 Task: Look for space in Svilengrad, Bulgaria from 6th September, 2023 to 15th September, 2023 for 6 adults in price range Rs.8000 to Rs.12000. Place can be entire place or private room with 6 bedrooms having 6 beds and 6 bathrooms. Property type can be house, flat, guest house. Amenities needed are: wifi, TV, free parkinig on premises, gym, breakfast. Booking option can be shelf check-in. Required host language is English.
Action: Mouse moved to (477, 119)
Screenshot: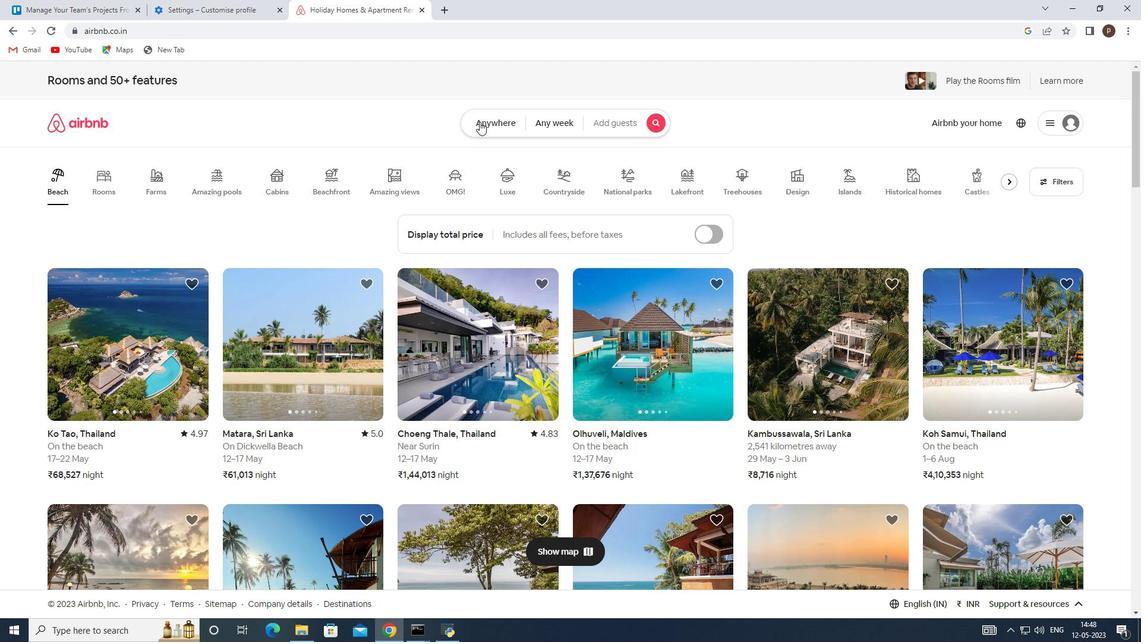 
Action: Mouse pressed left at (477, 119)
Screenshot: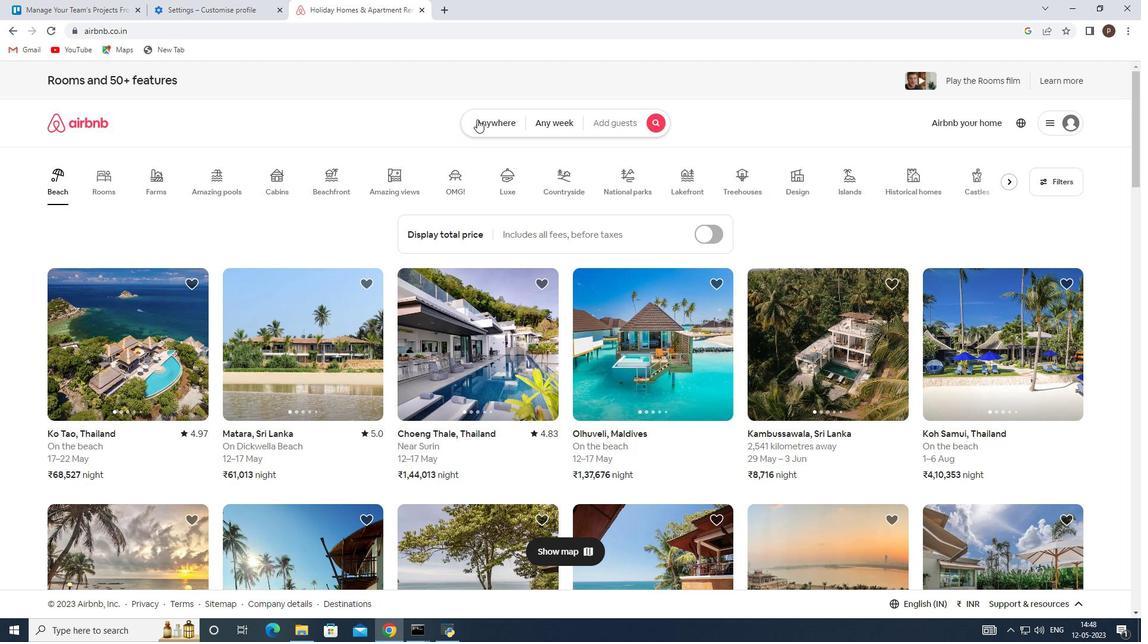 
Action: Mouse moved to (397, 170)
Screenshot: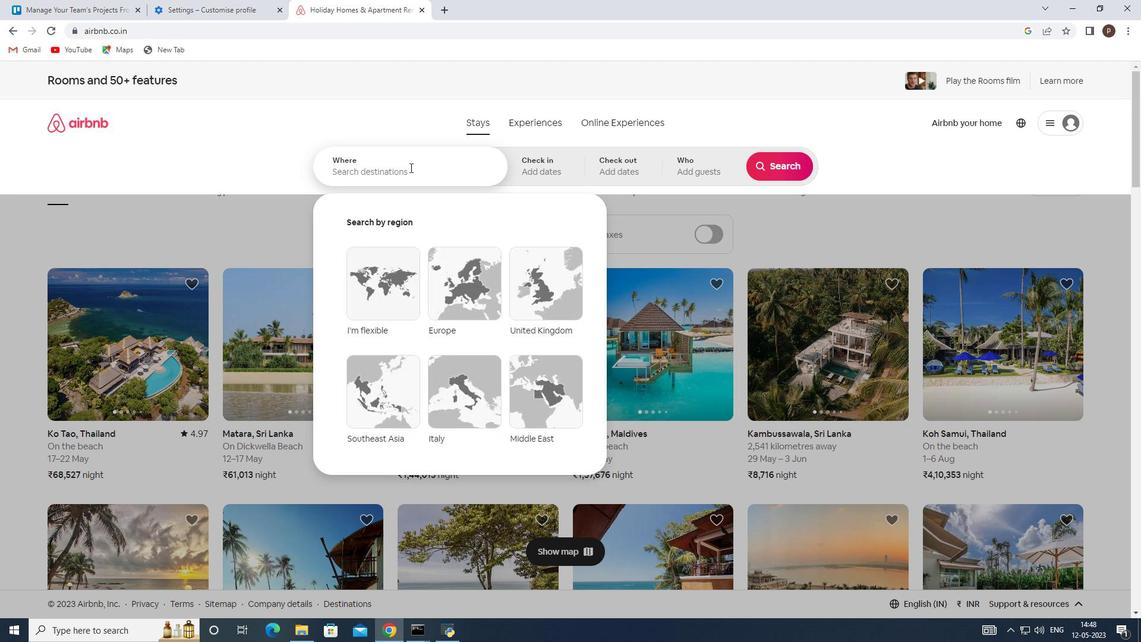 
Action: Mouse pressed left at (397, 170)
Screenshot: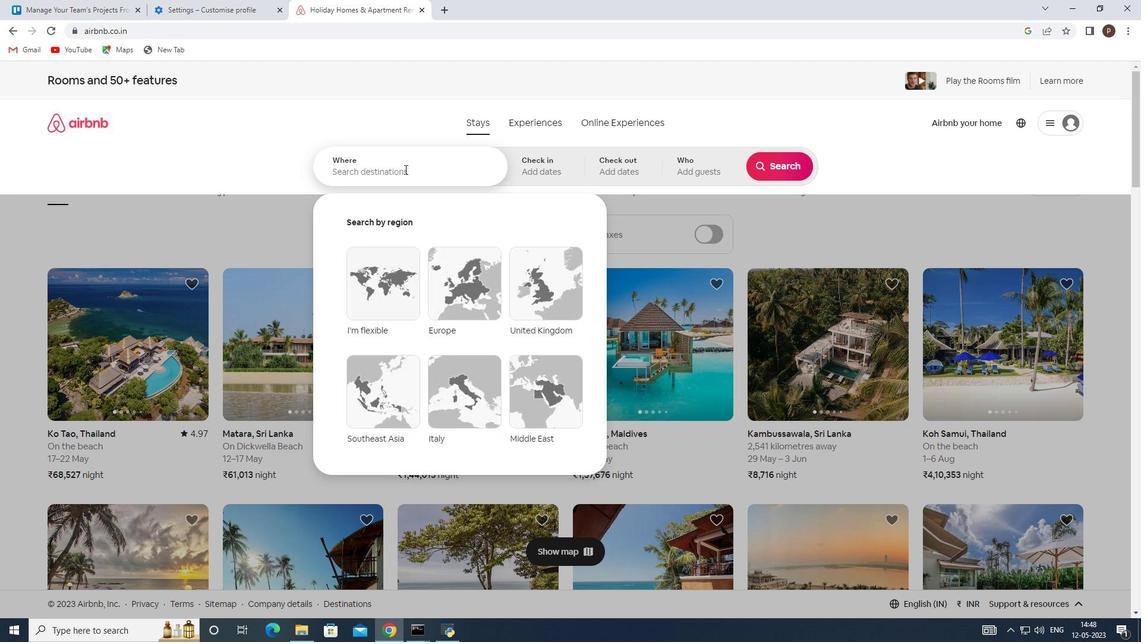 
Action: Key pressed <Key.caps_lock>S<Key.caps_lock>vilengrad
Screenshot: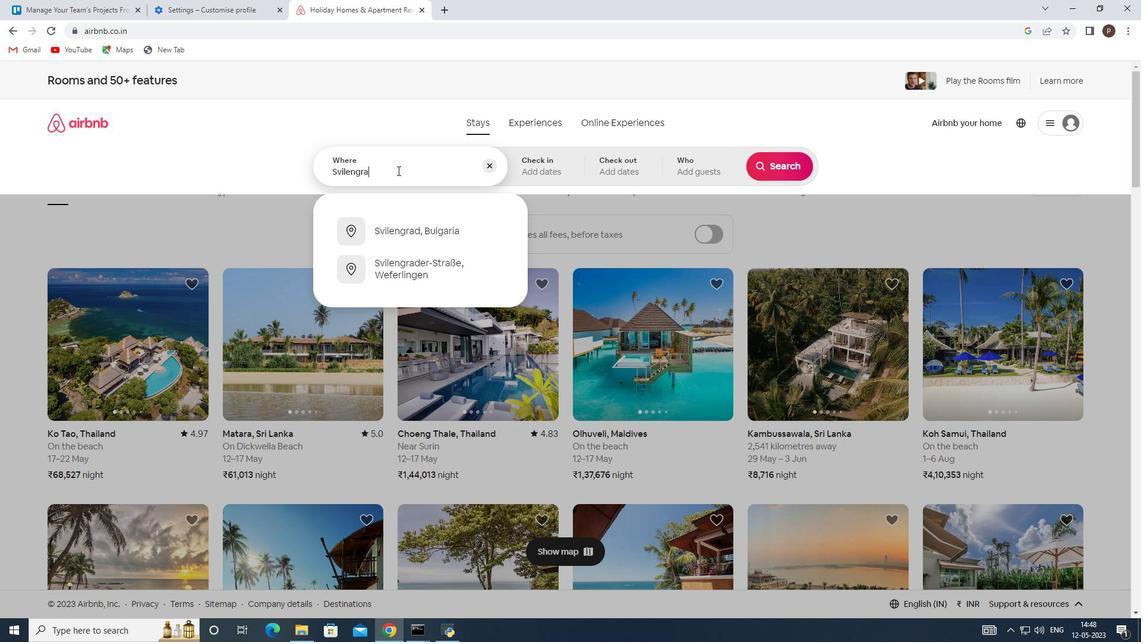 
Action: Mouse moved to (433, 227)
Screenshot: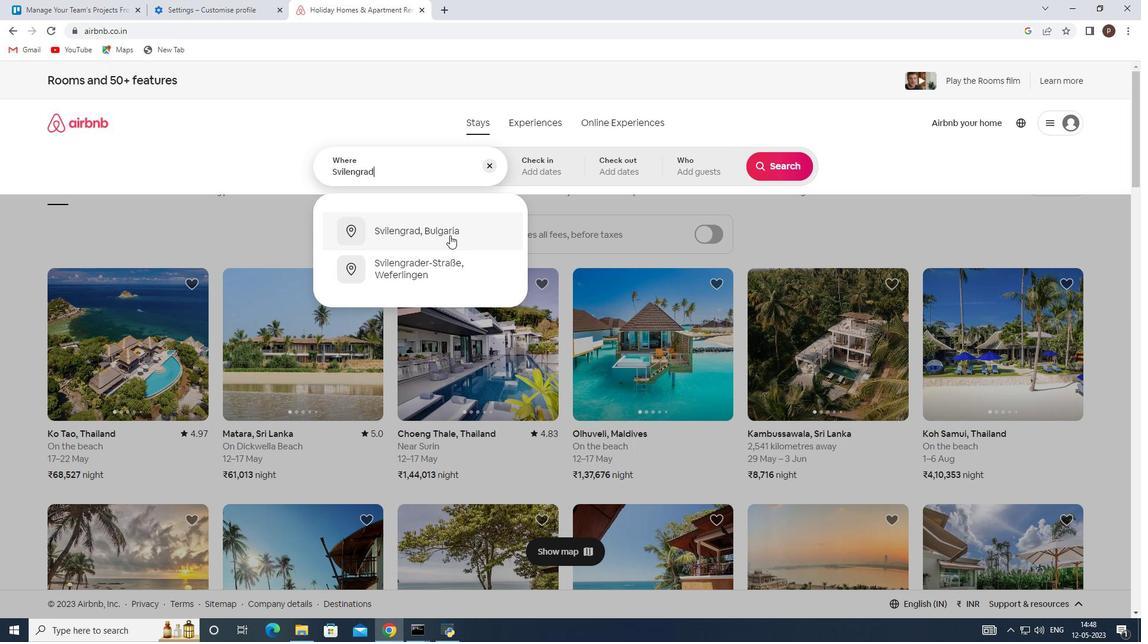 
Action: Mouse pressed left at (433, 227)
Screenshot: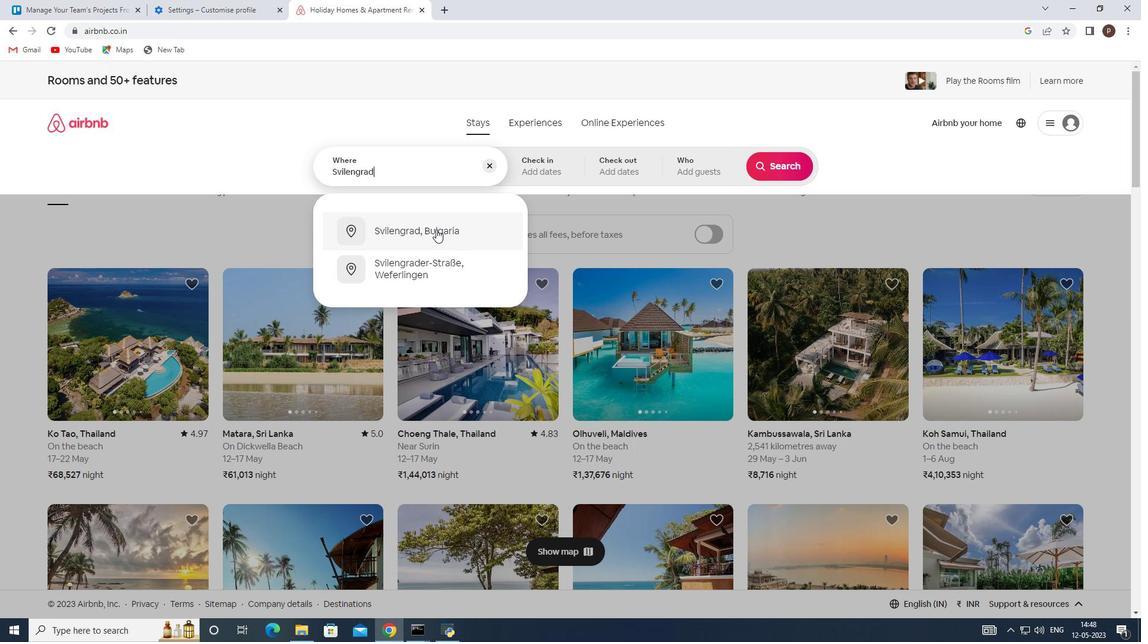 
Action: Mouse moved to (773, 259)
Screenshot: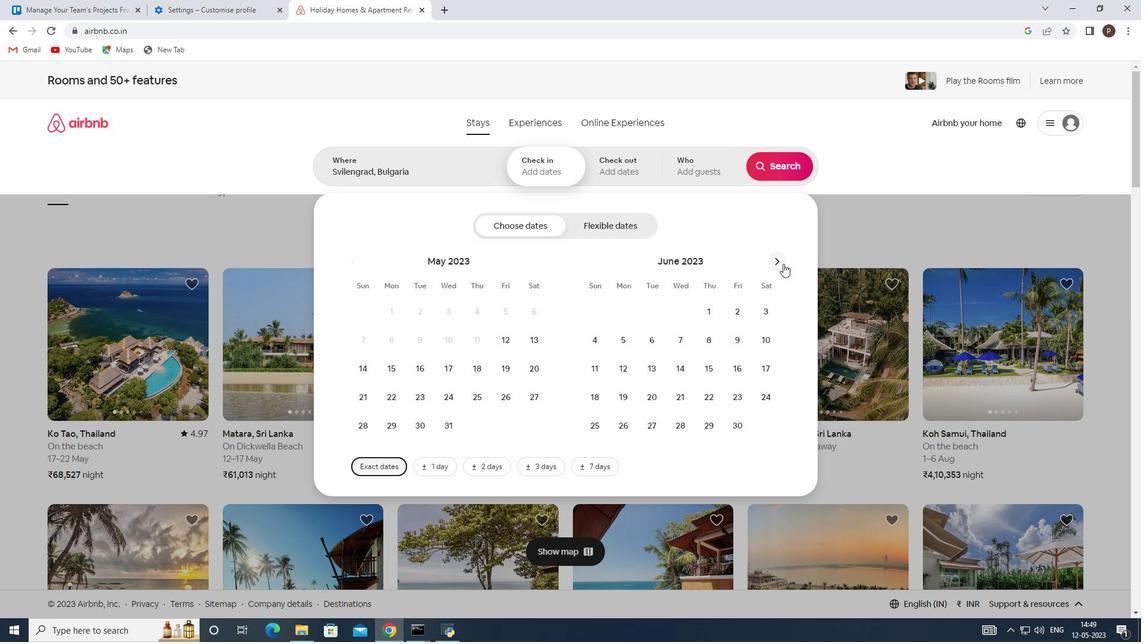 
Action: Mouse pressed left at (773, 259)
Screenshot: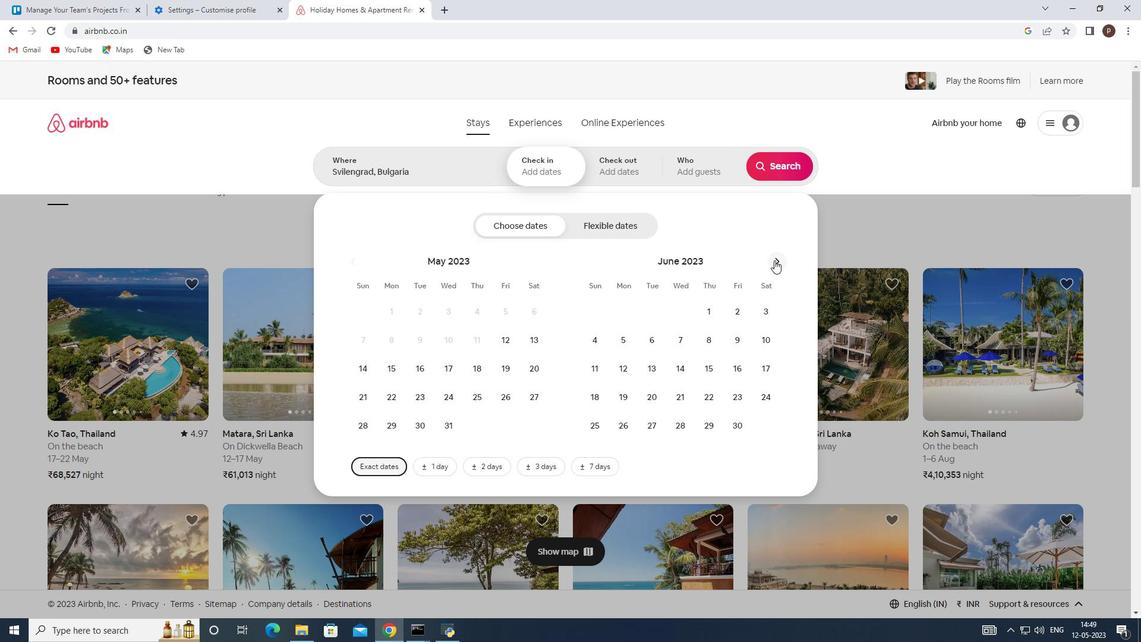
Action: Mouse pressed left at (773, 259)
Screenshot: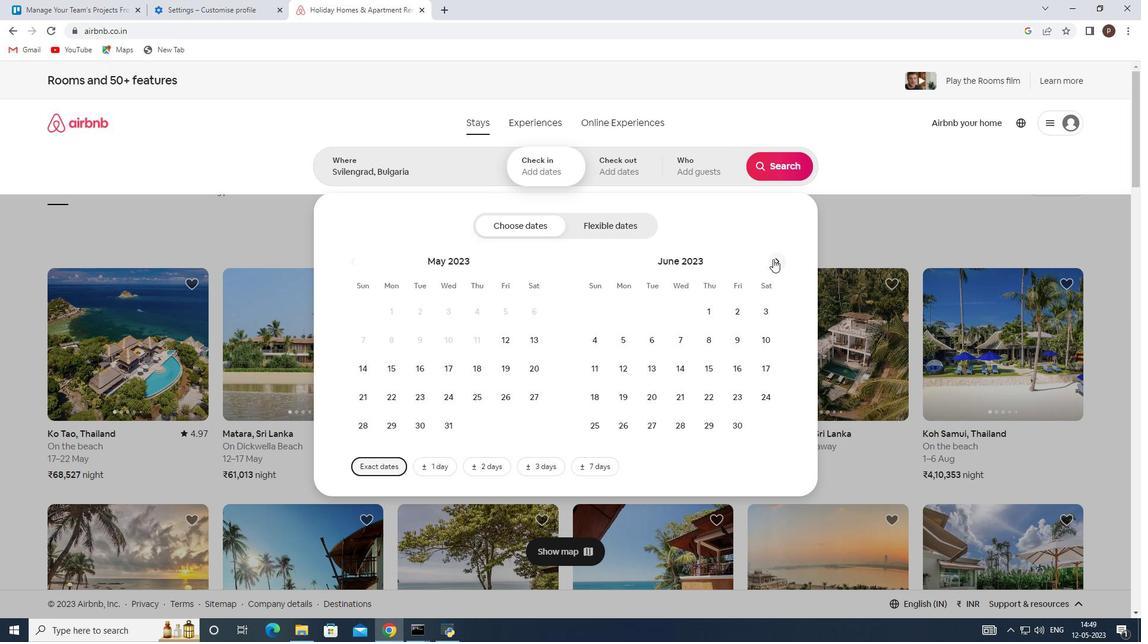 
Action: Mouse pressed left at (773, 259)
Screenshot: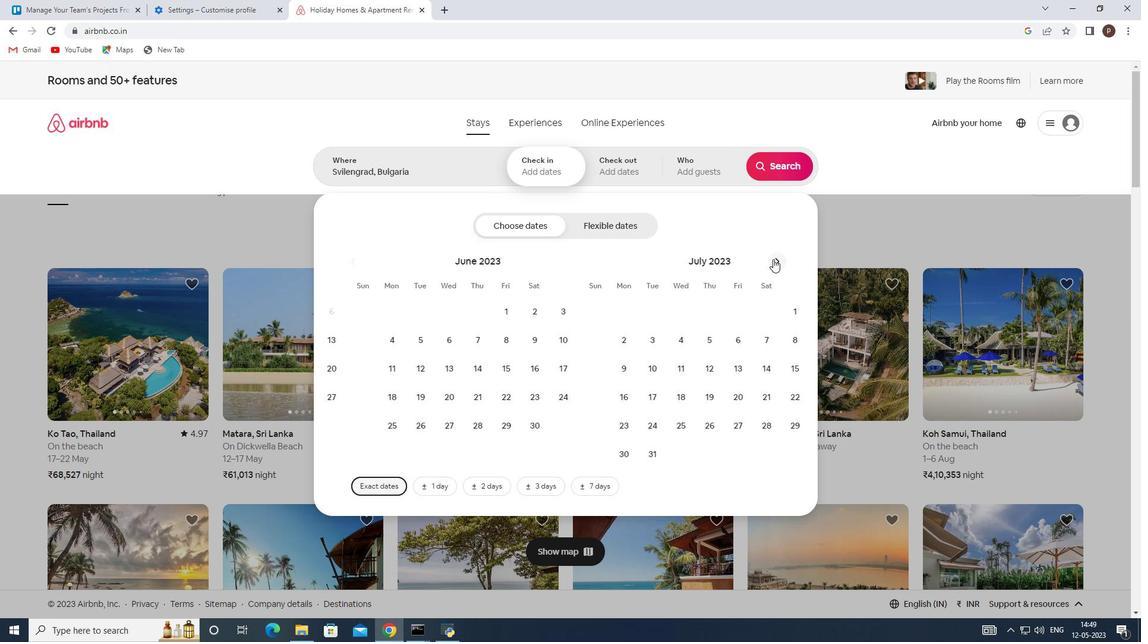 
Action: Mouse moved to (774, 259)
Screenshot: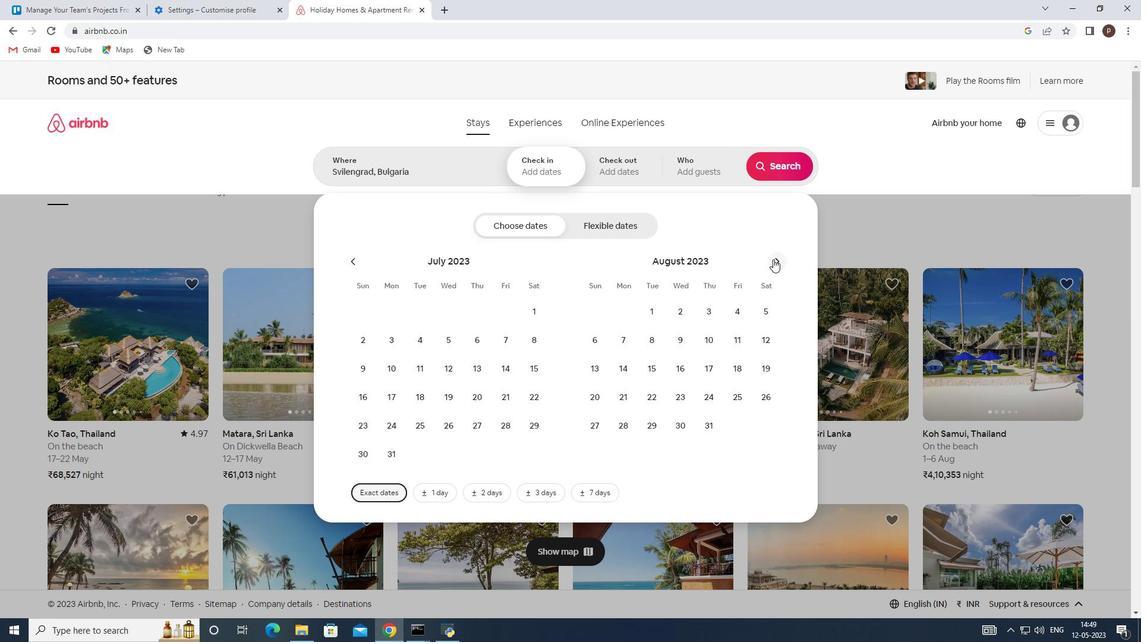 
Action: Mouse pressed left at (774, 259)
Screenshot: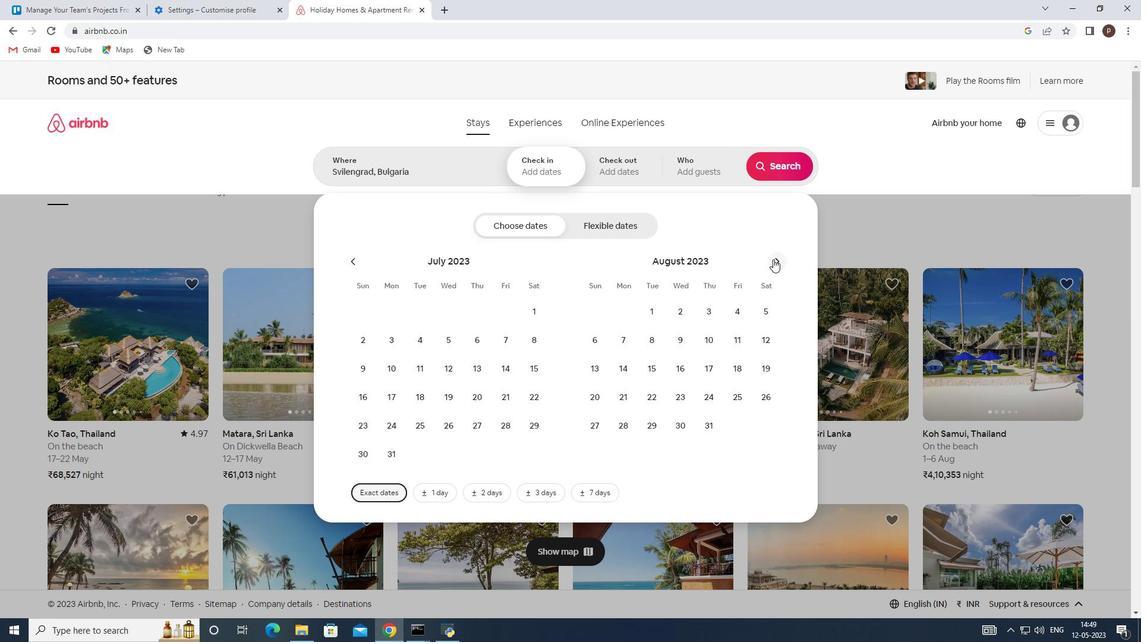 
Action: Mouse moved to (680, 344)
Screenshot: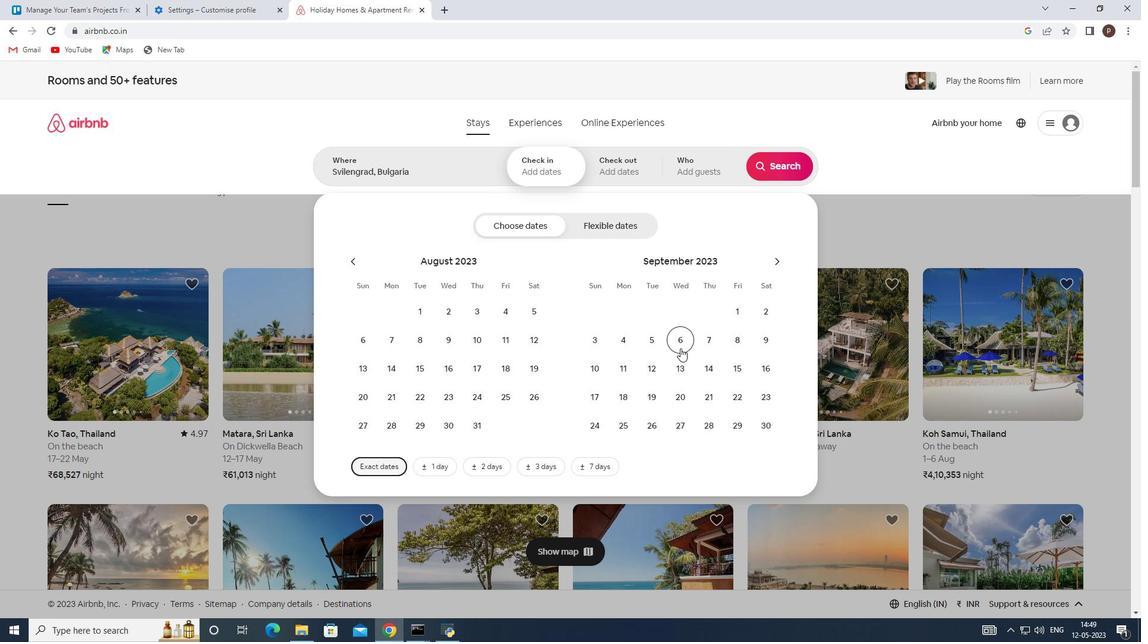 
Action: Mouse pressed left at (680, 344)
Screenshot: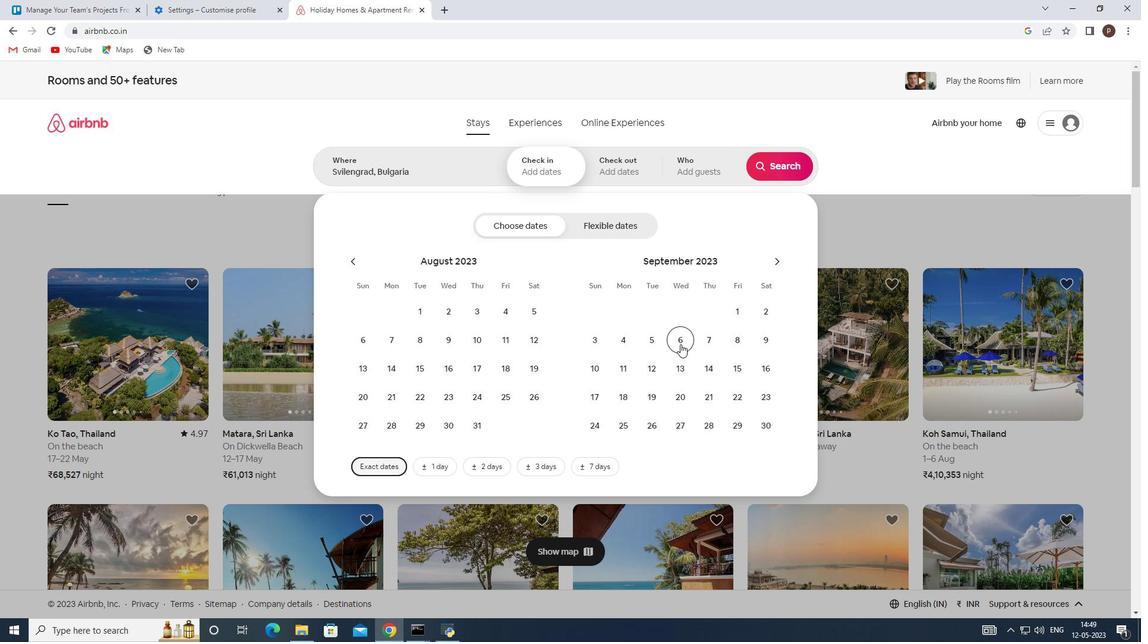 
Action: Mouse moved to (742, 367)
Screenshot: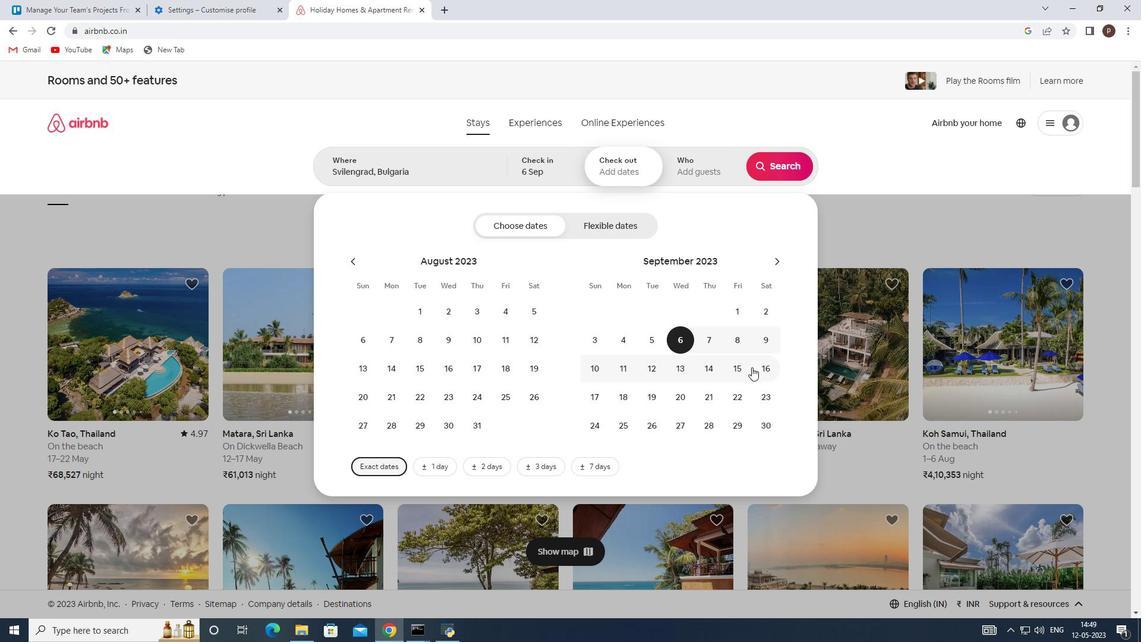 
Action: Mouse pressed left at (742, 367)
Screenshot: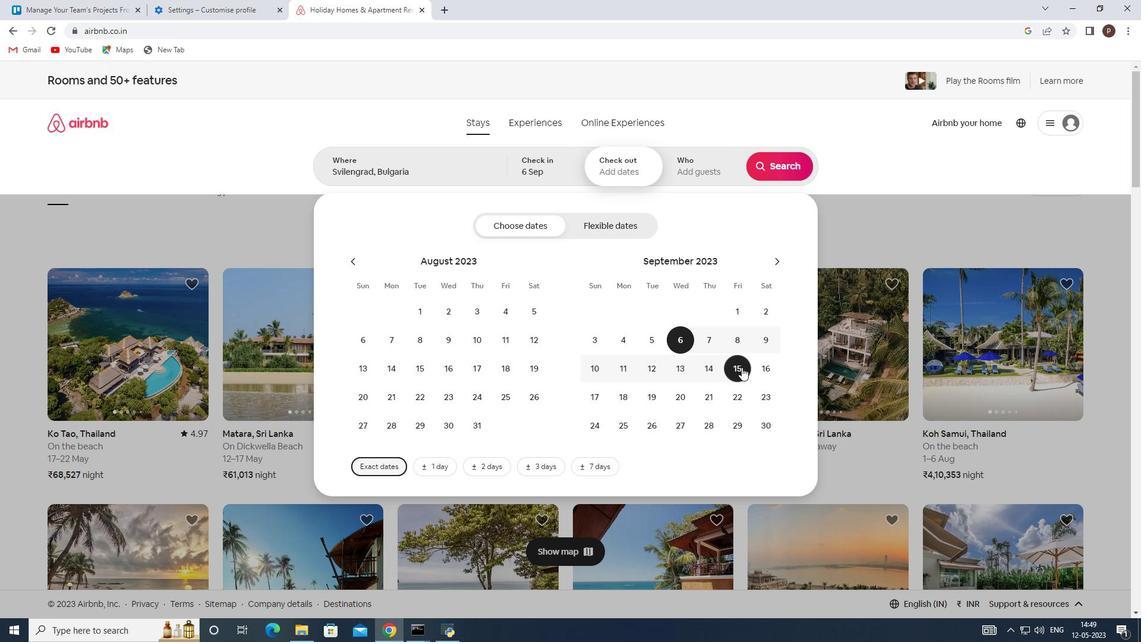
Action: Mouse moved to (692, 170)
Screenshot: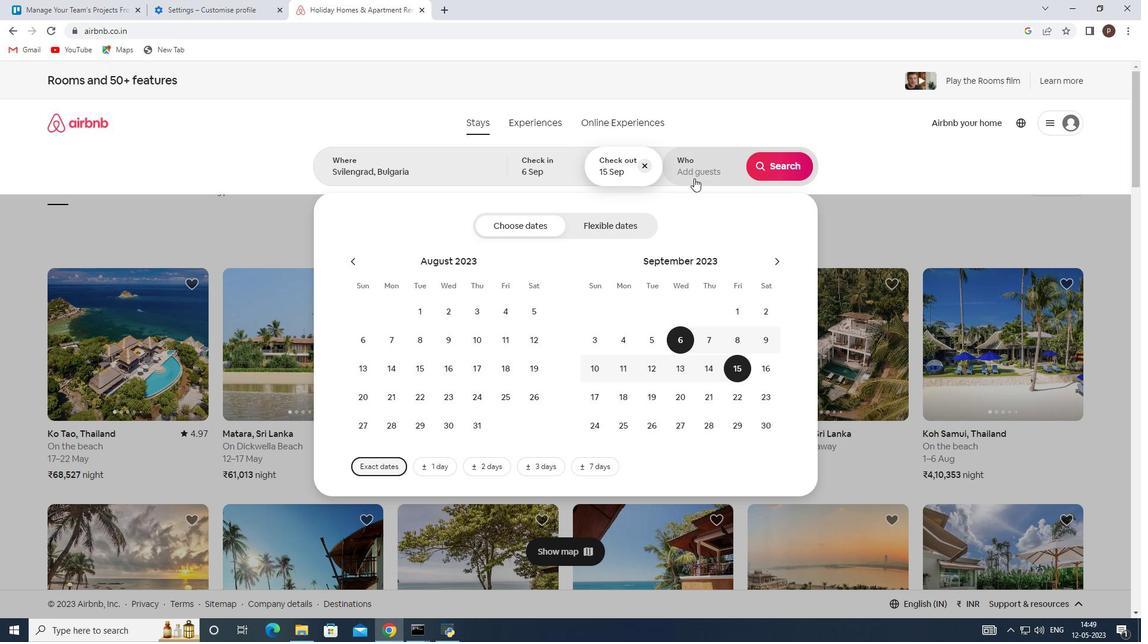 
Action: Mouse pressed left at (692, 170)
Screenshot: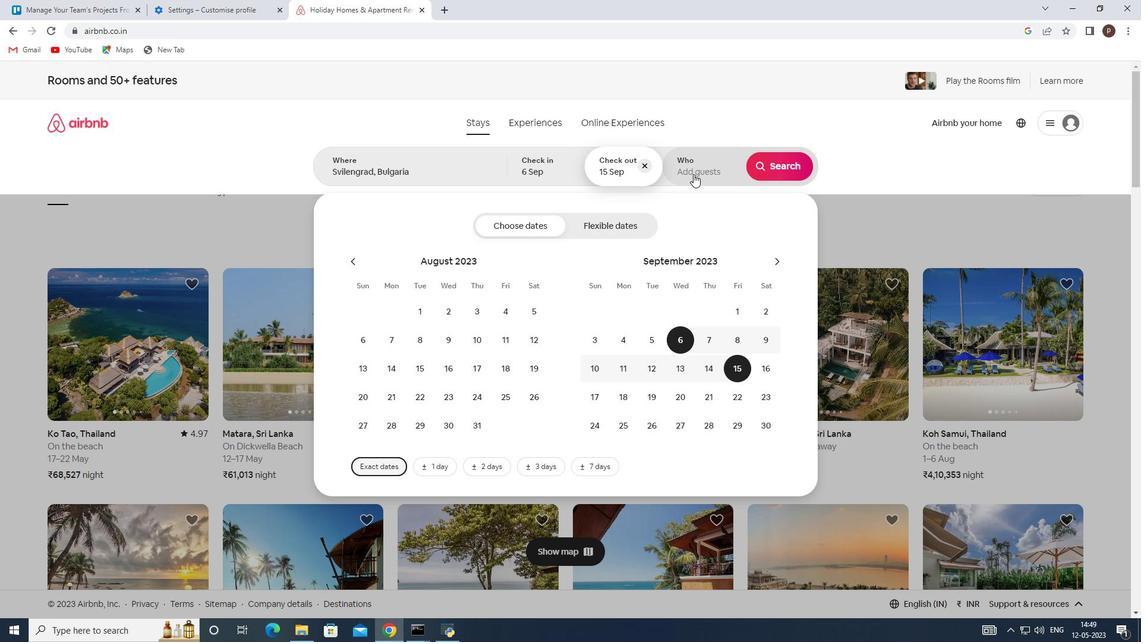 
Action: Mouse moved to (784, 230)
Screenshot: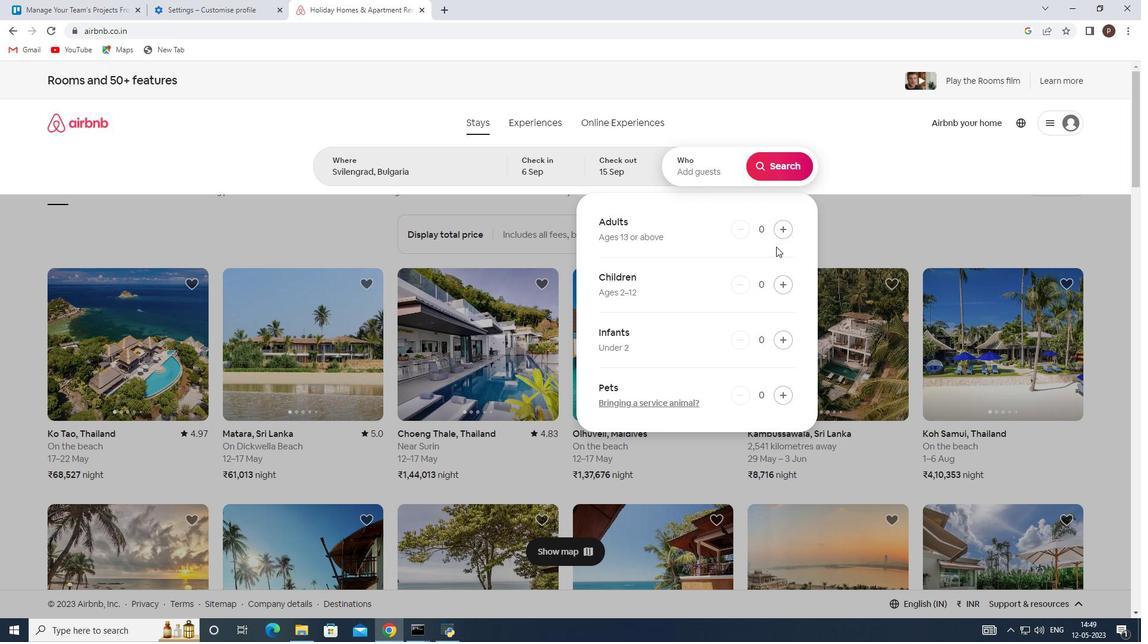 
Action: Mouse pressed left at (784, 230)
Screenshot: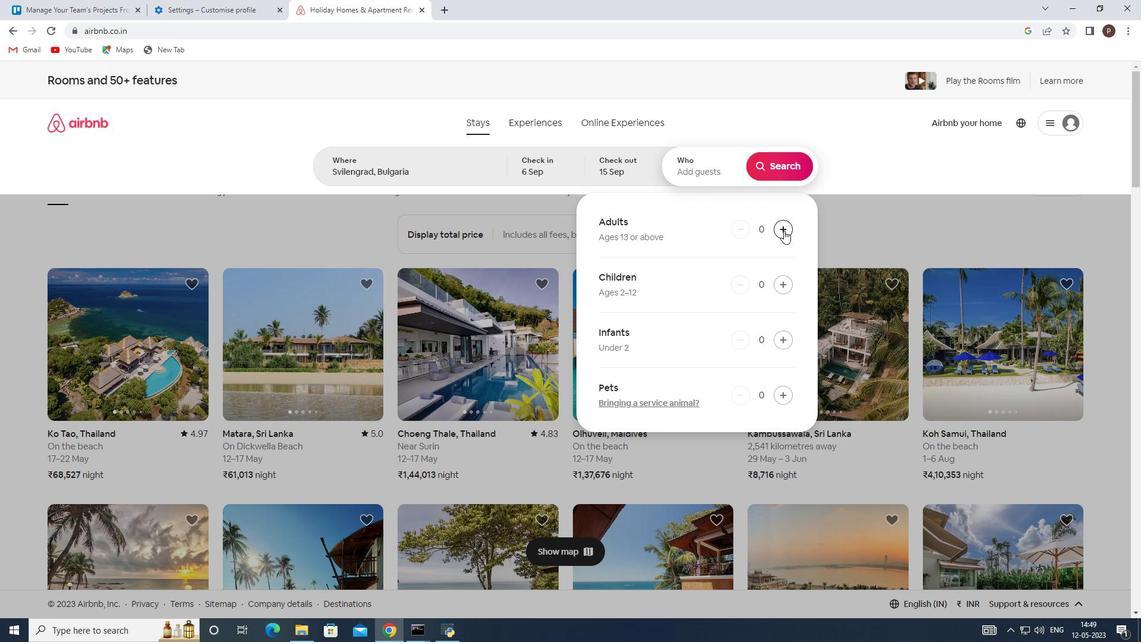 
Action: Mouse pressed left at (784, 230)
Screenshot: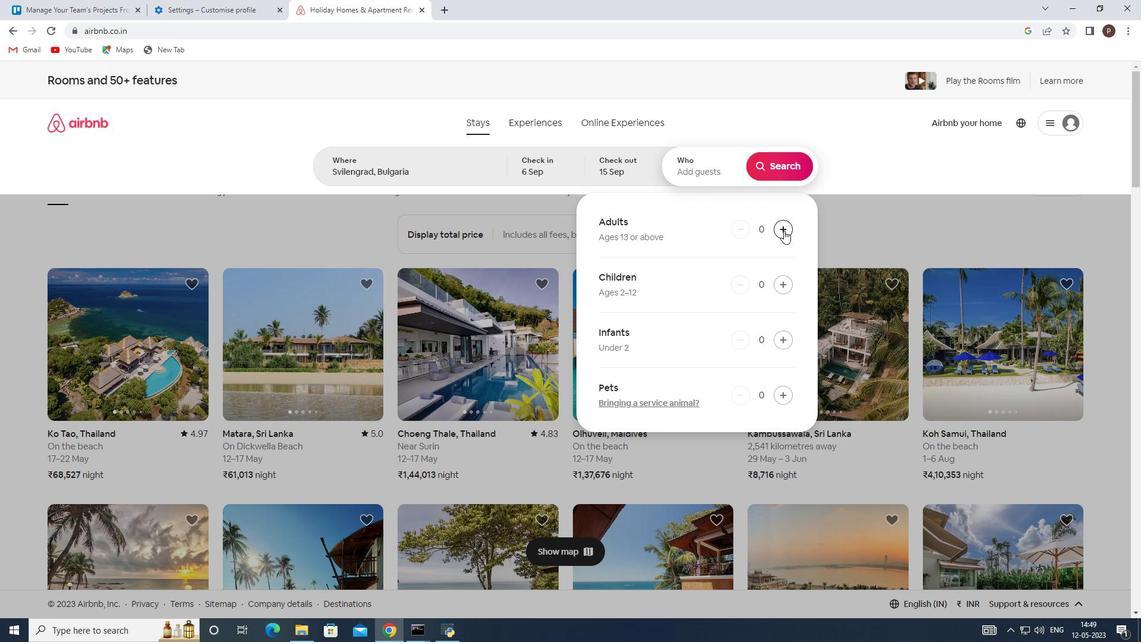 
Action: Mouse pressed left at (784, 230)
Screenshot: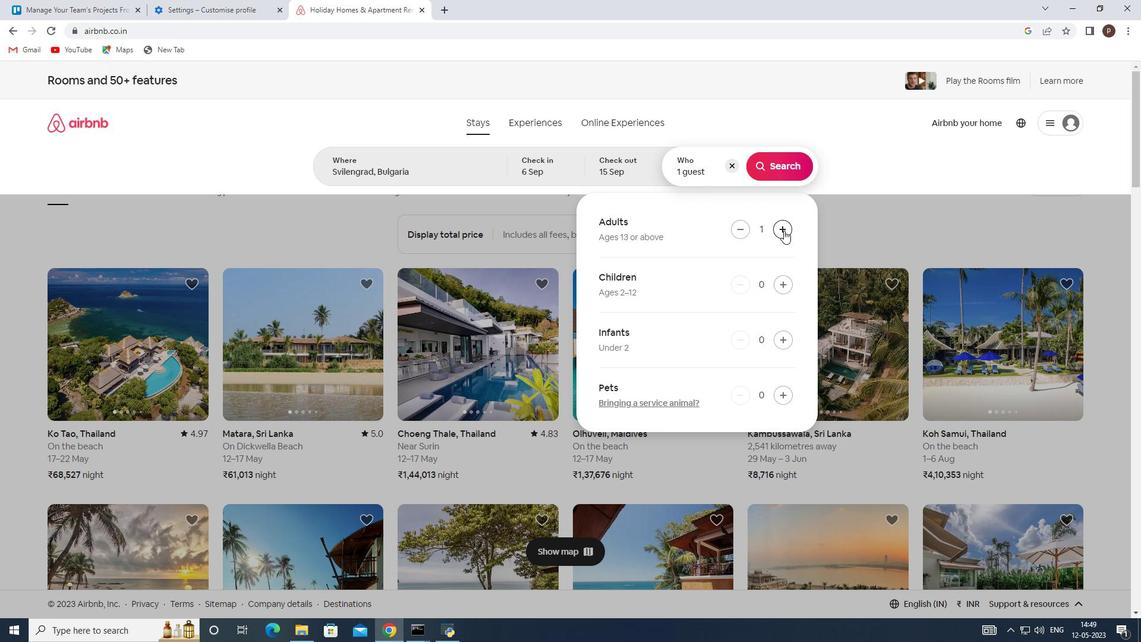 
Action: Mouse pressed left at (784, 230)
Screenshot: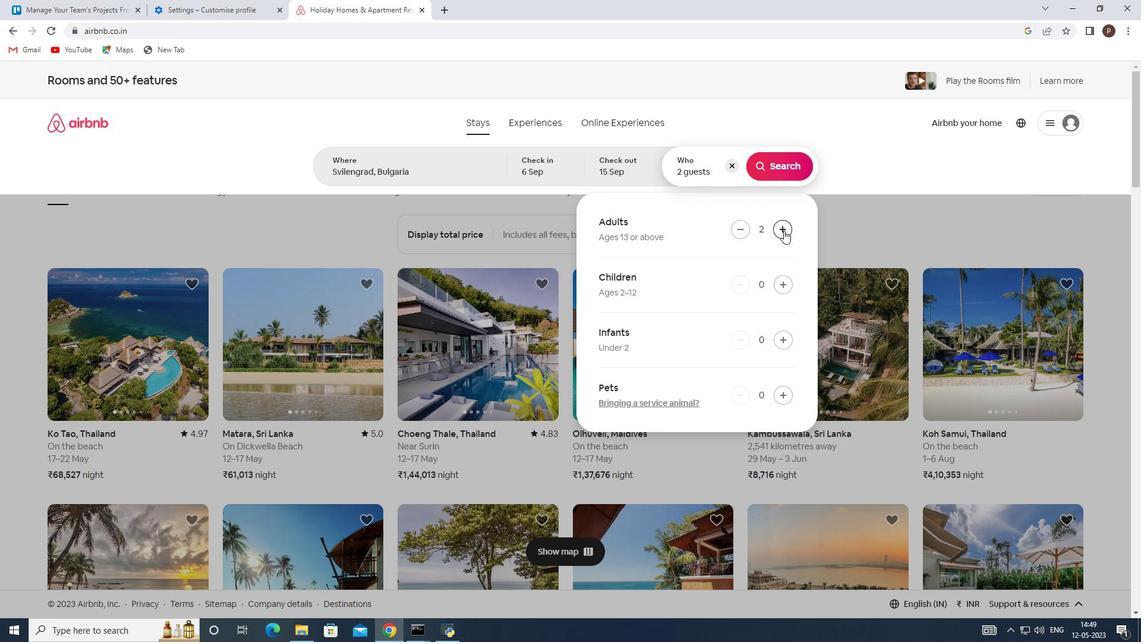 
Action: Mouse pressed left at (784, 230)
Screenshot: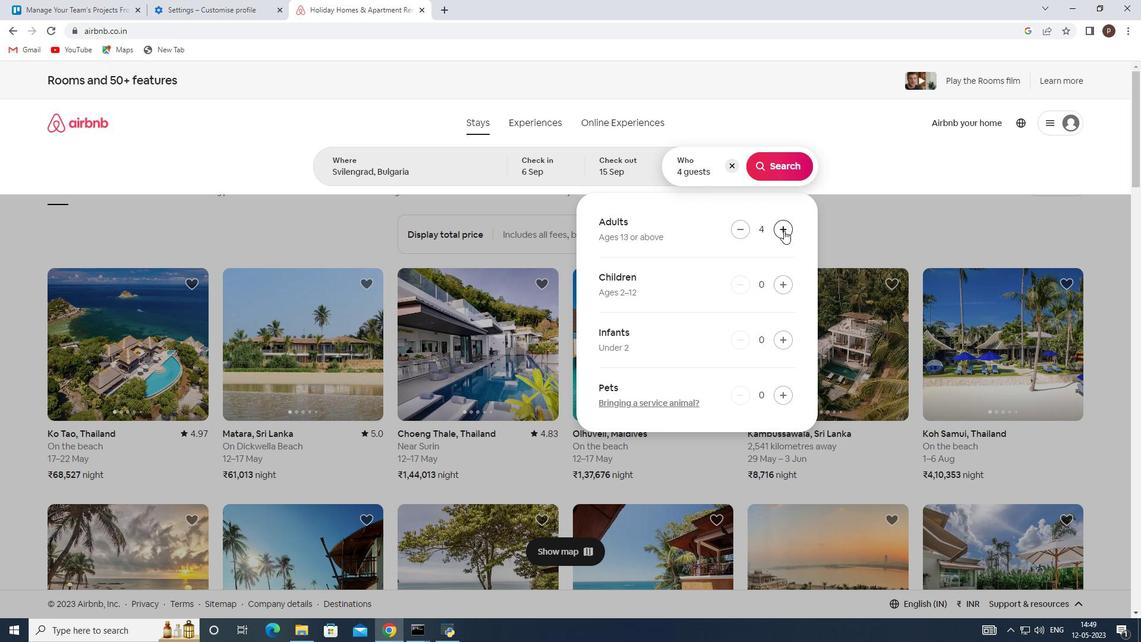 
Action: Mouse pressed left at (784, 230)
Screenshot: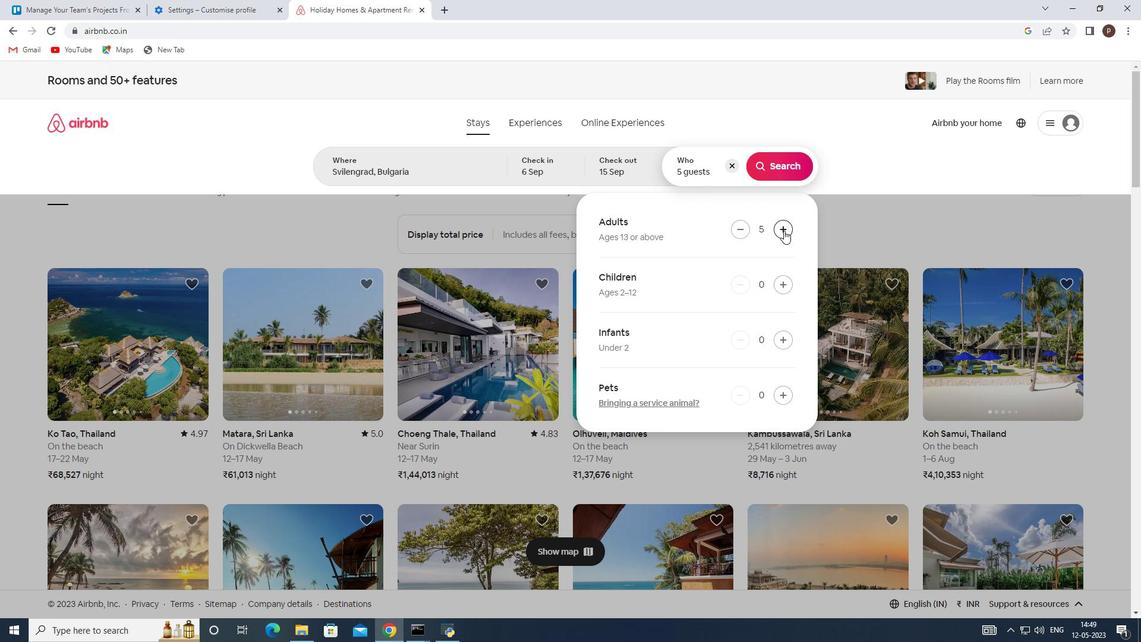 
Action: Mouse moved to (791, 167)
Screenshot: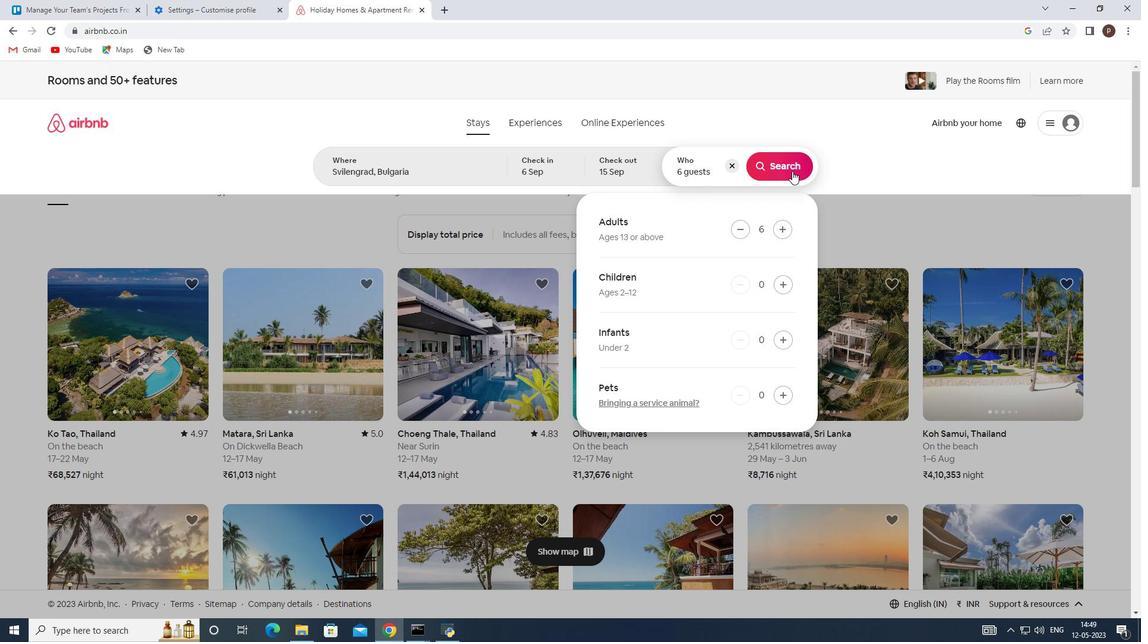 
Action: Mouse pressed left at (791, 167)
Screenshot: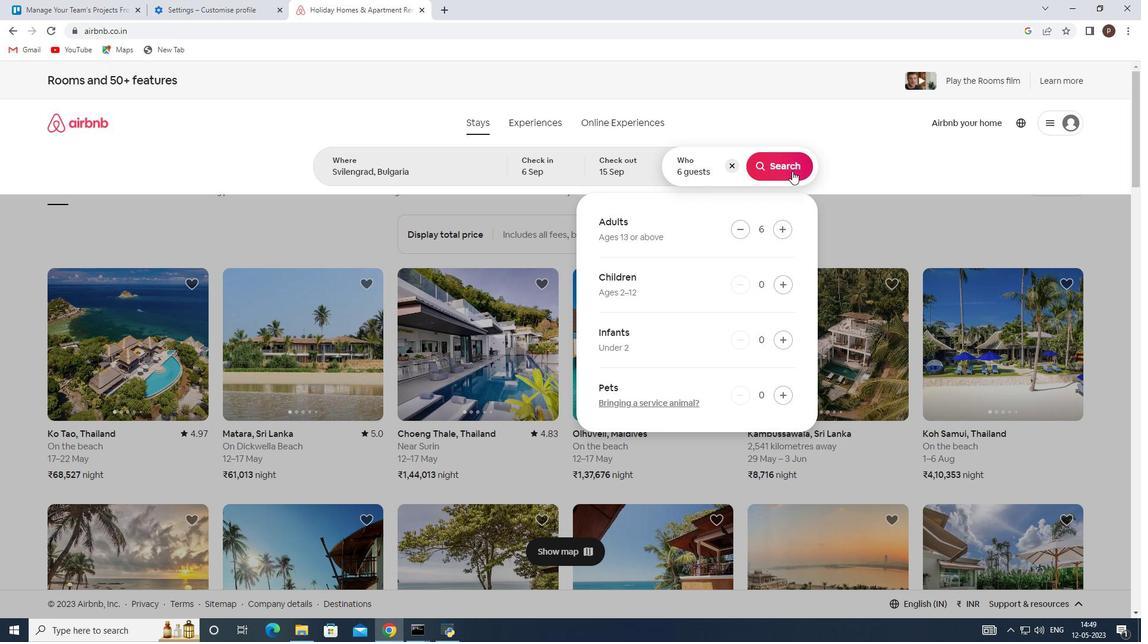 
Action: Mouse moved to (1076, 128)
Screenshot: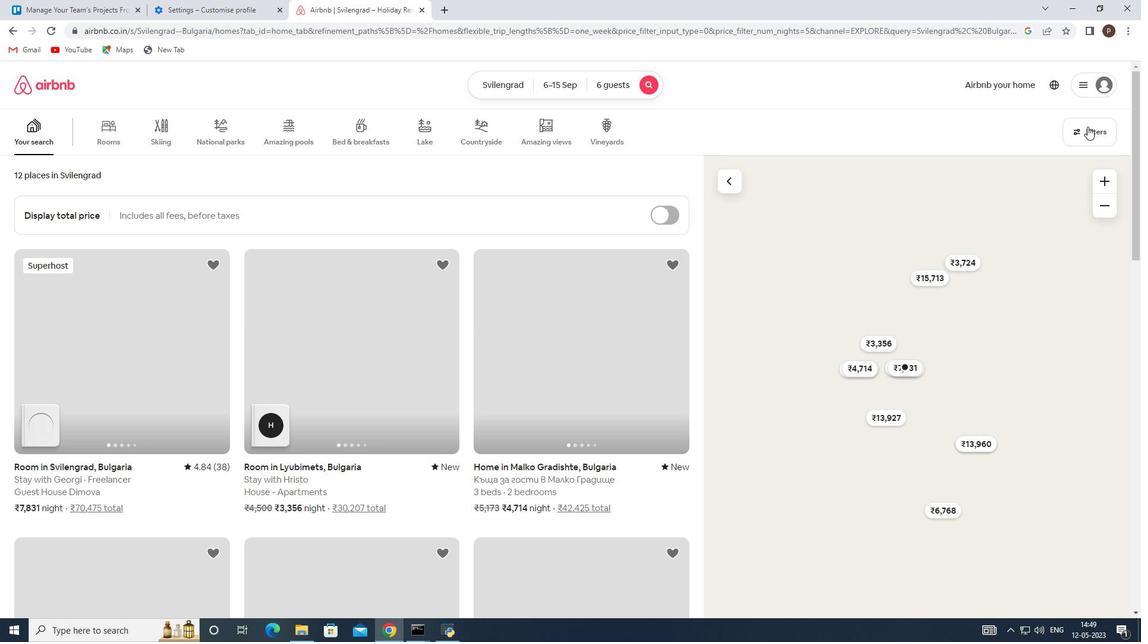 
Action: Mouse pressed left at (1076, 128)
Screenshot: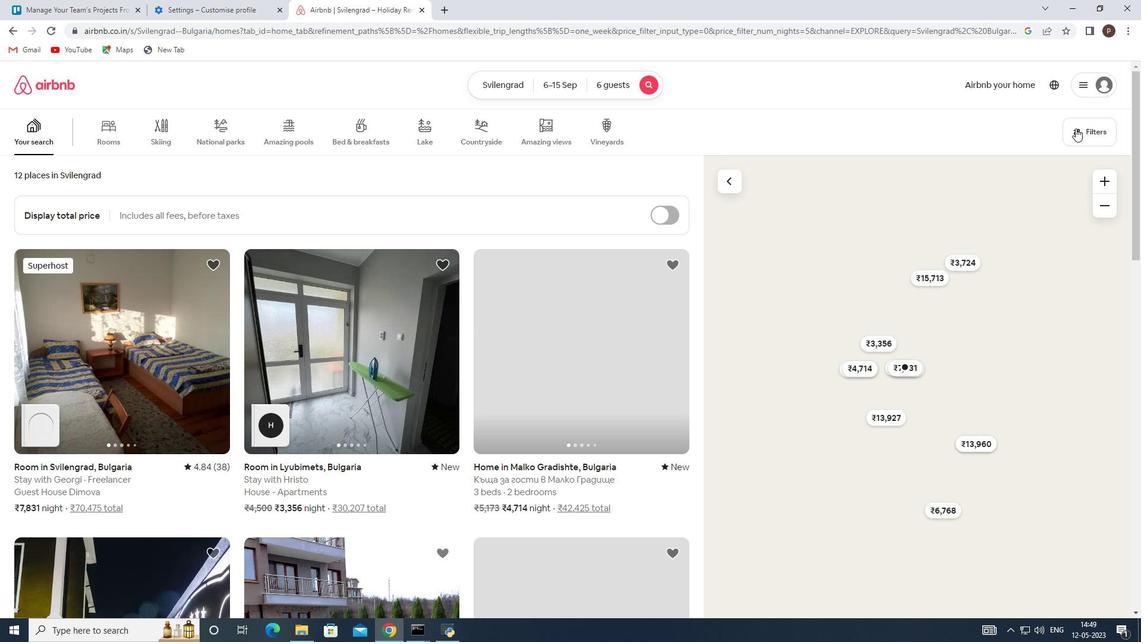 
Action: Mouse moved to (386, 425)
Screenshot: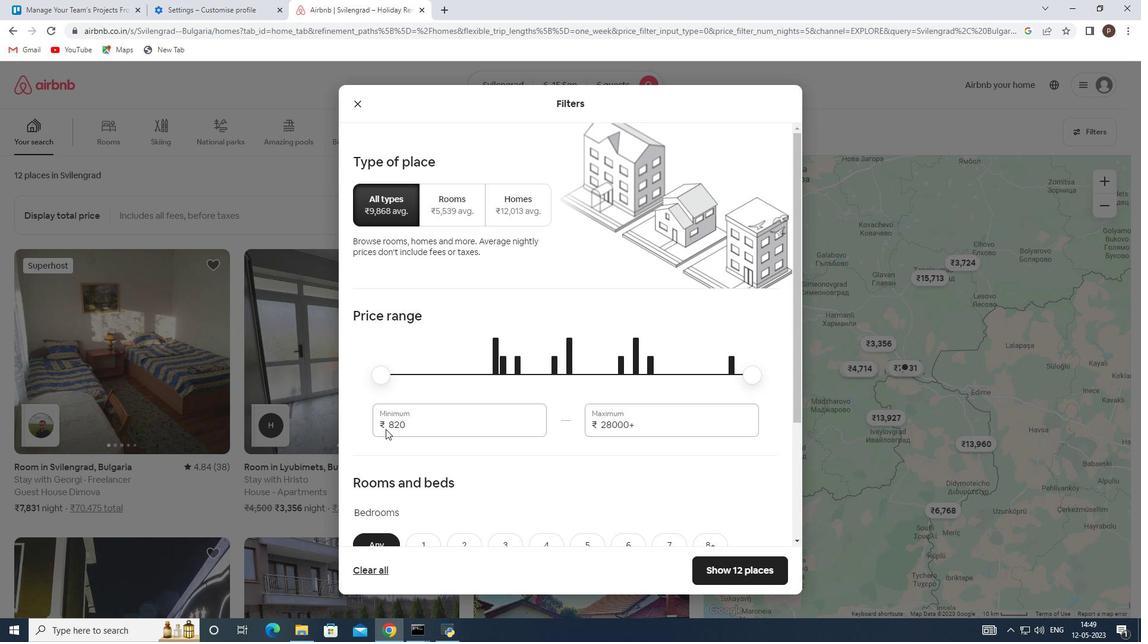 
Action: Mouse pressed left at (386, 425)
Screenshot: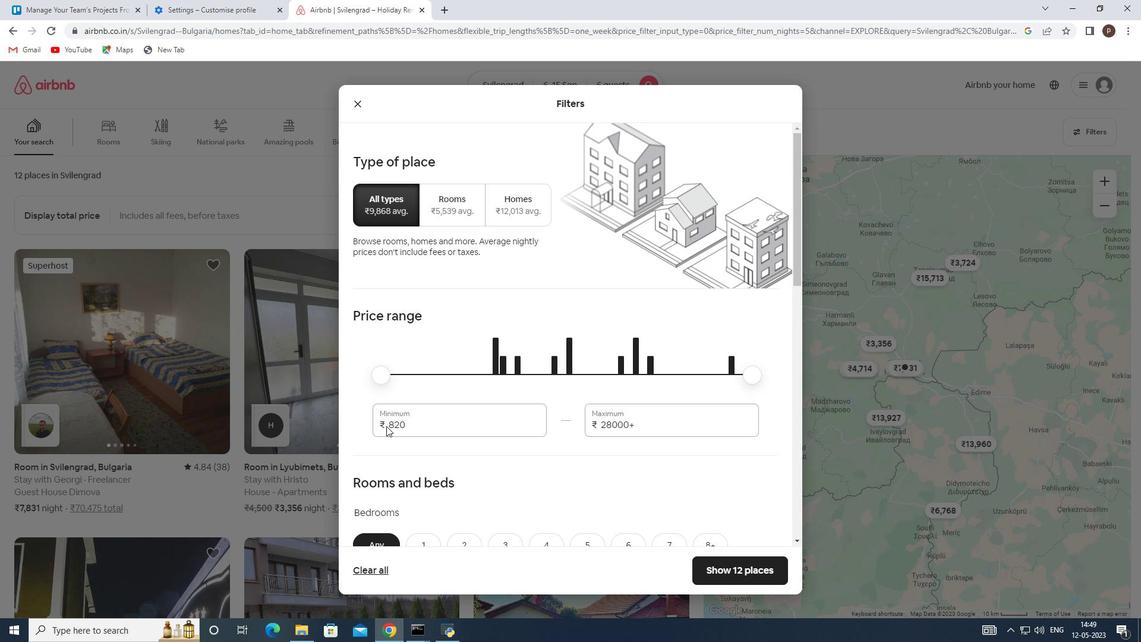 
Action: Mouse moved to (391, 424)
Screenshot: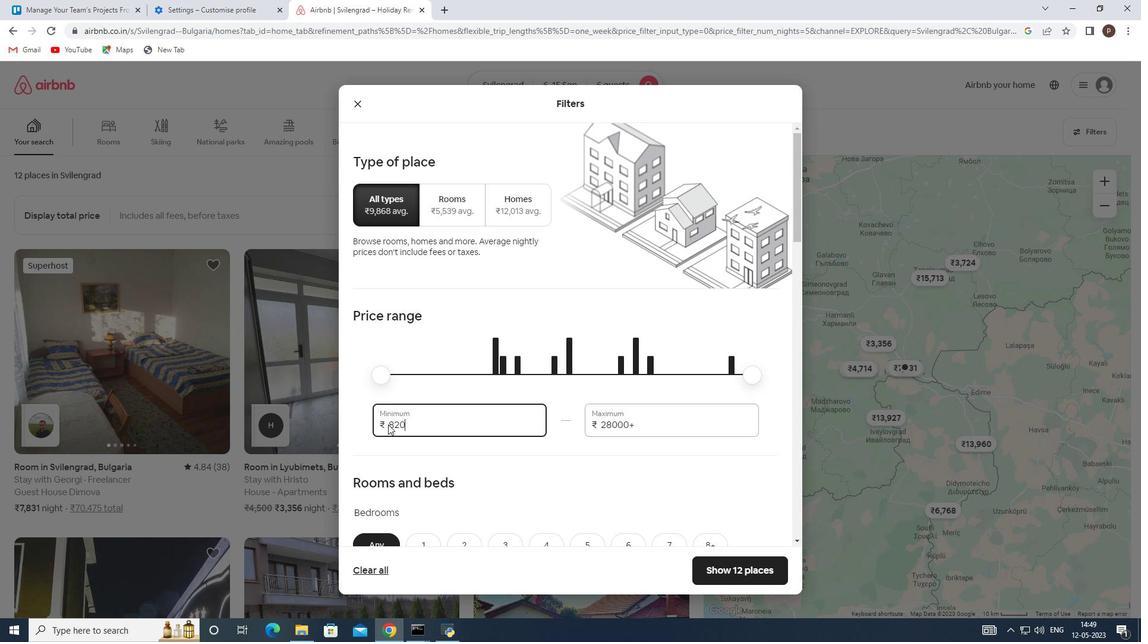 
Action: Mouse pressed left at (391, 424)
Screenshot: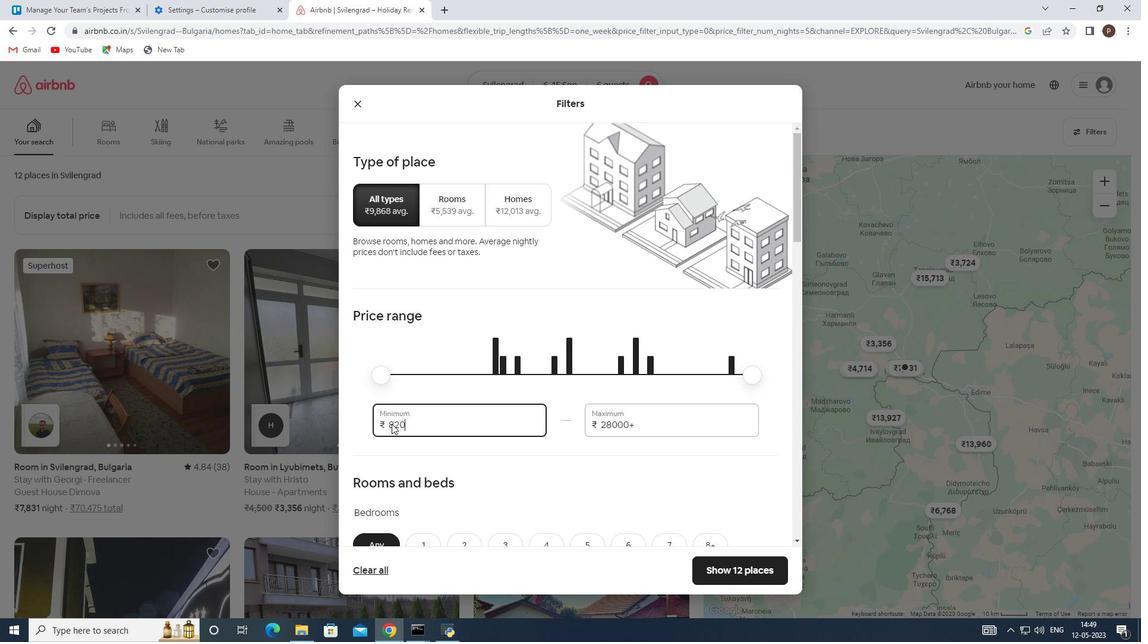 
Action: Mouse pressed left at (391, 424)
Screenshot: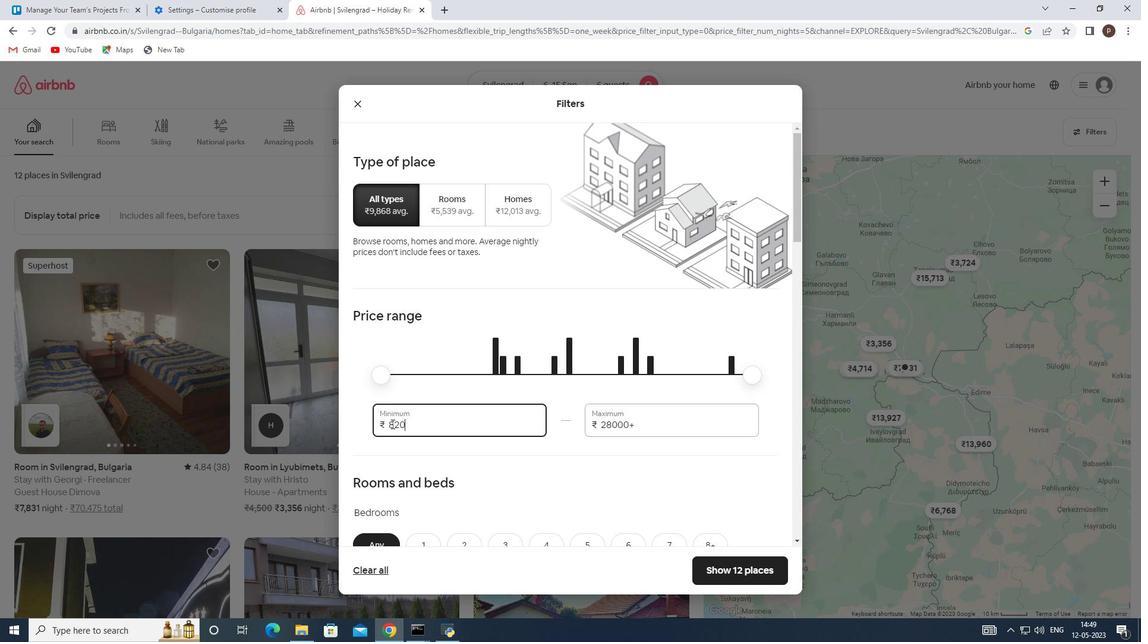 
Action: Mouse moved to (393, 422)
Screenshot: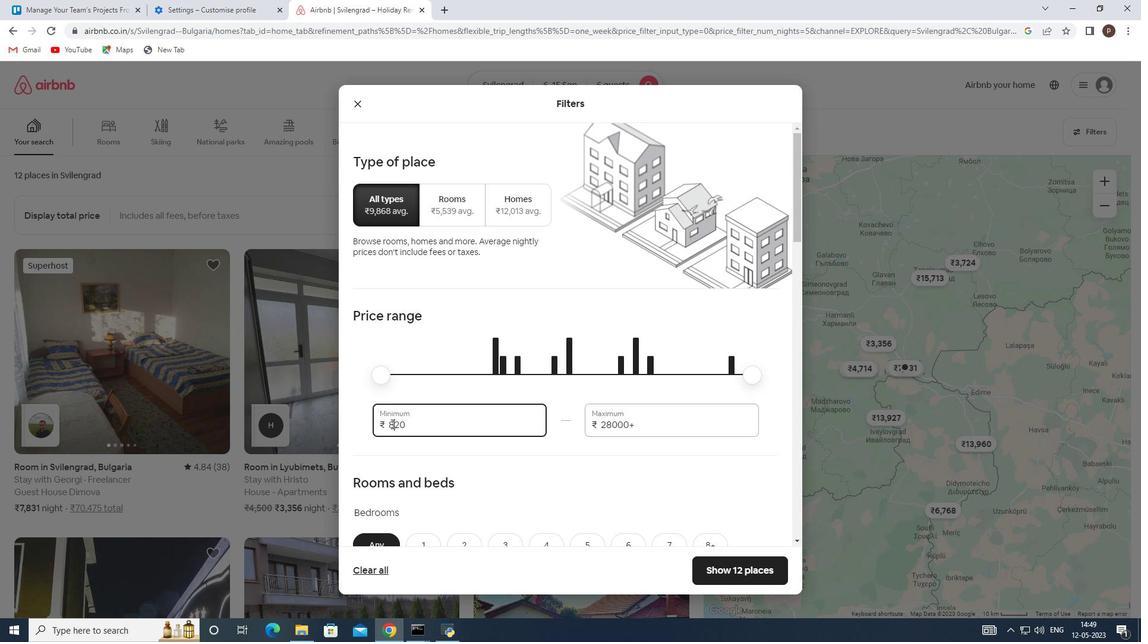 
Action: Key pressed 8000<Key.tab>12000
Screenshot: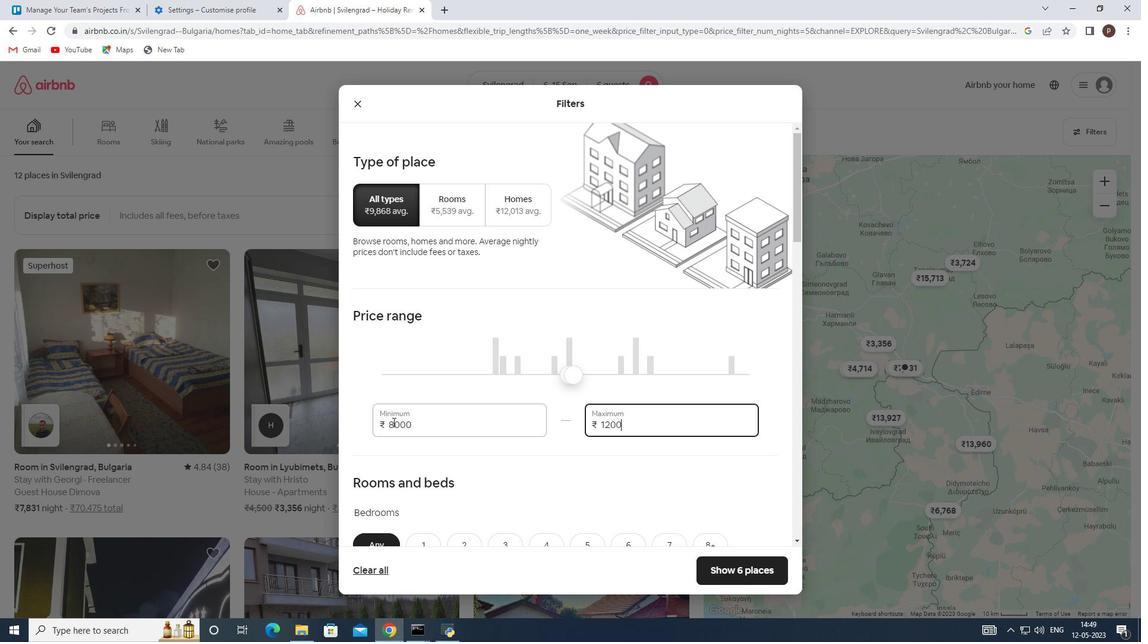 
Action: Mouse moved to (503, 446)
Screenshot: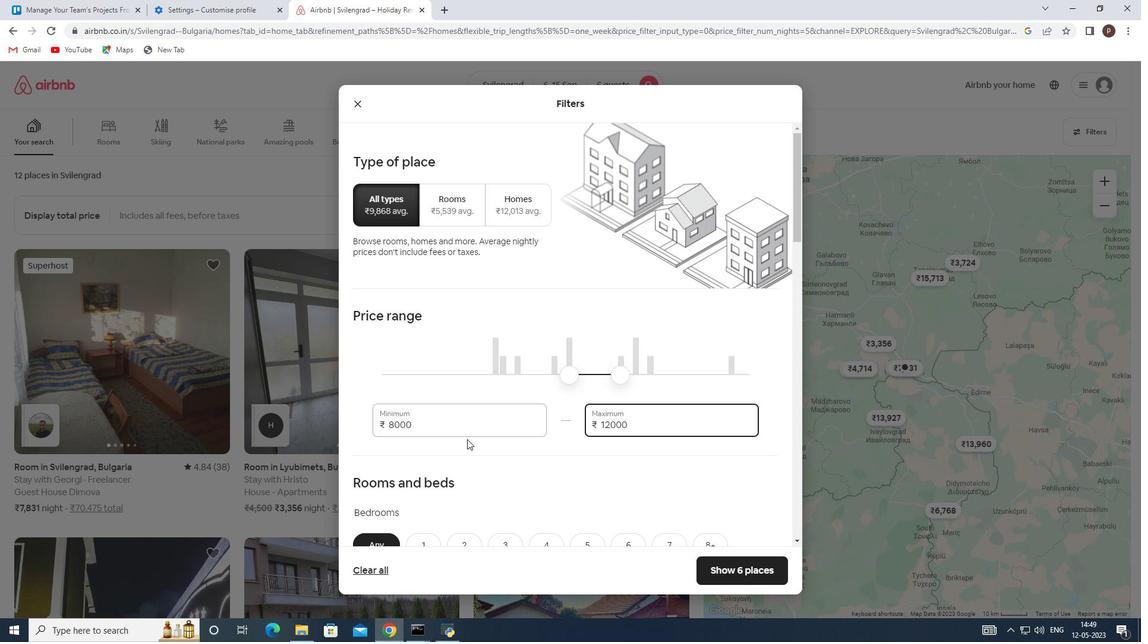 
Action: Mouse scrolled (503, 445) with delta (0, 0)
Screenshot: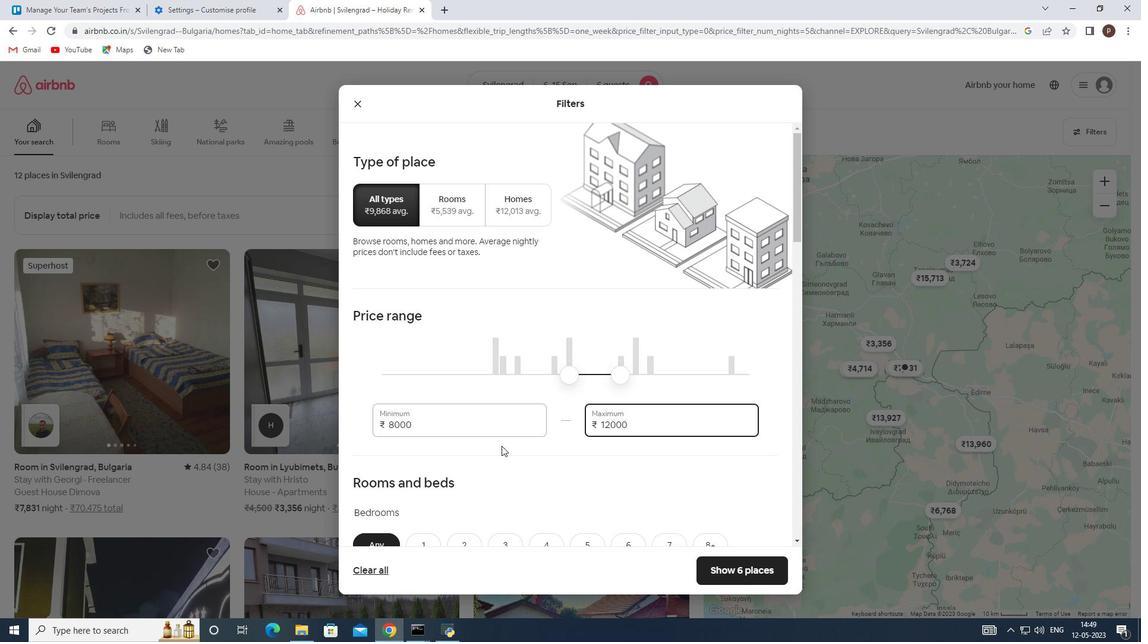 
Action: Mouse moved to (507, 445)
Screenshot: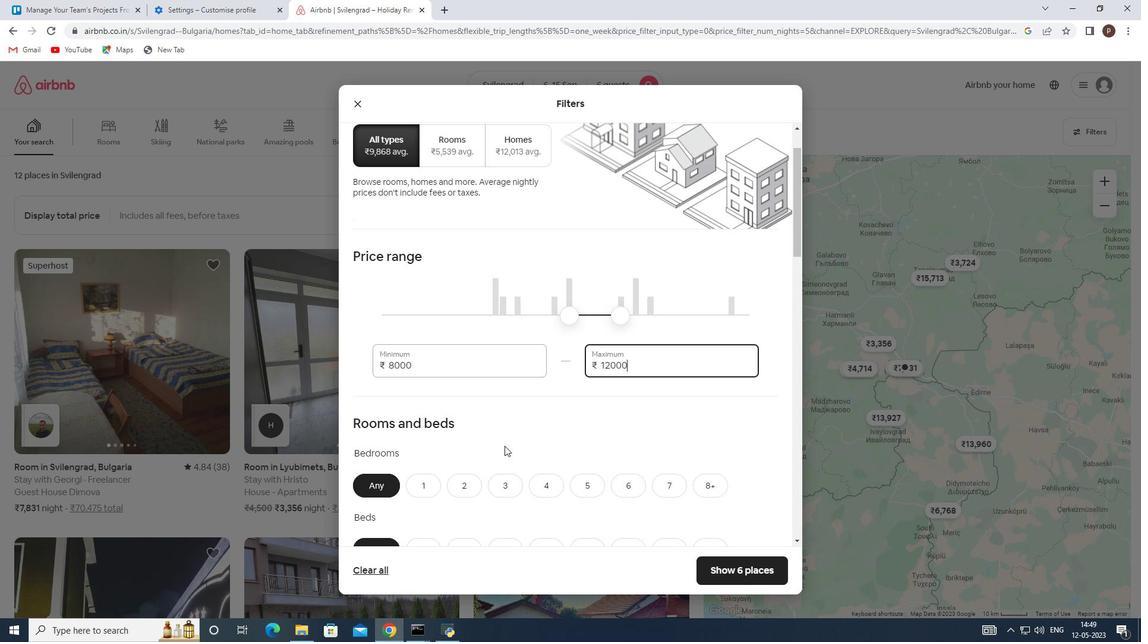 
Action: Mouse scrolled (507, 444) with delta (0, 0)
Screenshot: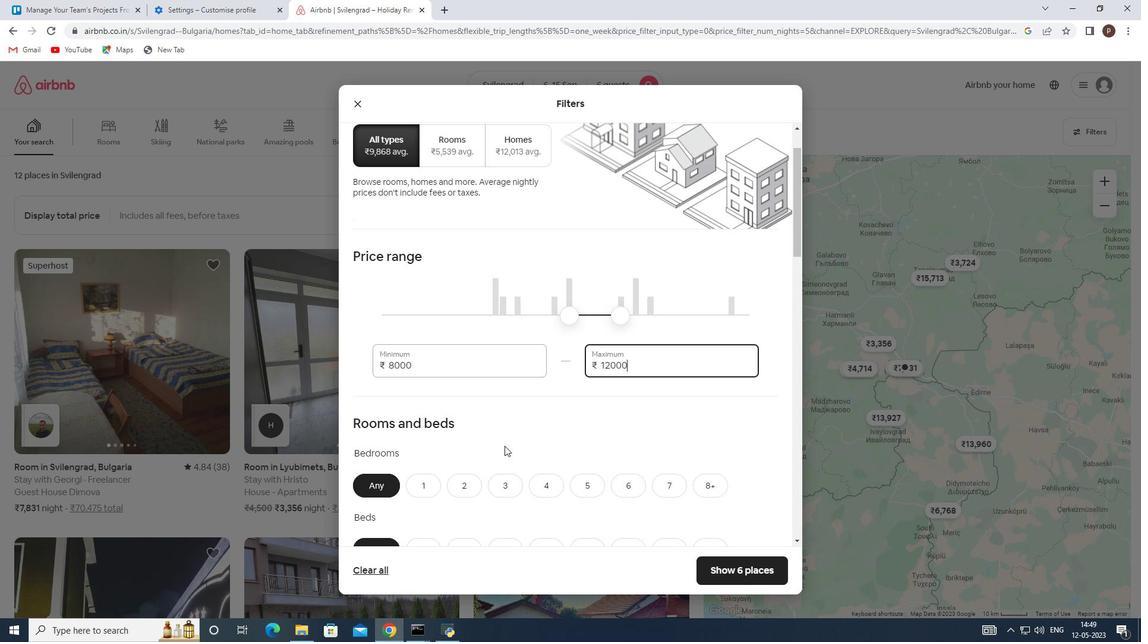 
Action: Mouse moved to (508, 441)
Screenshot: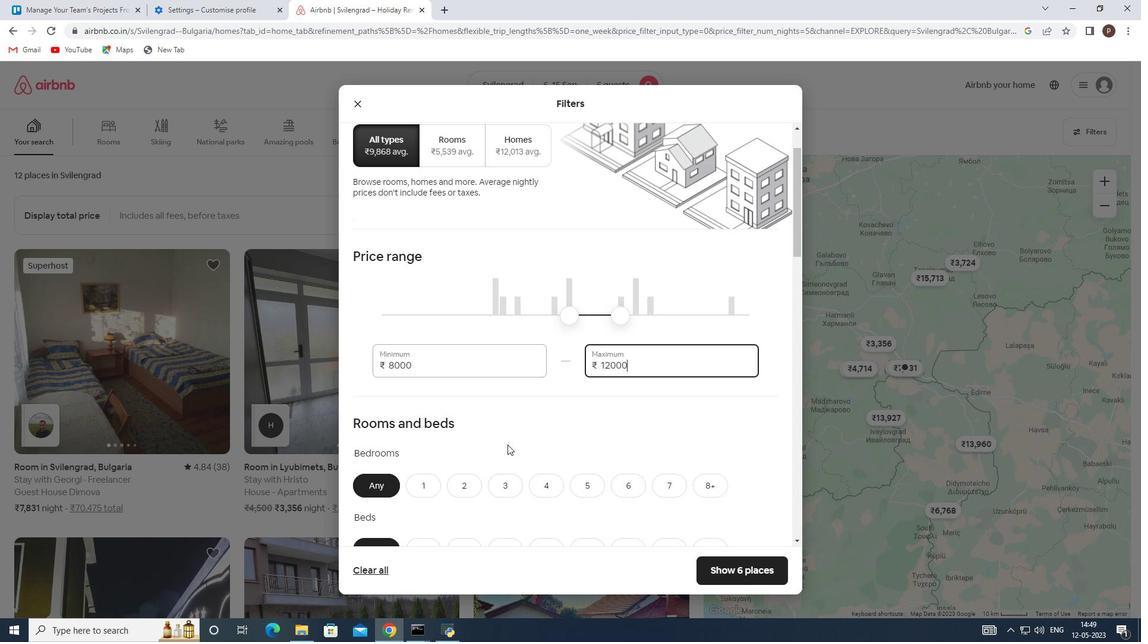 
Action: Mouse scrolled (508, 440) with delta (0, 0)
Screenshot: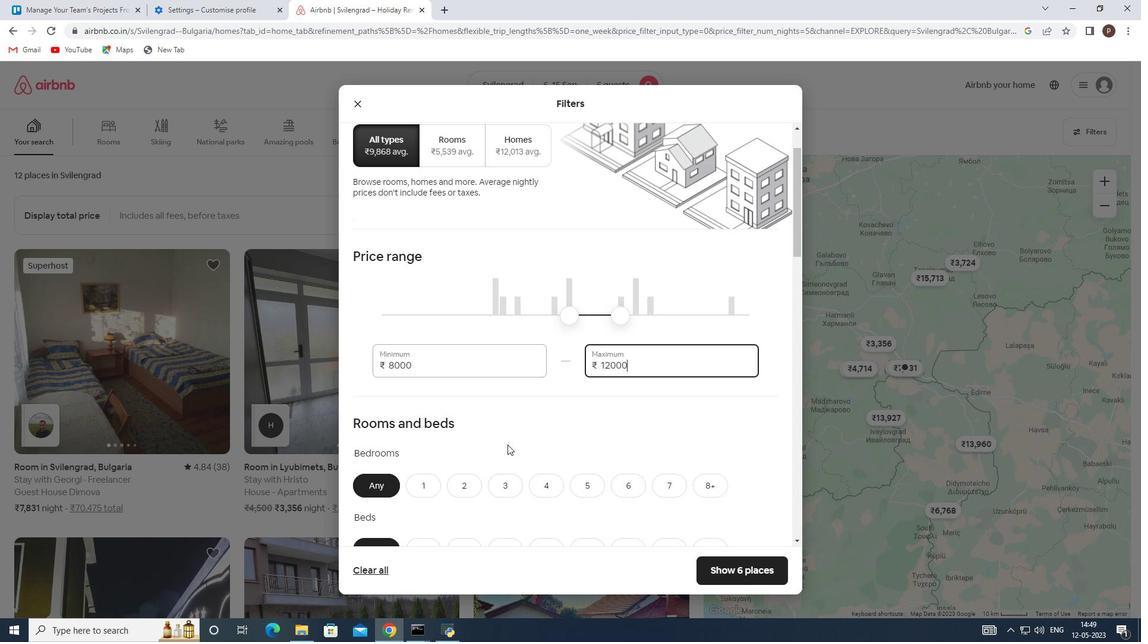 
Action: Mouse moved to (509, 425)
Screenshot: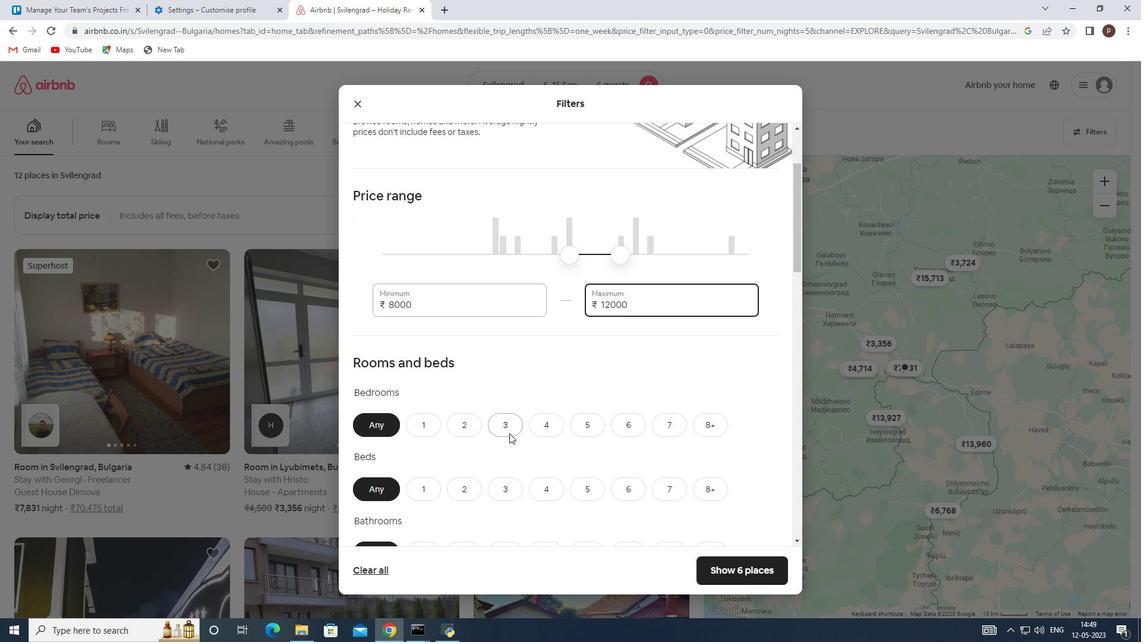 
Action: Mouse scrolled (509, 425) with delta (0, 0)
Screenshot: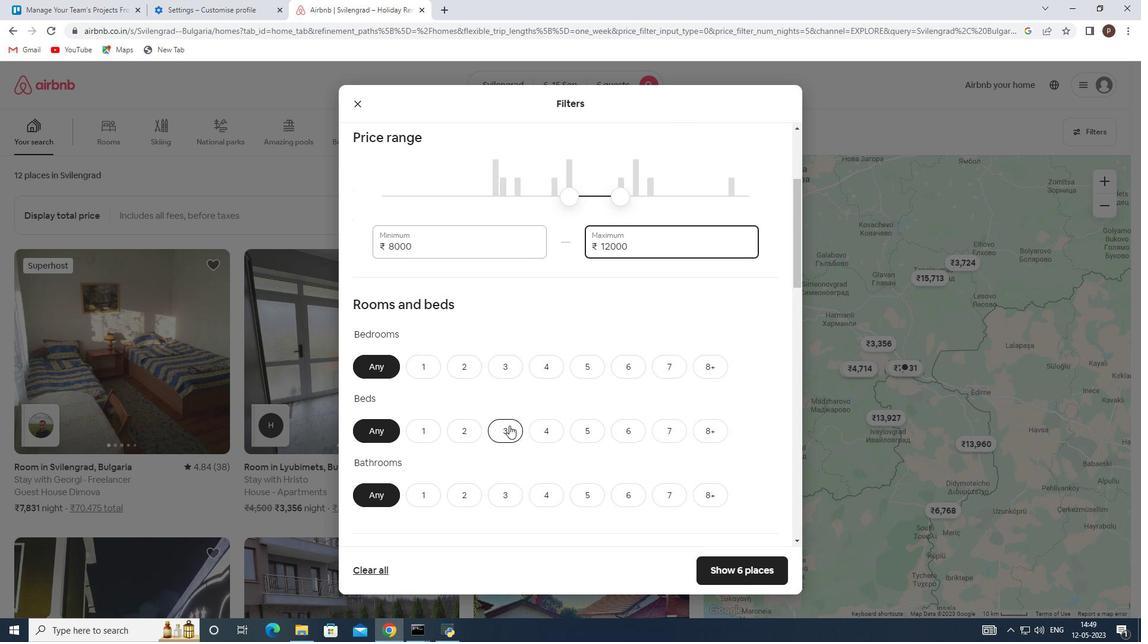 
Action: Mouse moved to (510, 424)
Screenshot: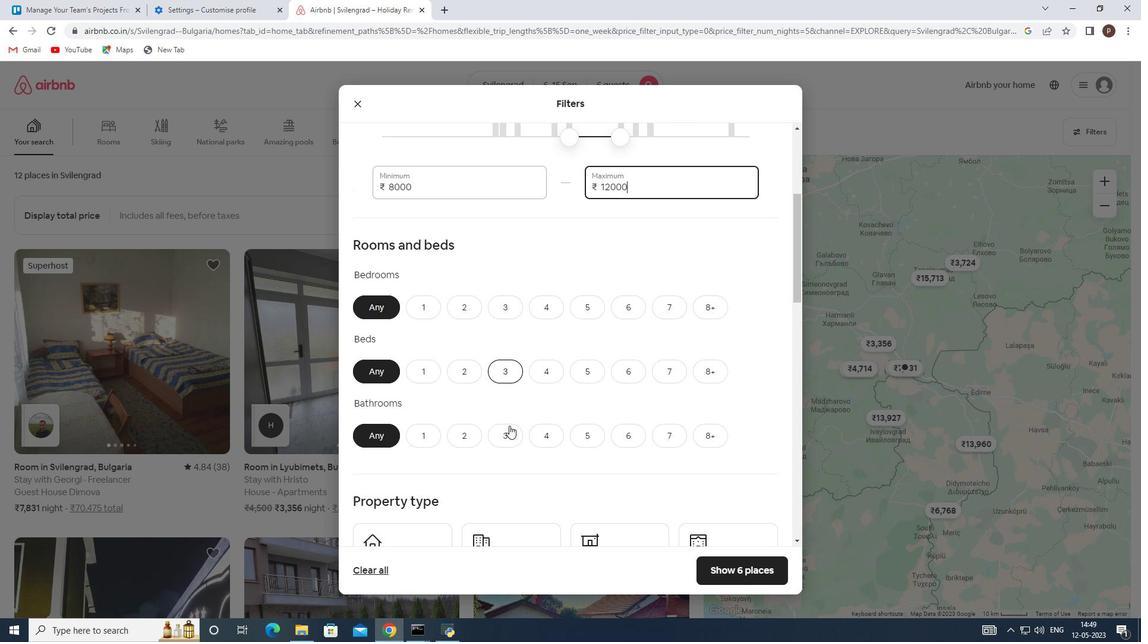 
Action: Mouse scrolled (510, 424) with delta (0, 0)
Screenshot: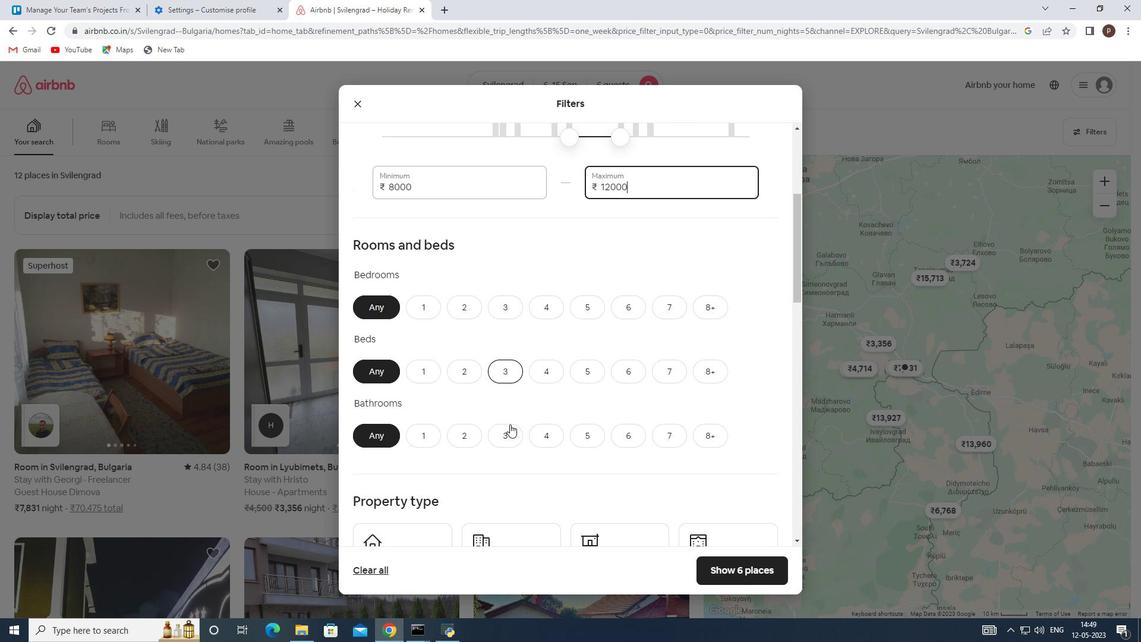 
Action: Mouse moved to (630, 246)
Screenshot: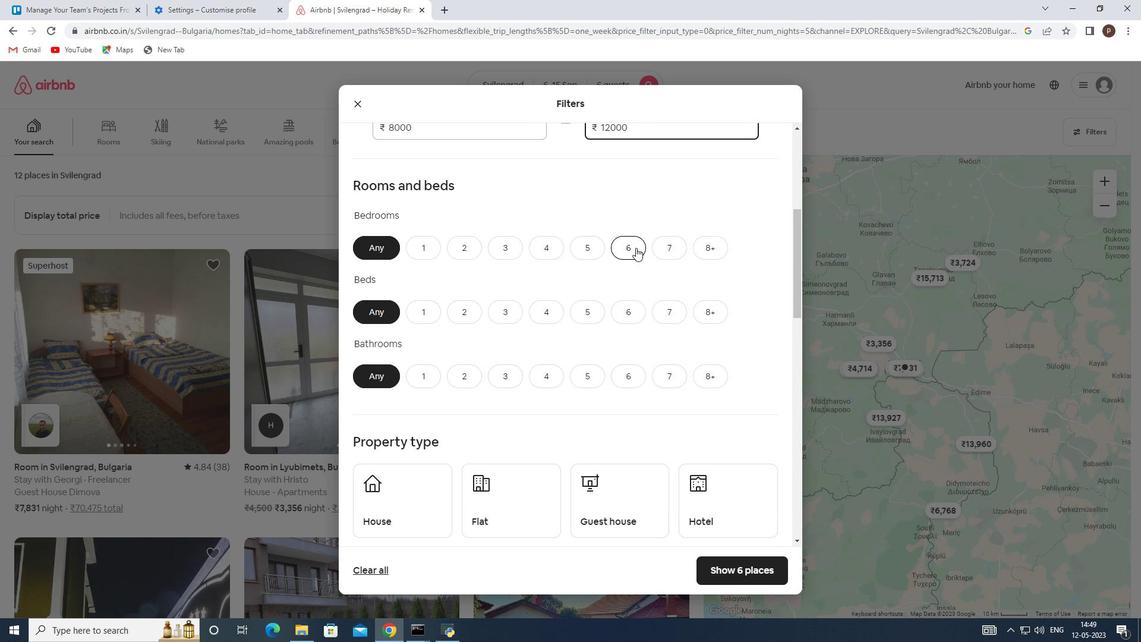 
Action: Mouse pressed left at (630, 246)
Screenshot: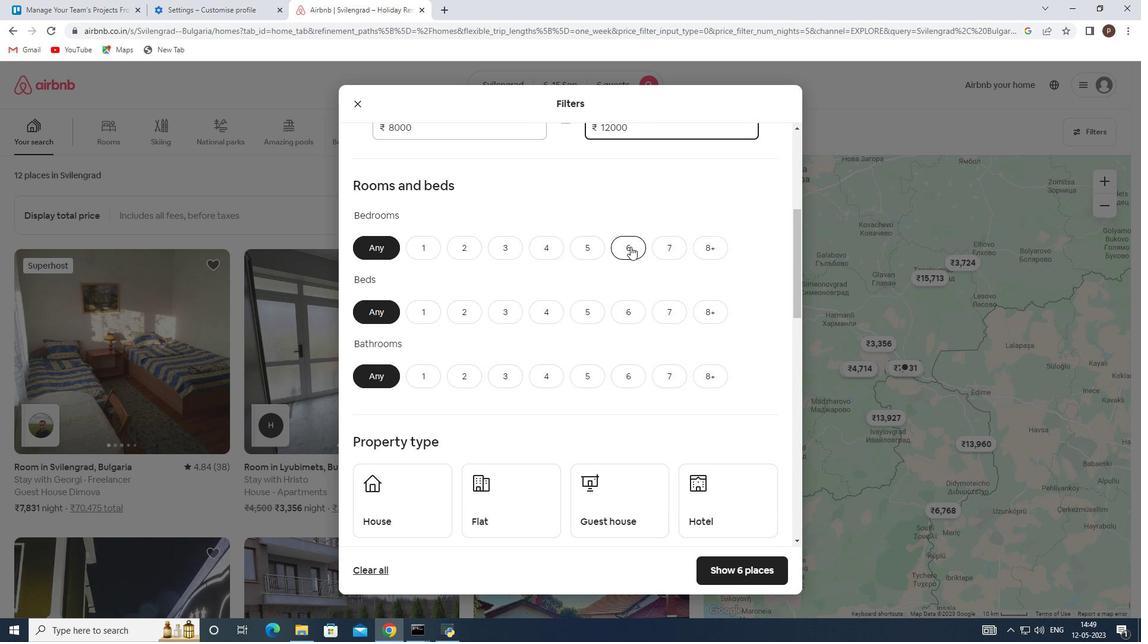 
Action: Mouse moved to (636, 308)
Screenshot: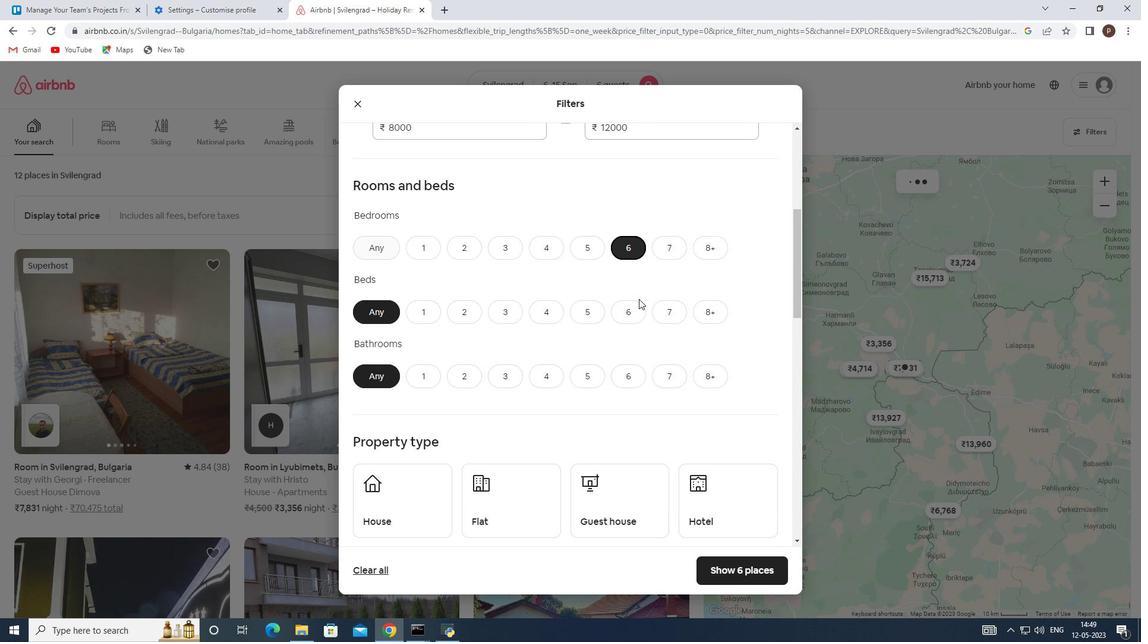 
Action: Mouse pressed left at (636, 308)
Screenshot: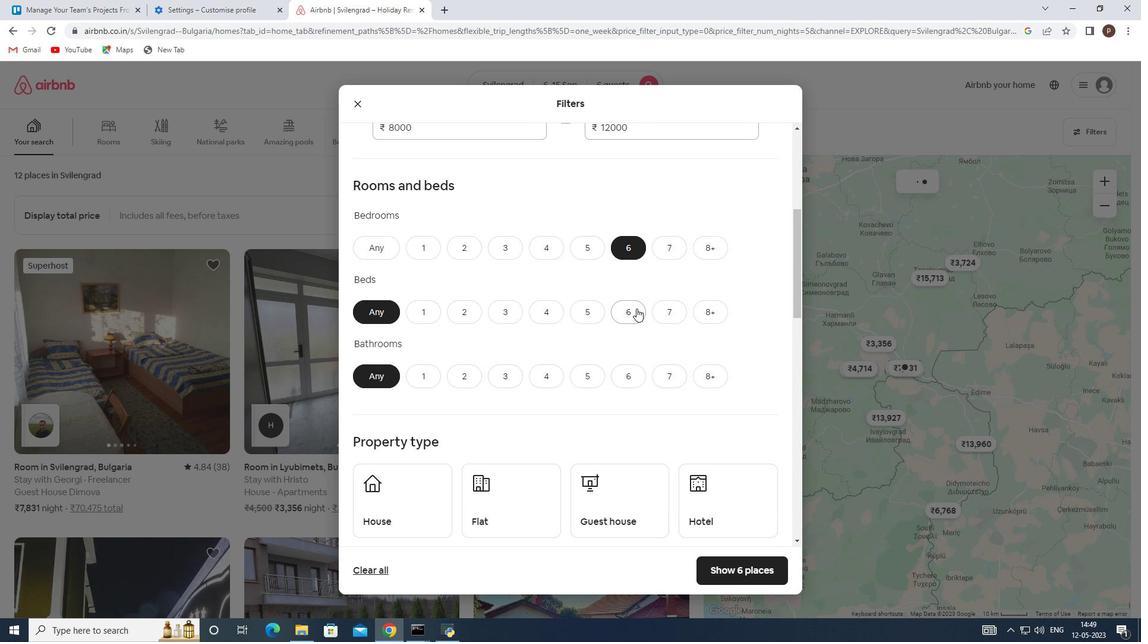 
Action: Mouse moved to (630, 377)
Screenshot: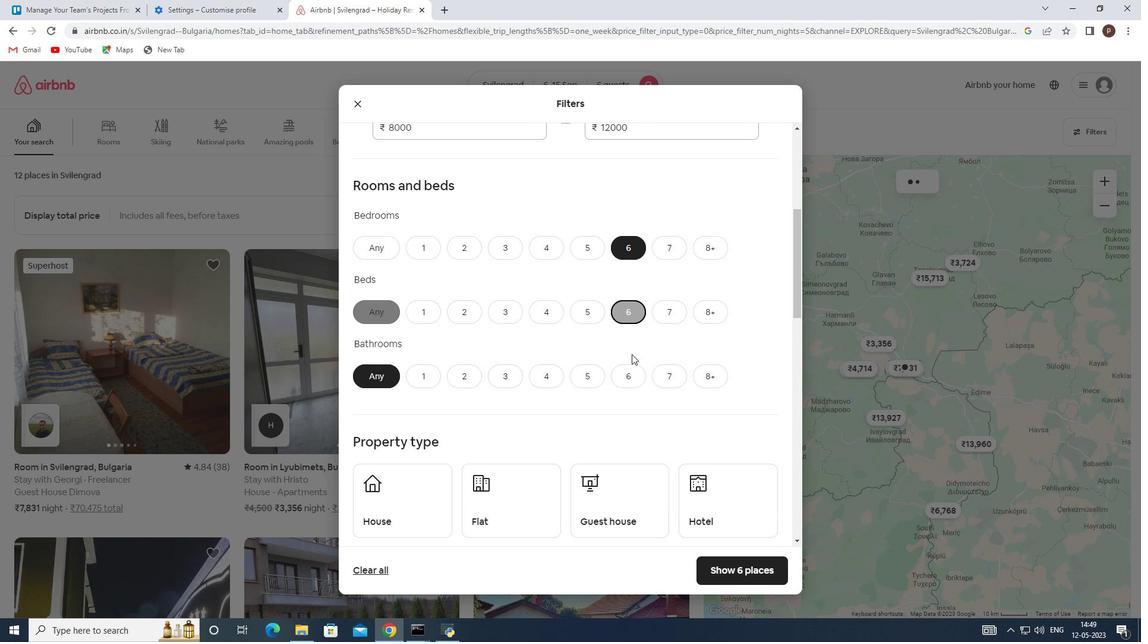 
Action: Mouse pressed left at (630, 377)
Screenshot: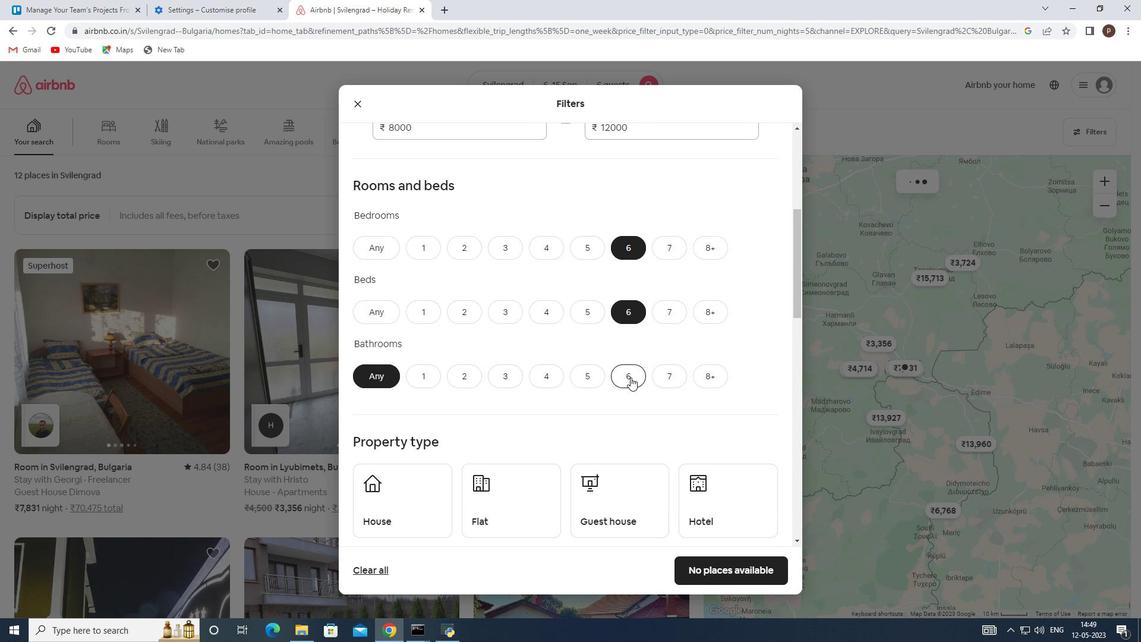 
Action: Mouse moved to (614, 377)
Screenshot: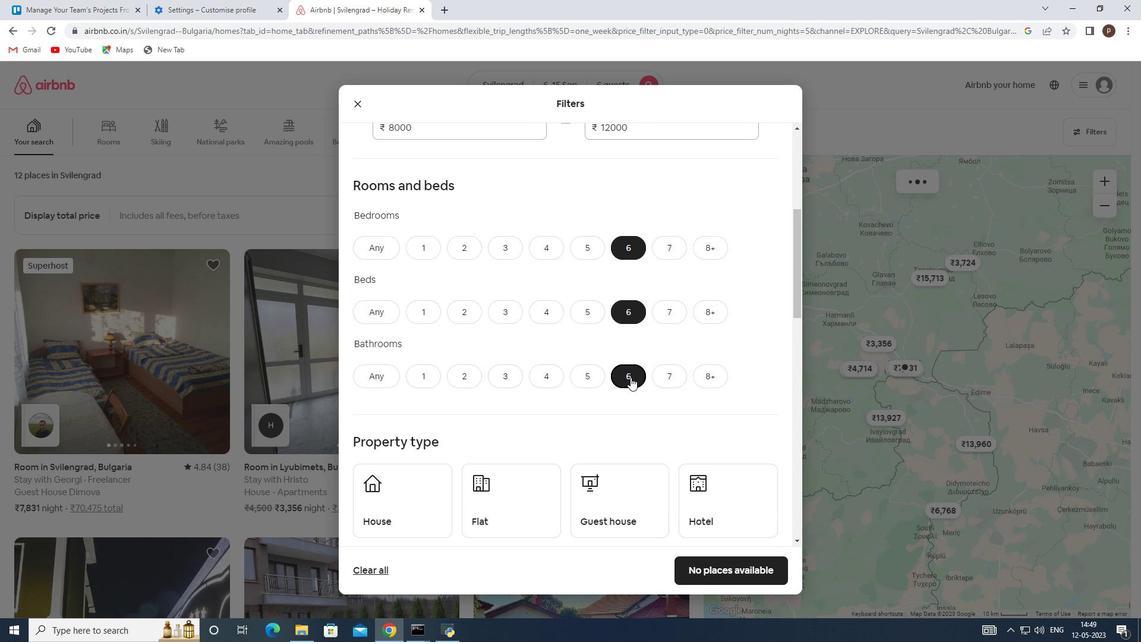 
Action: Mouse scrolled (614, 377) with delta (0, 0)
Screenshot: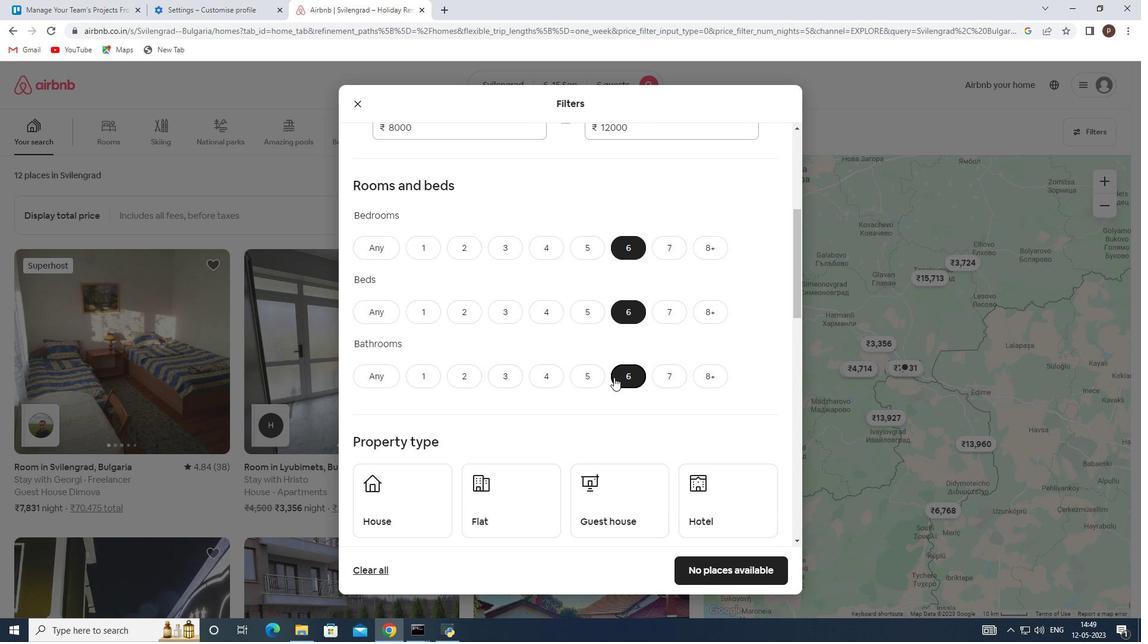 
Action: Mouse moved to (598, 365)
Screenshot: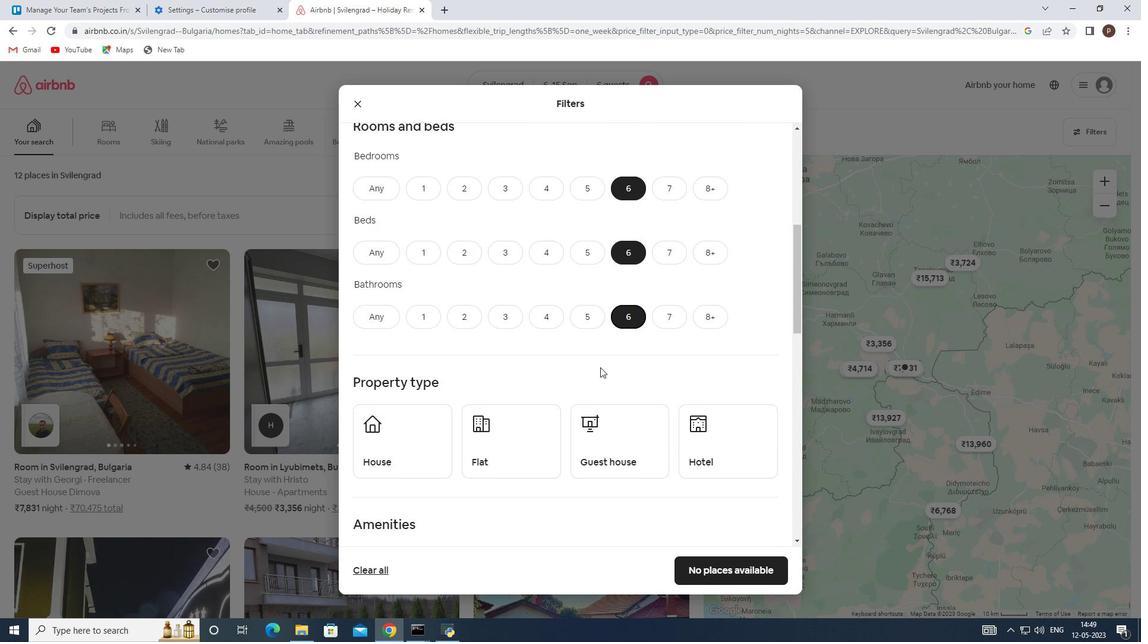 
Action: Mouse scrolled (598, 365) with delta (0, 0)
Screenshot: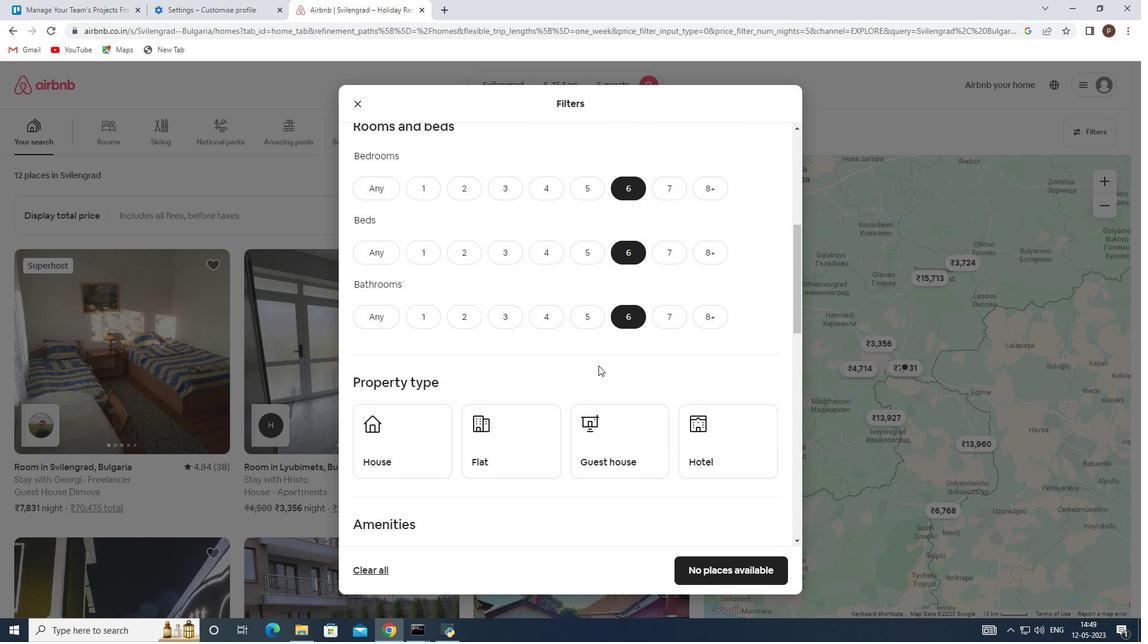
Action: Mouse moved to (461, 381)
Screenshot: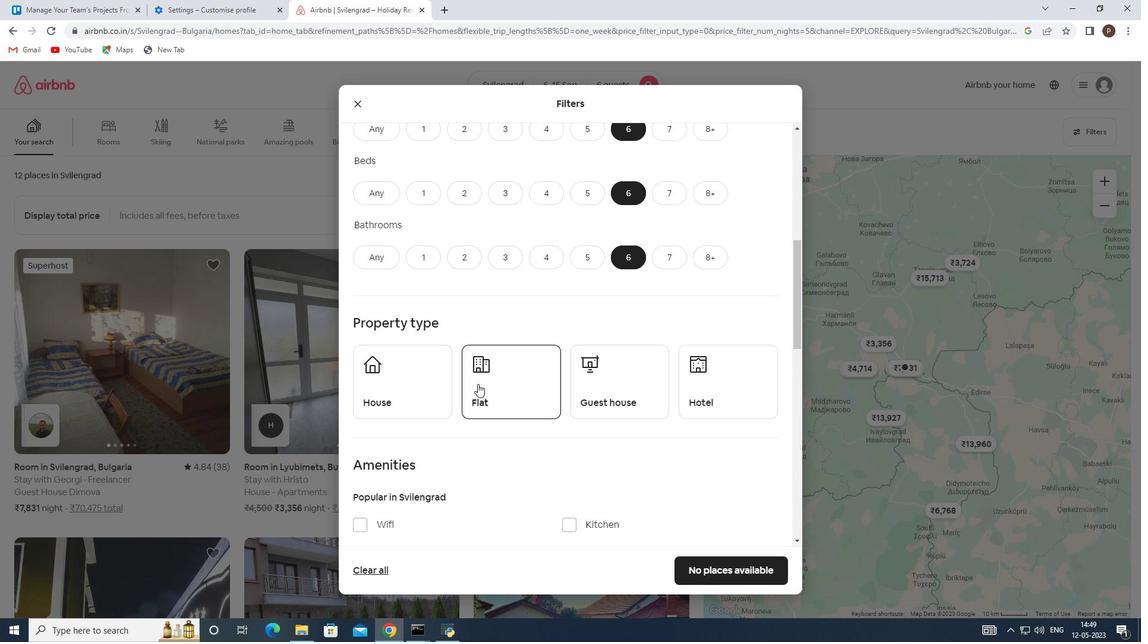 
Action: Mouse pressed left at (461, 381)
Screenshot: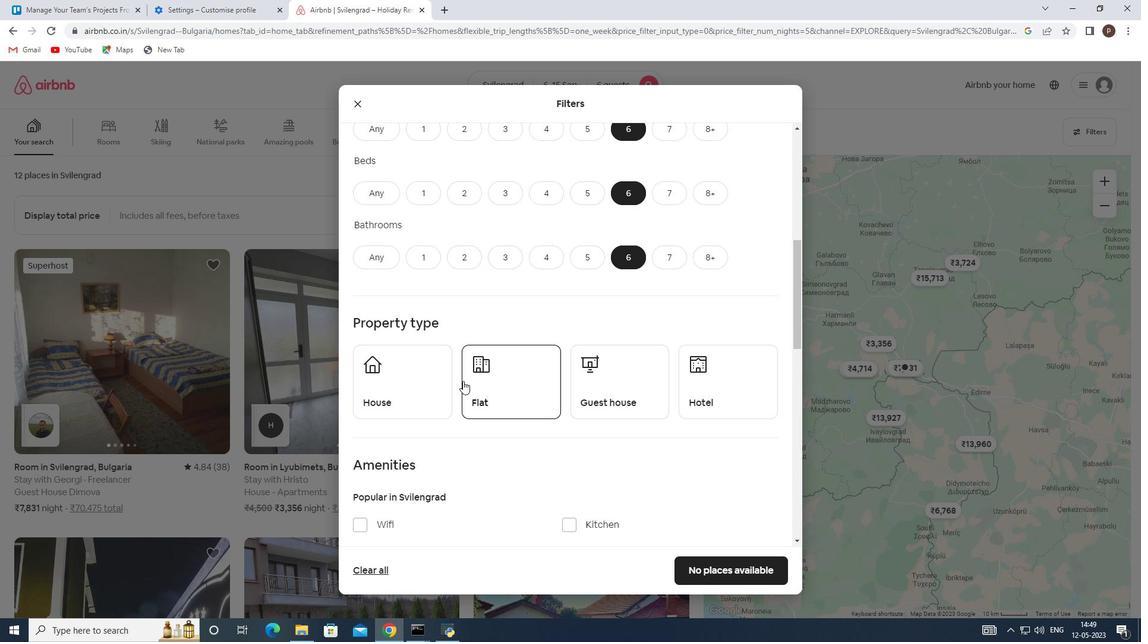 
Action: Mouse moved to (428, 376)
Screenshot: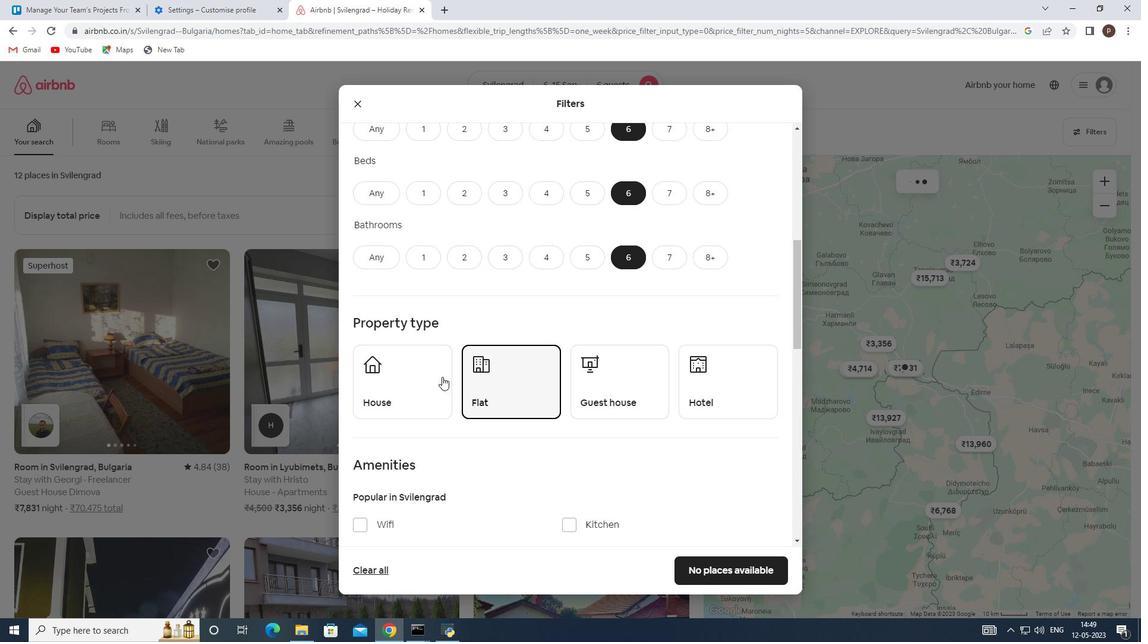 
Action: Mouse pressed left at (428, 376)
Screenshot: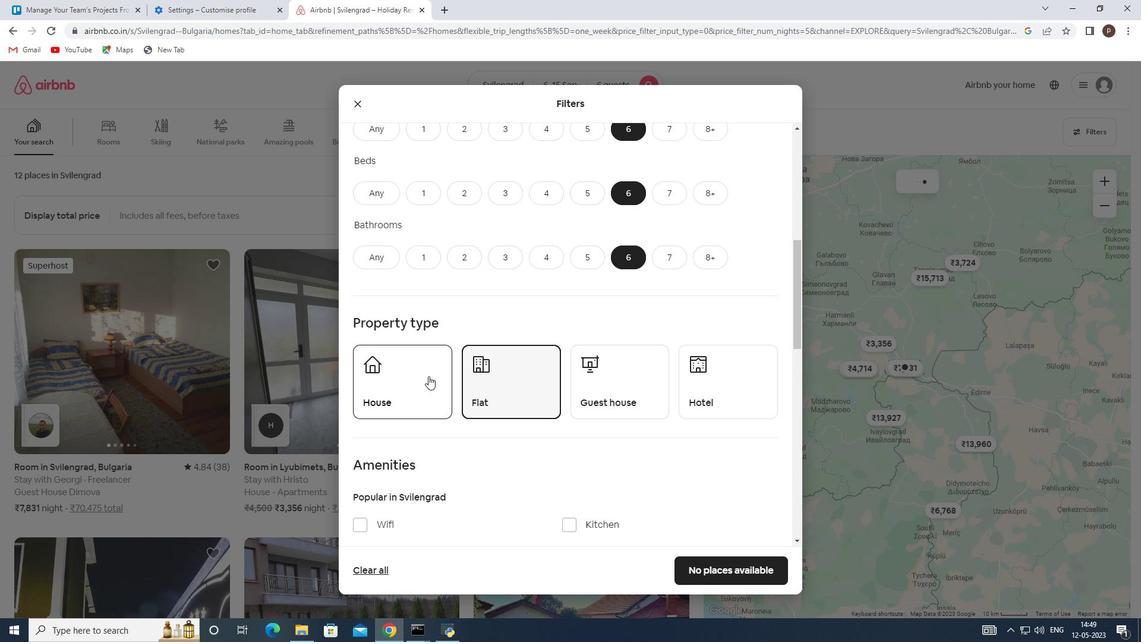 
Action: Mouse moved to (616, 381)
Screenshot: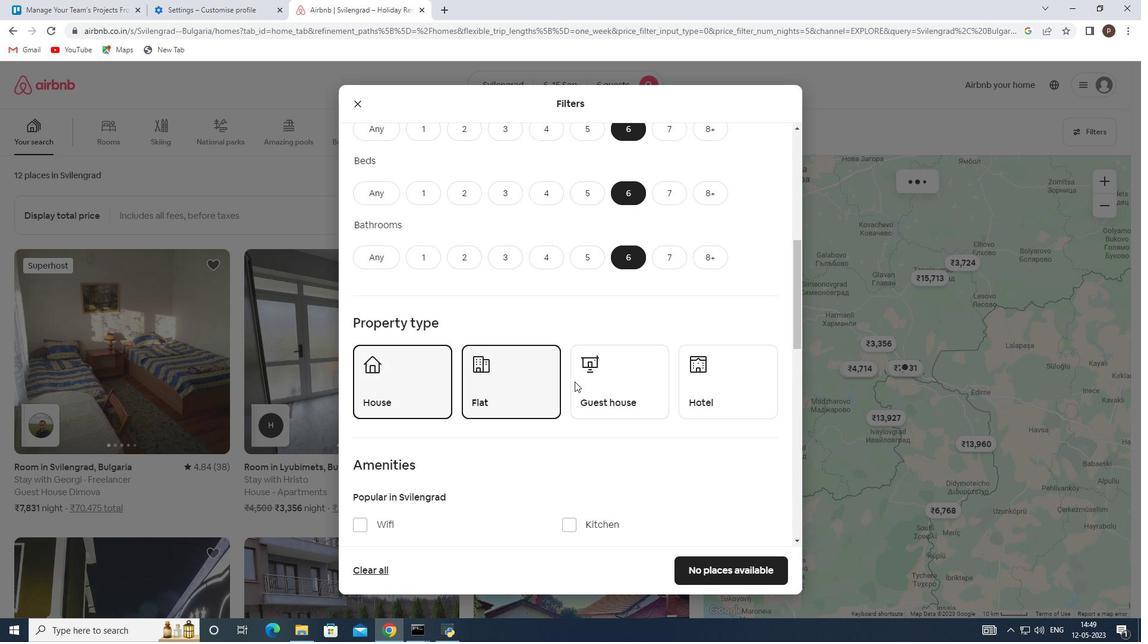 
Action: Mouse pressed left at (616, 381)
Screenshot: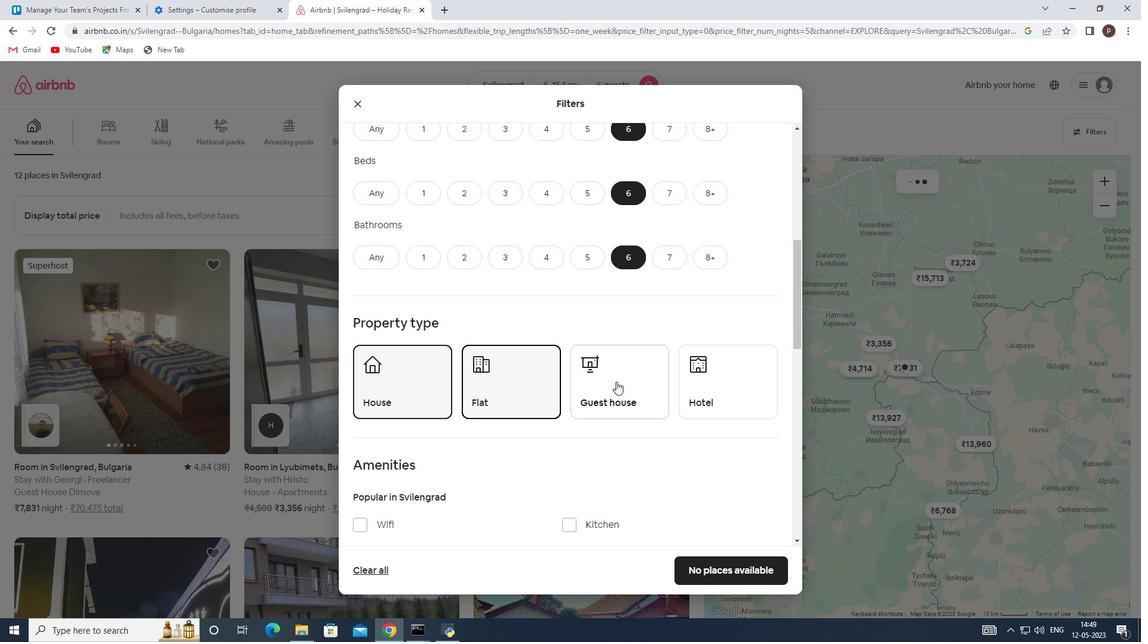 
Action: Mouse moved to (592, 395)
Screenshot: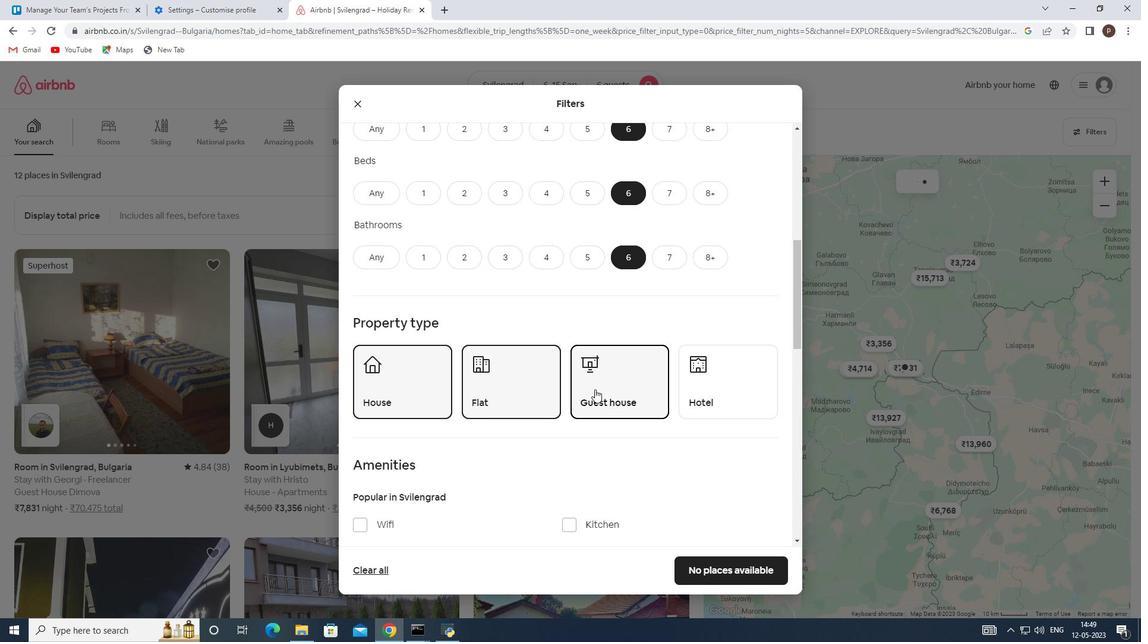 
Action: Mouse scrolled (592, 394) with delta (0, 0)
Screenshot: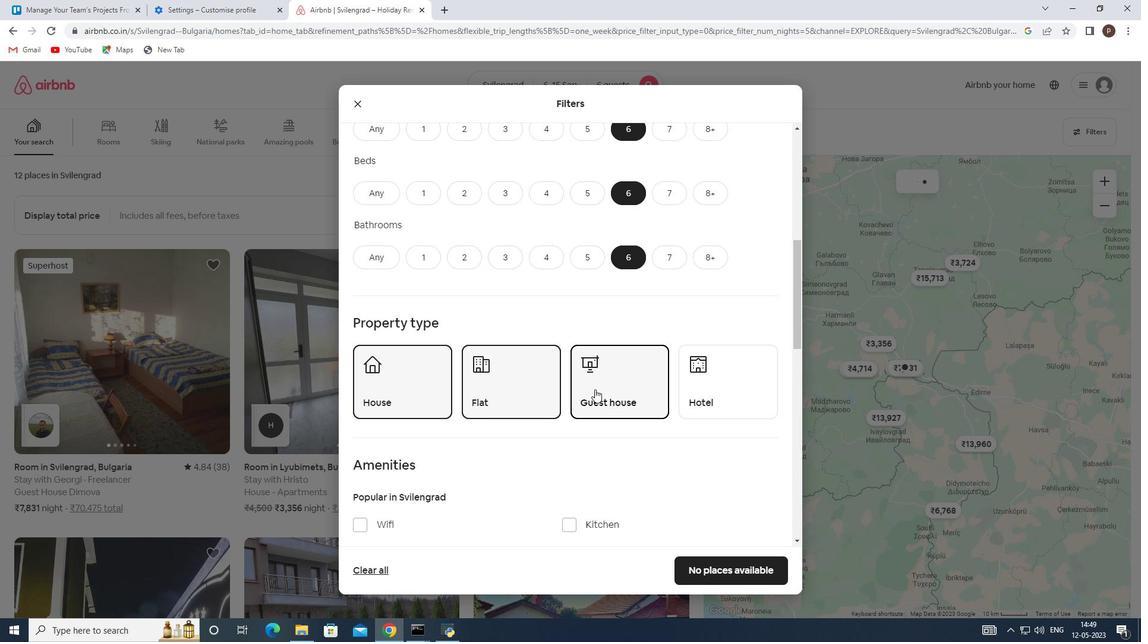 
Action: Mouse scrolled (592, 394) with delta (0, 0)
Screenshot: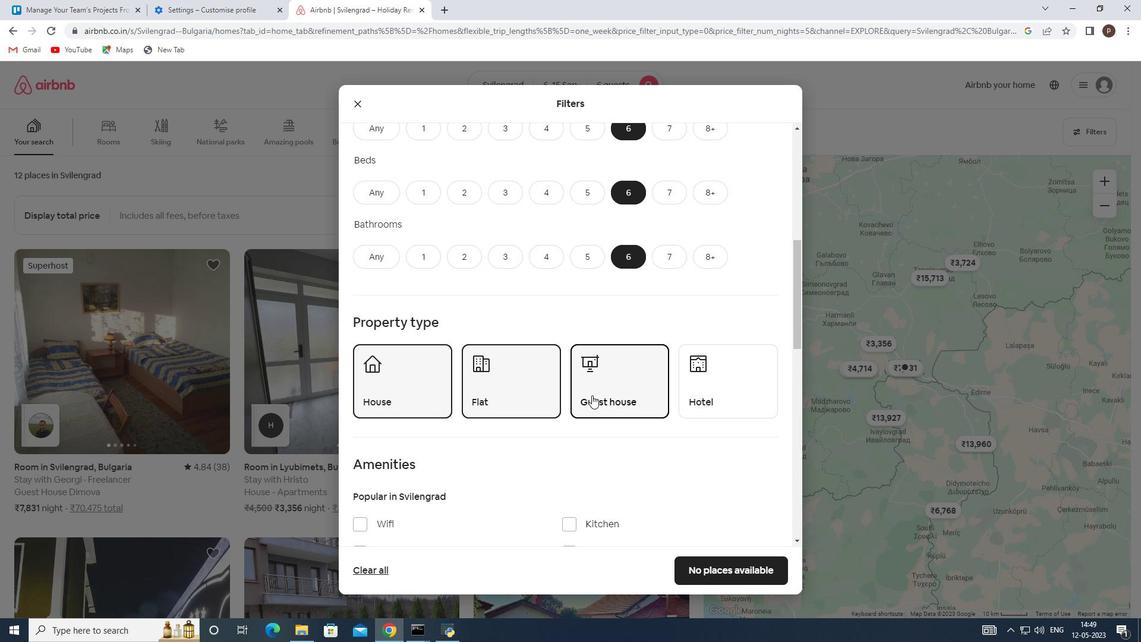 
Action: Mouse scrolled (592, 394) with delta (0, 0)
Screenshot: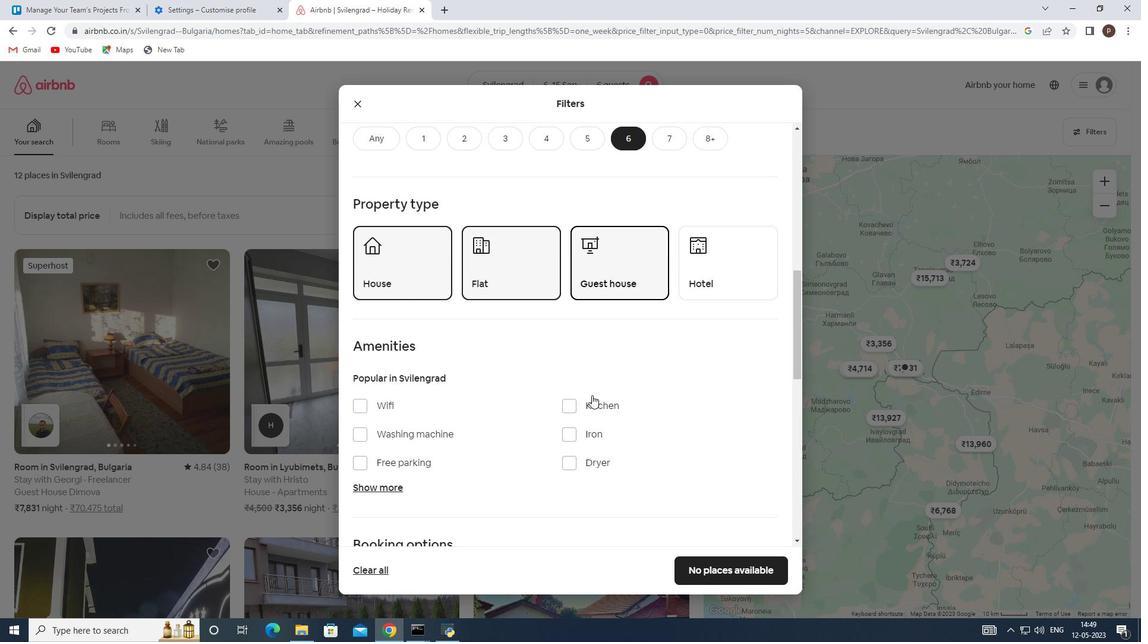 
Action: Mouse moved to (362, 343)
Screenshot: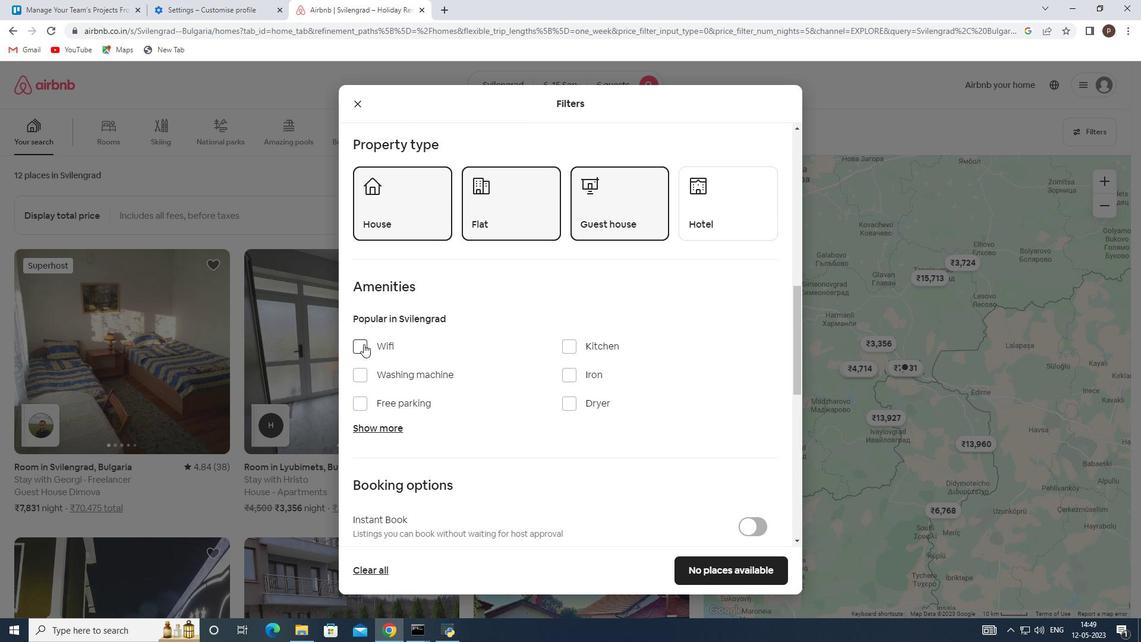 
Action: Mouse pressed left at (362, 343)
Screenshot: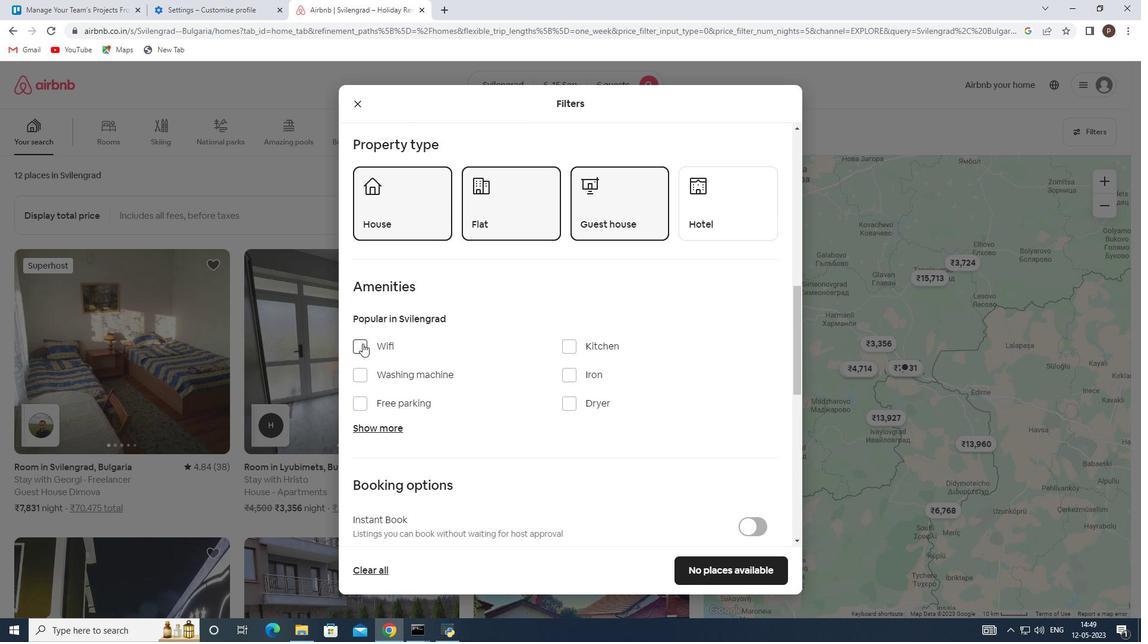 
Action: Mouse moved to (356, 404)
Screenshot: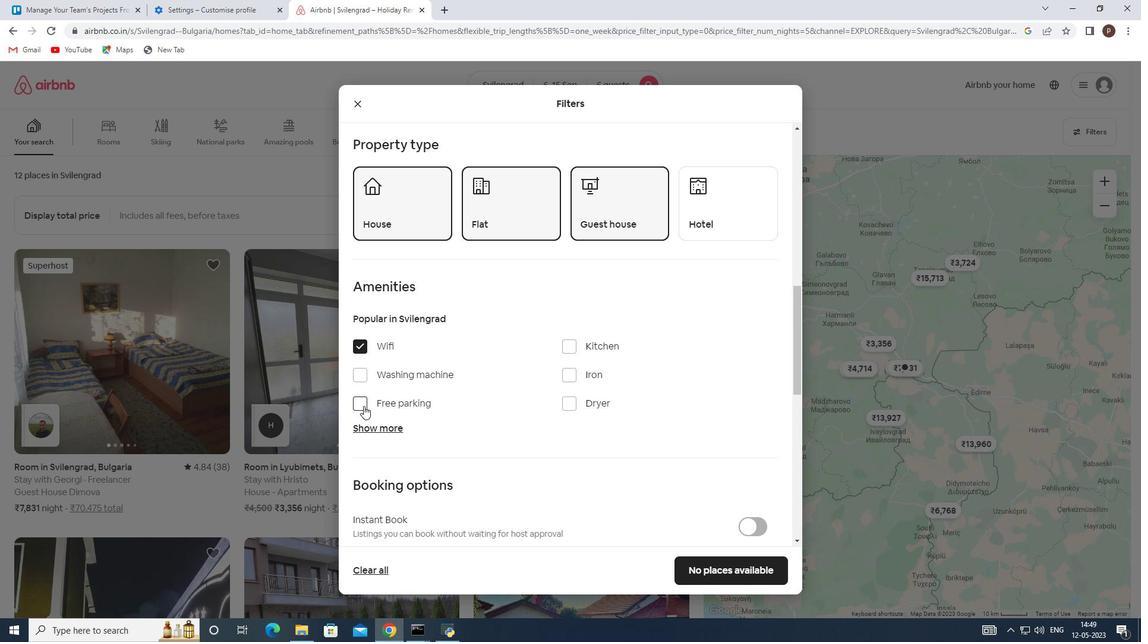 
Action: Mouse pressed left at (356, 404)
Screenshot: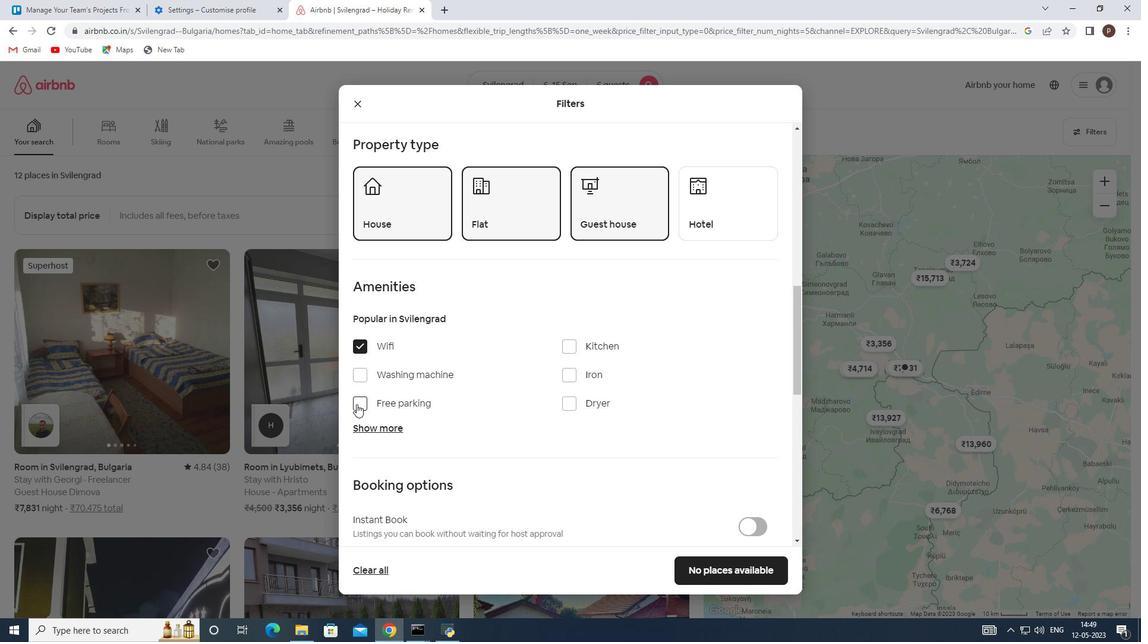 
Action: Mouse moved to (381, 422)
Screenshot: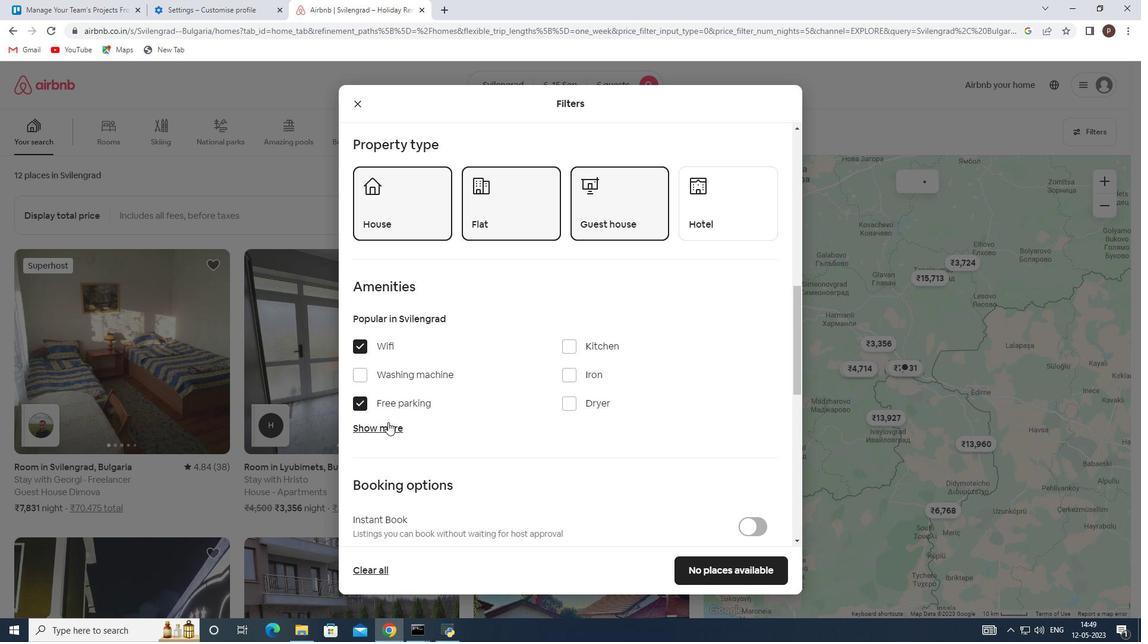 
Action: Mouse pressed left at (381, 422)
Screenshot: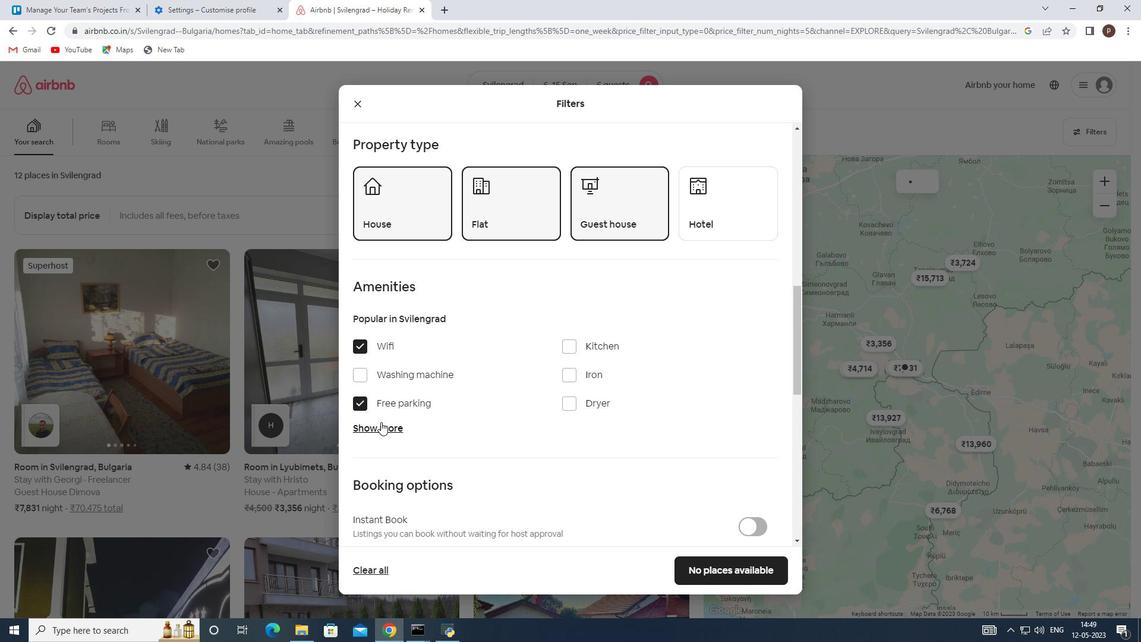 
Action: Mouse moved to (432, 431)
Screenshot: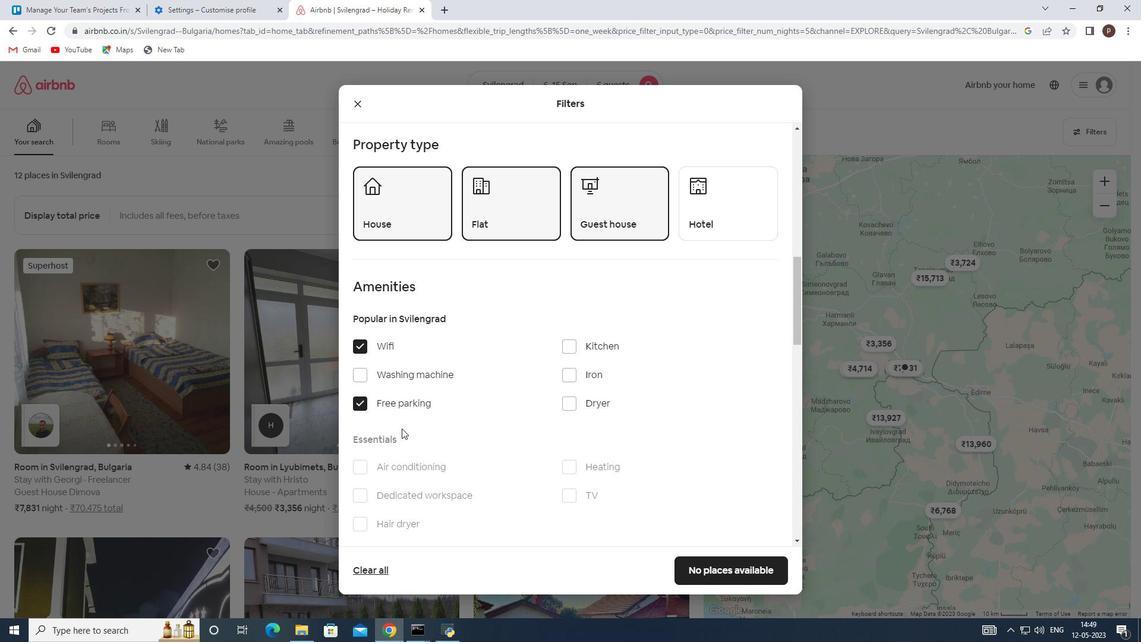 
Action: Mouse scrolled (432, 430) with delta (0, 0)
Screenshot: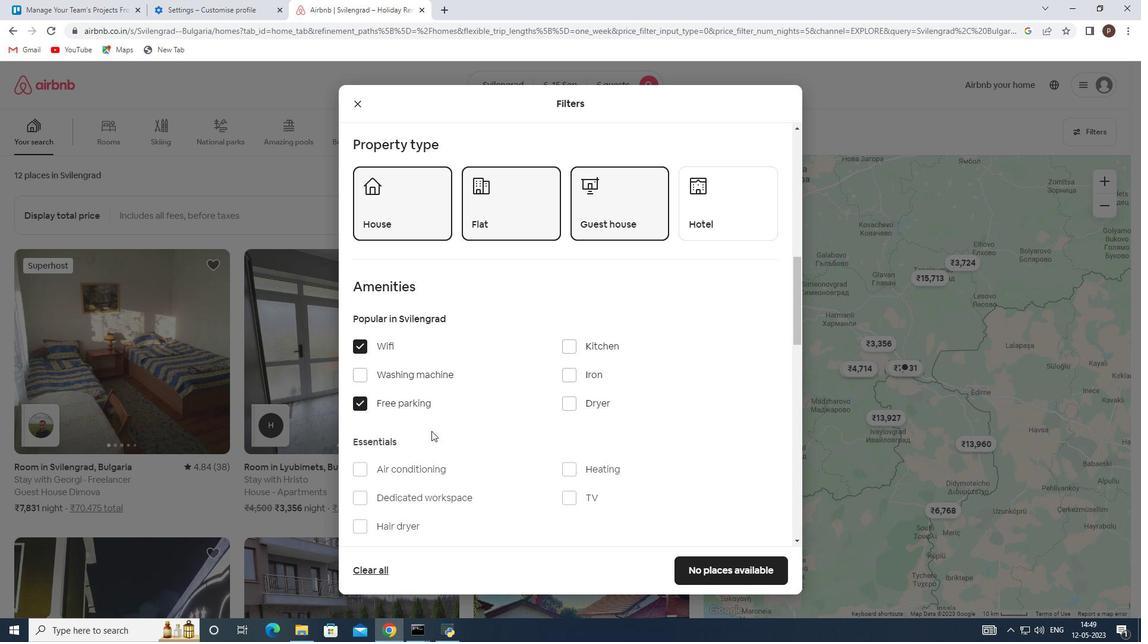 
Action: Mouse scrolled (432, 430) with delta (0, 0)
Screenshot: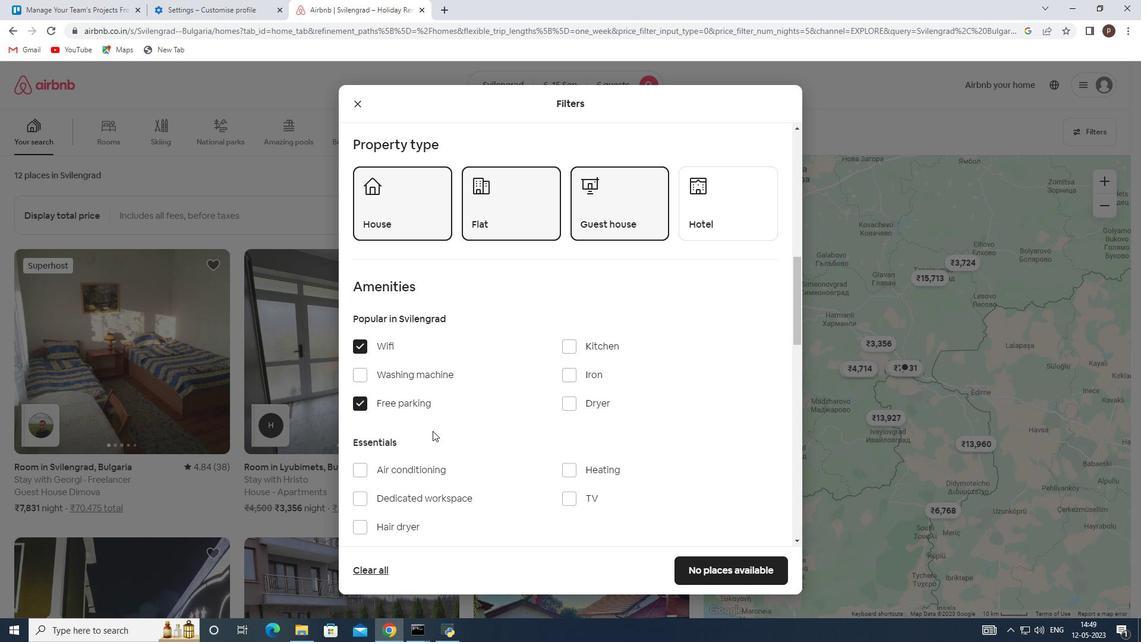 
Action: Mouse moved to (573, 381)
Screenshot: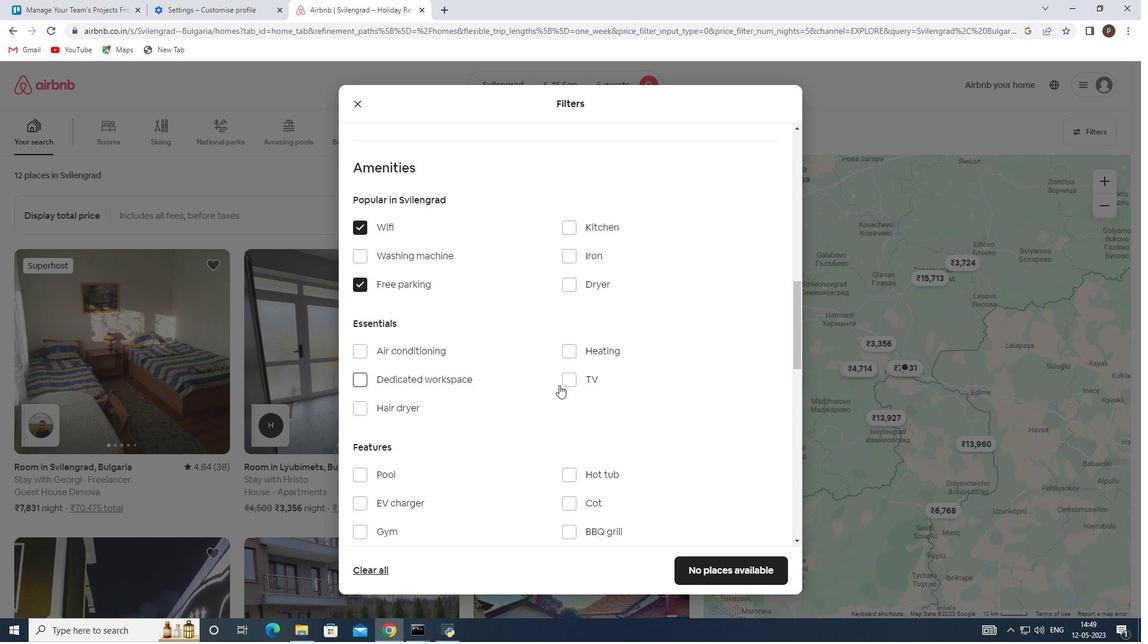 
Action: Mouse pressed left at (573, 381)
Screenshot: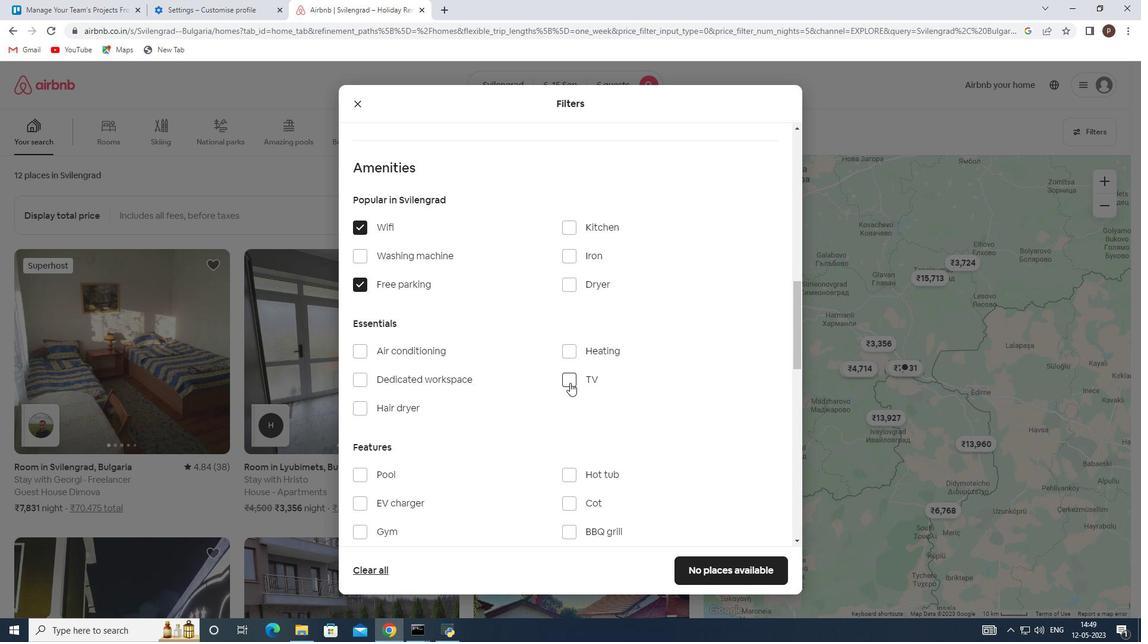 
Action: Mouse moved to (497, 408)
Screenshot: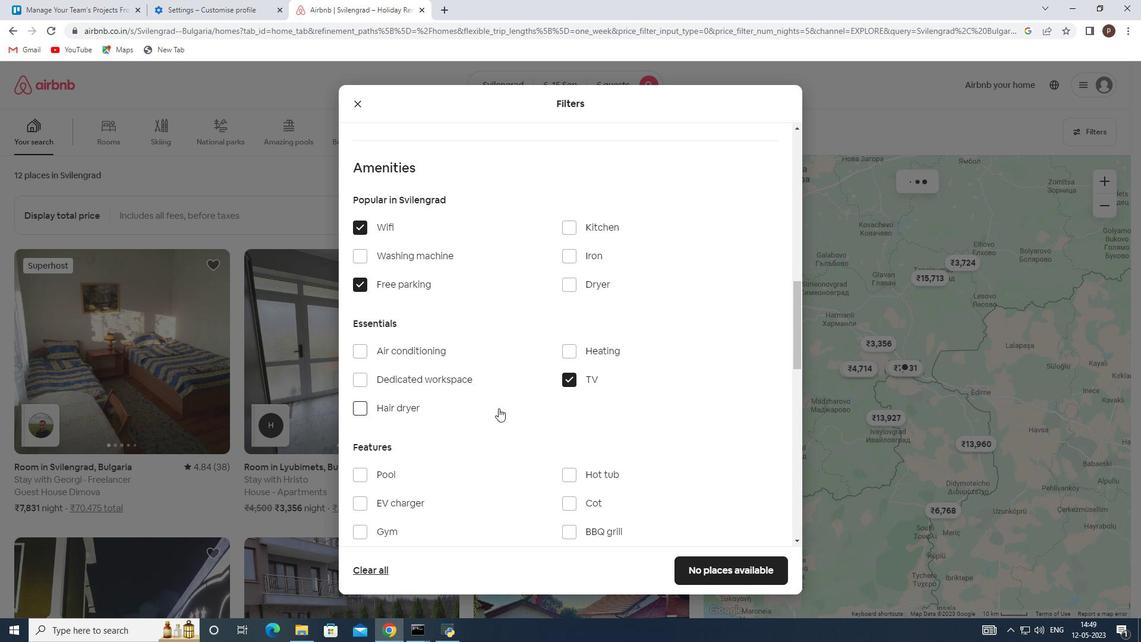 
Action: Mouse scrolled (497, 407) with delta (0, 0)
Screenshot: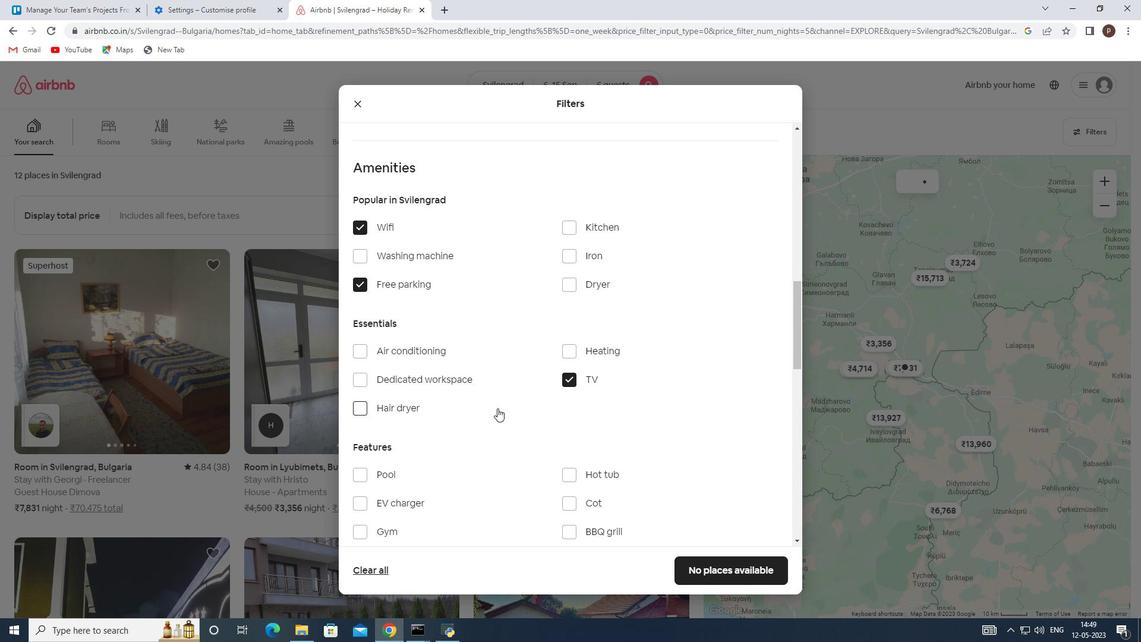 
Action: Mouse scrolled (497, 407) with delta (0, 0)
Screenshot: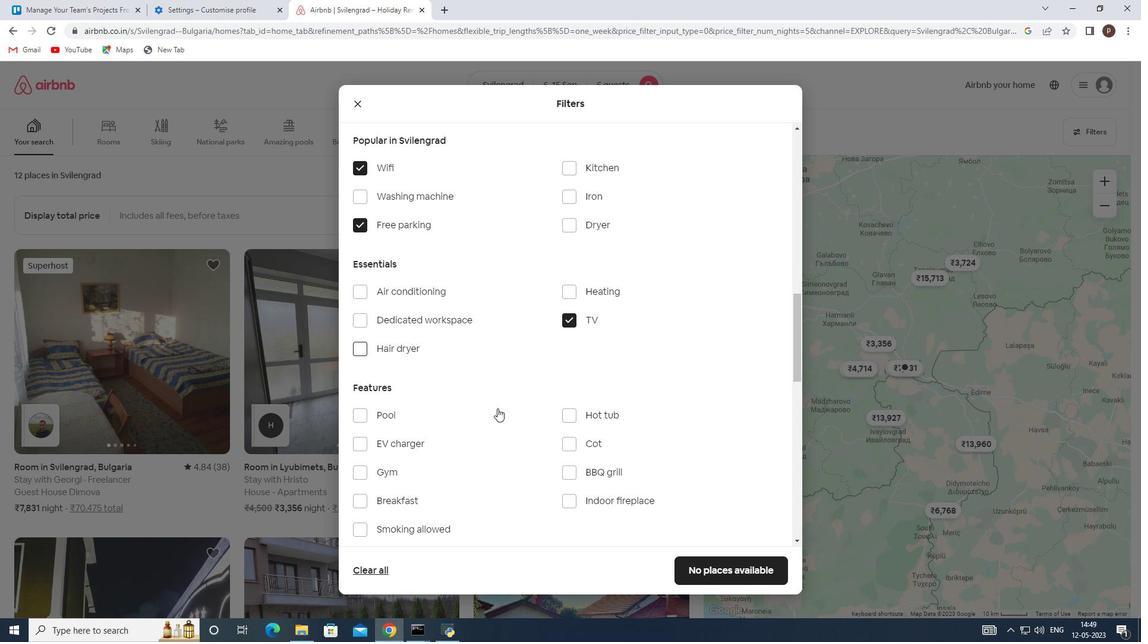 
Action: Mouse scrolled (497, 407) with delta (0, 0)
Screenshot: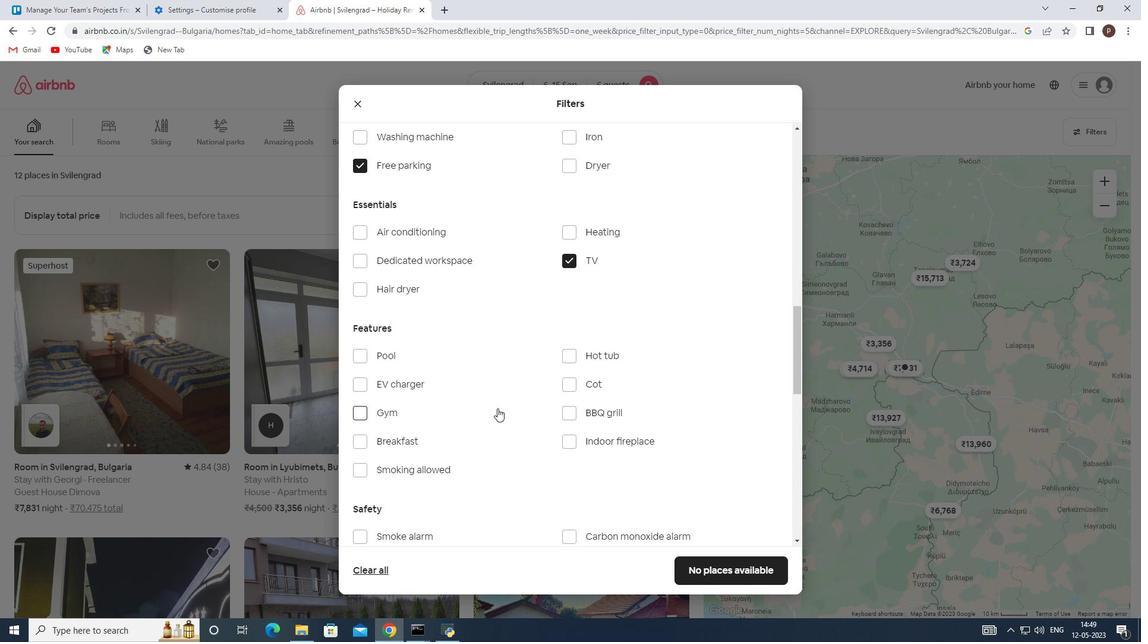 
Action: Mouse moved to (358, 356)
Screenshot: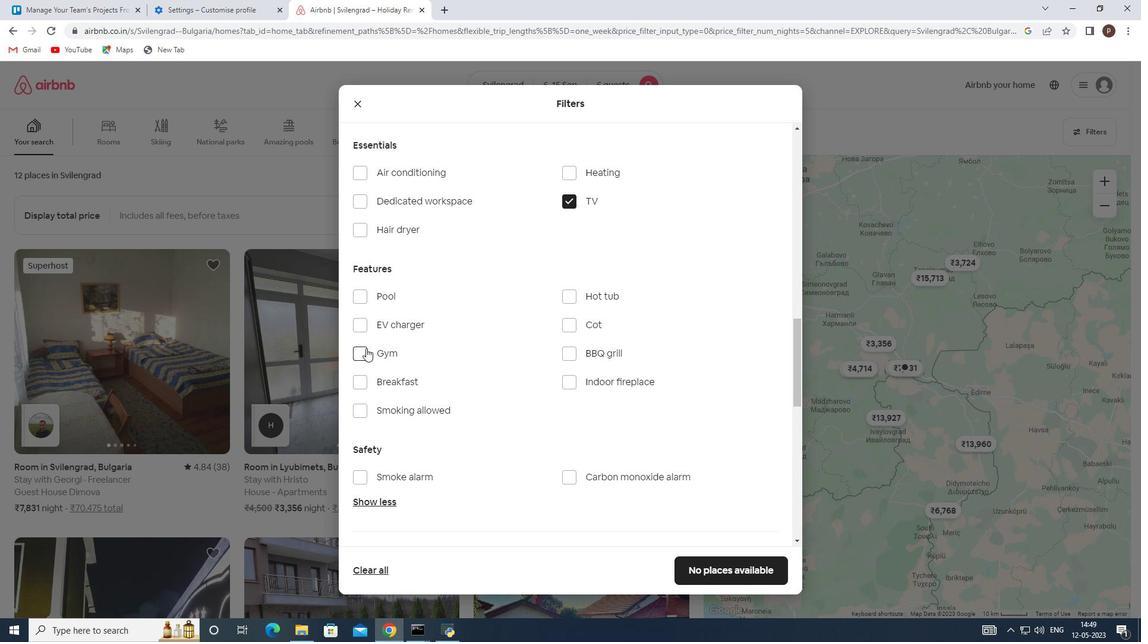 
Action: Mouse pressed left at (358, 356)
Screenshot: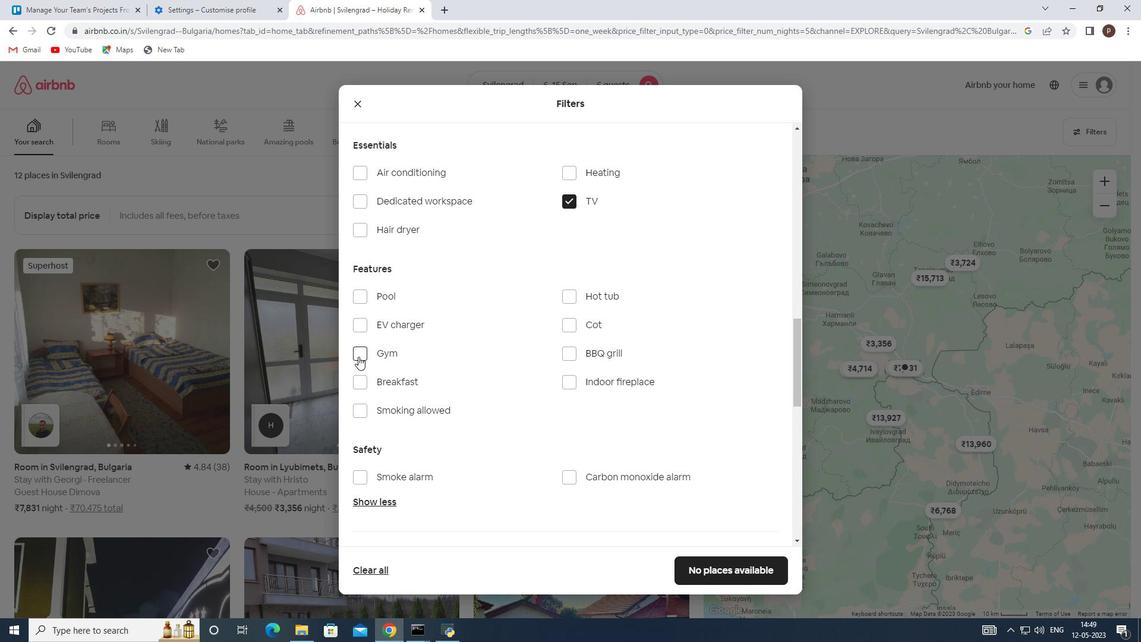 
Action: Mouse moved to (360, 381)
Screenshot: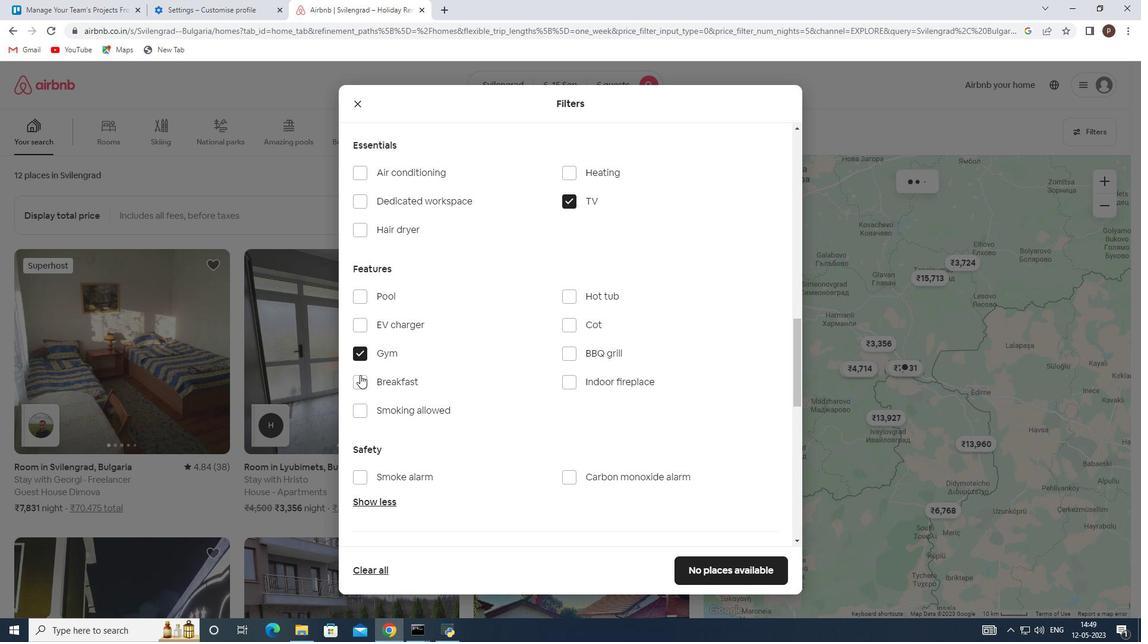 
Action: Mouse pressed left at (360, 381)
Screenshot: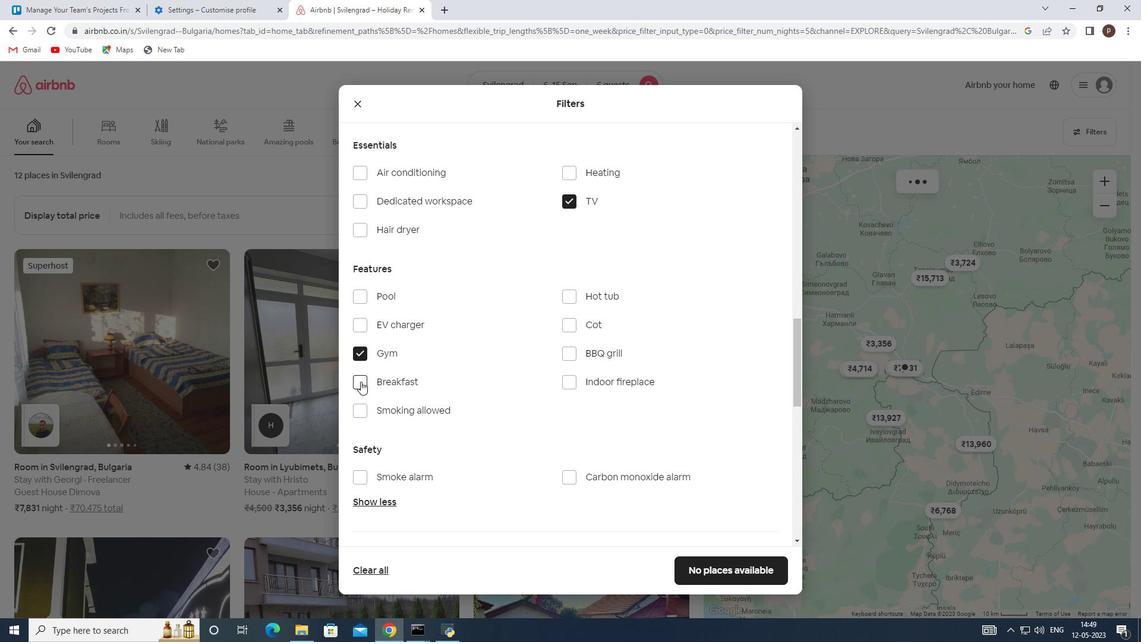 
Action: Mouse moved to (475, 402)
Screenshot: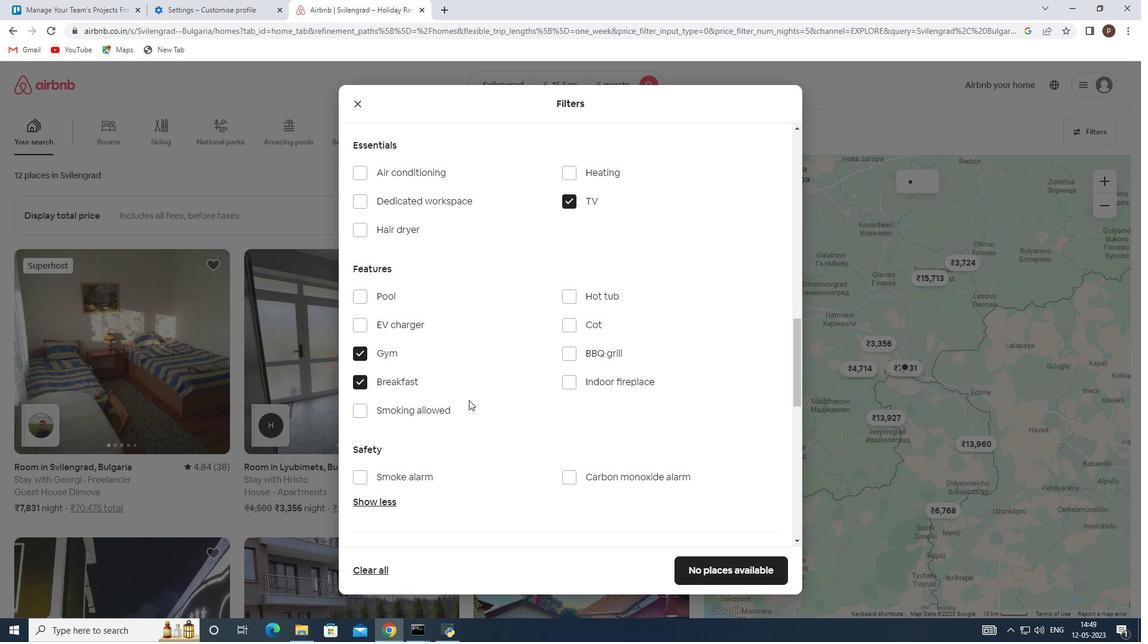 
Action: Mouse scrolled (475, 402) with delta (0, 0)
Screenshot: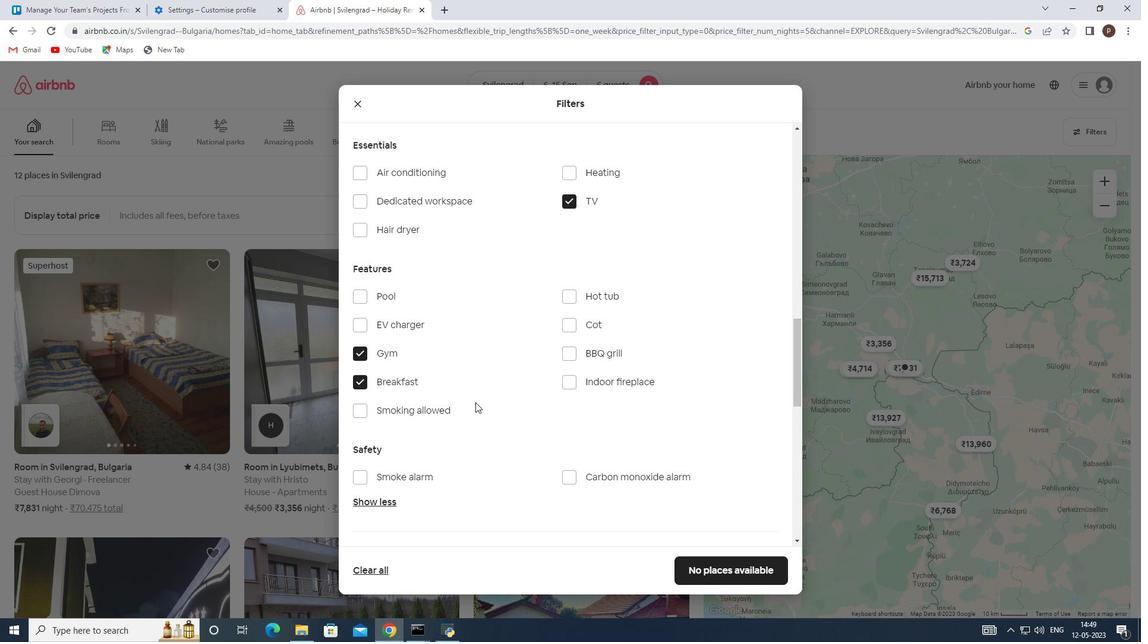 
Action: Mouse scrolled (475, 402) with delta (0, 0)
Screenshot: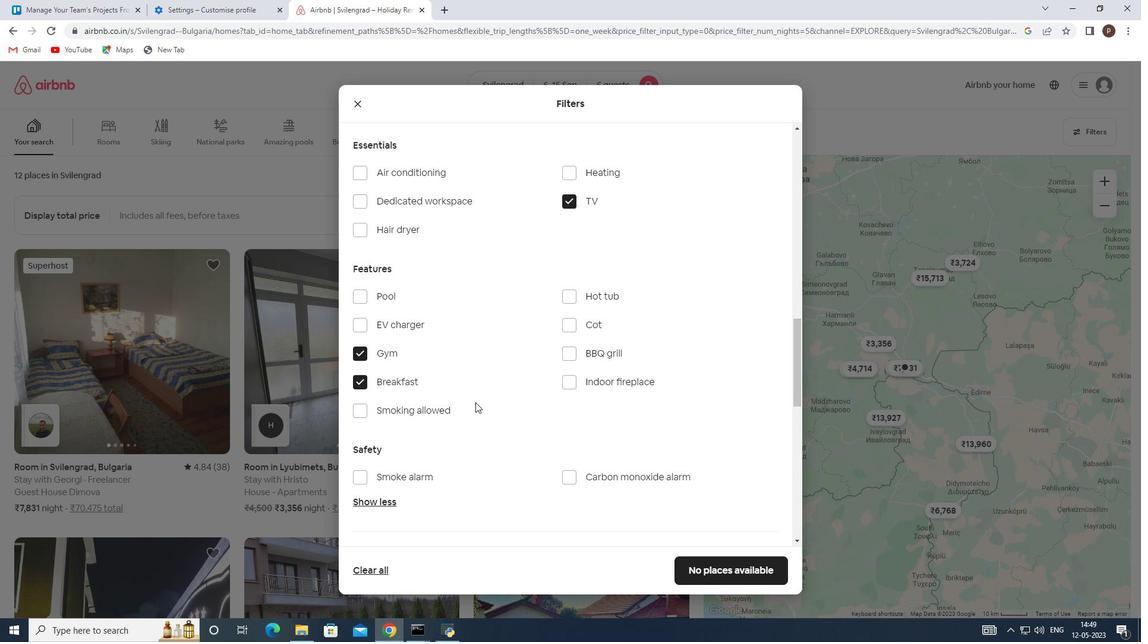 
Action: Mouse scrolled (475, 402) with delta (0, 0)
Screenshot: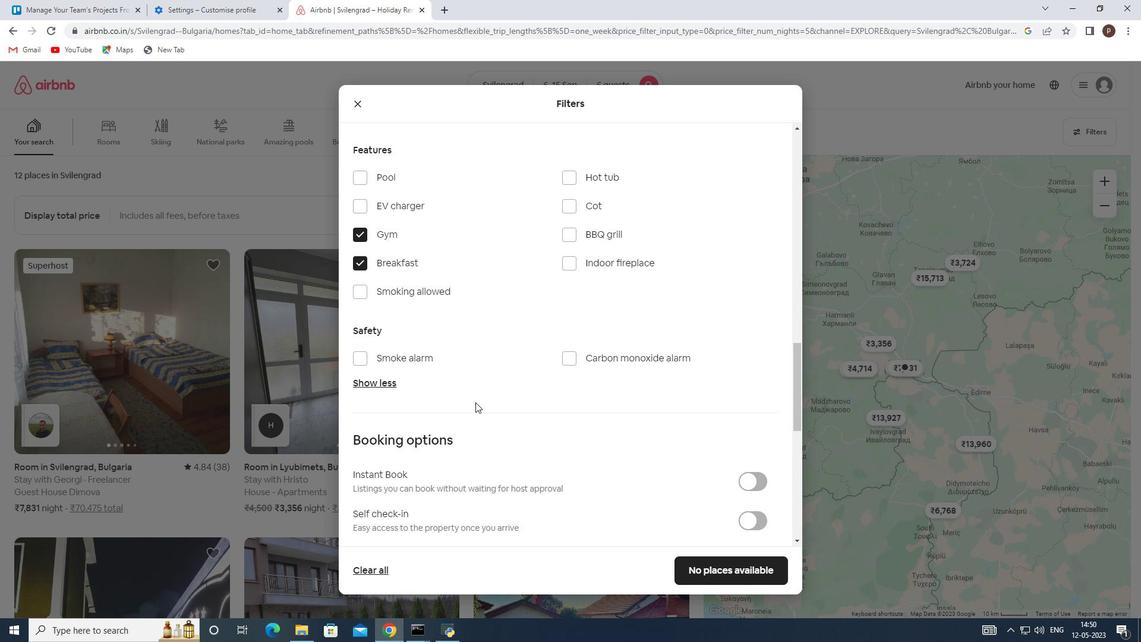 
Action: Mouse moved to (751, 464)
Screenshot: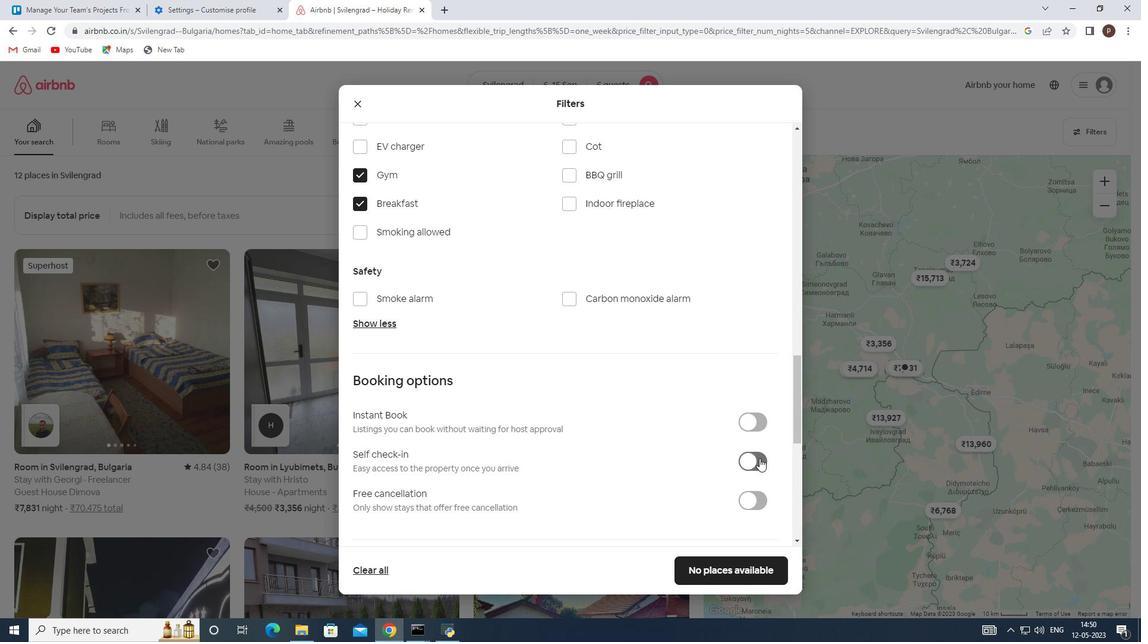 
Action: Mouse pressed left at (751, 464)
Screenshot: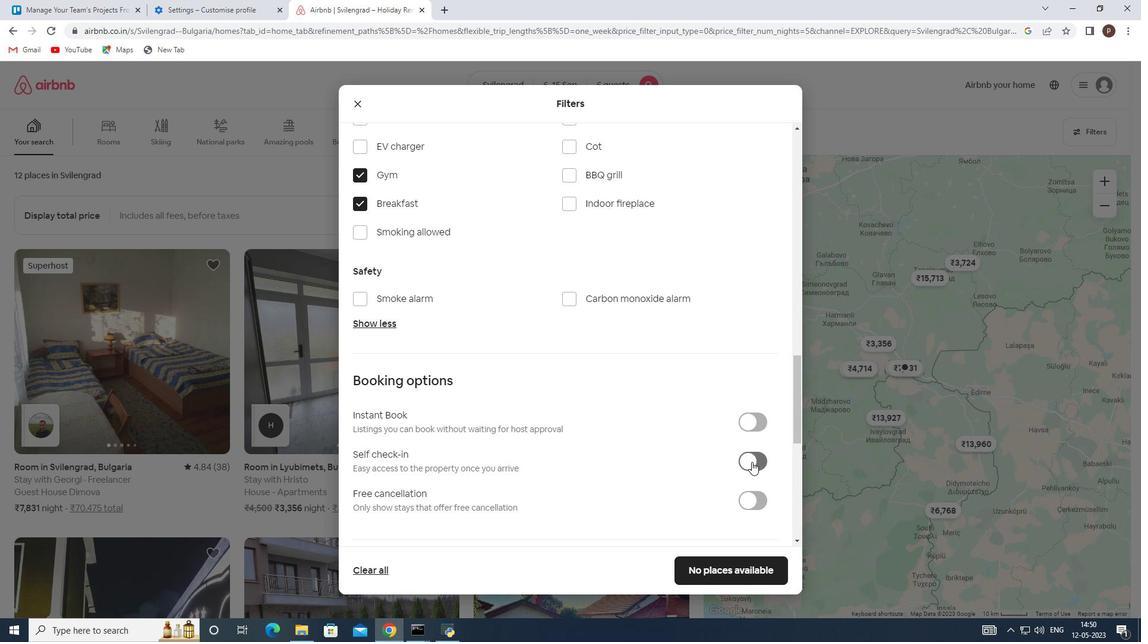 
Action: Mouse moved to (678, 447)
Screenshot: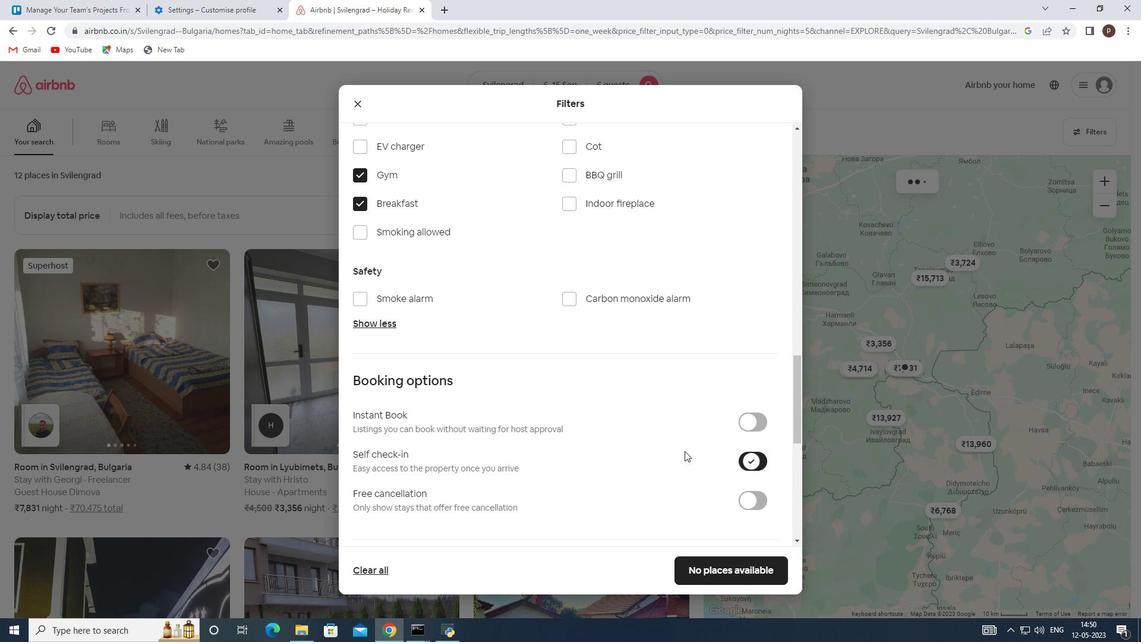 
Action: Mouse scrolled (678, 447) with delta (0, 0)
Screenshot: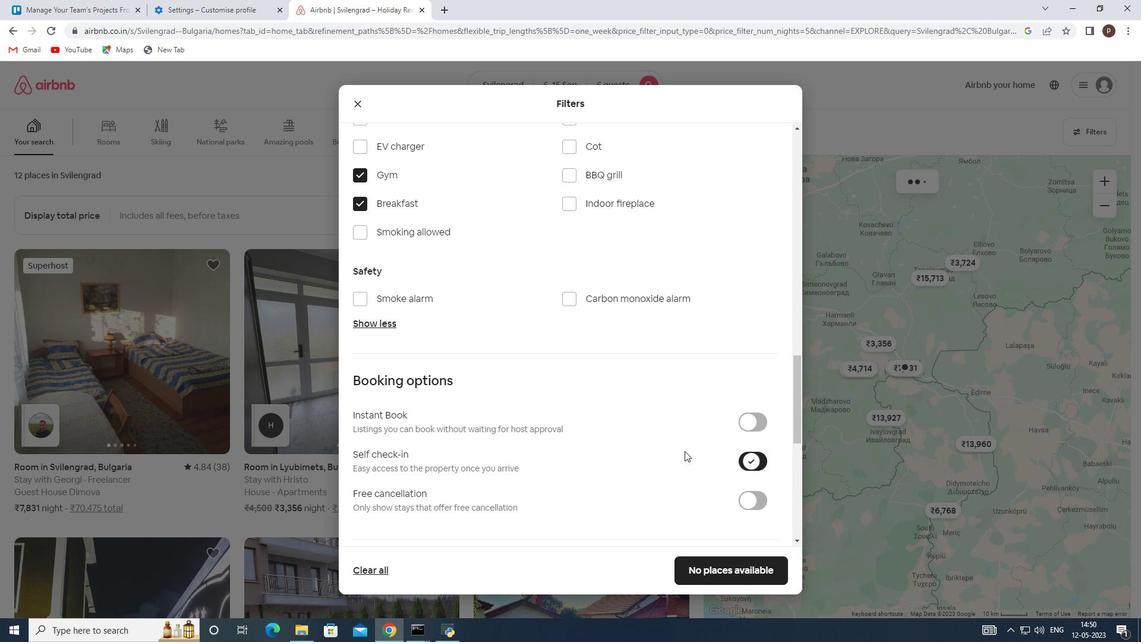 
Action: Mouse moved to (678, 447)
Screenshot: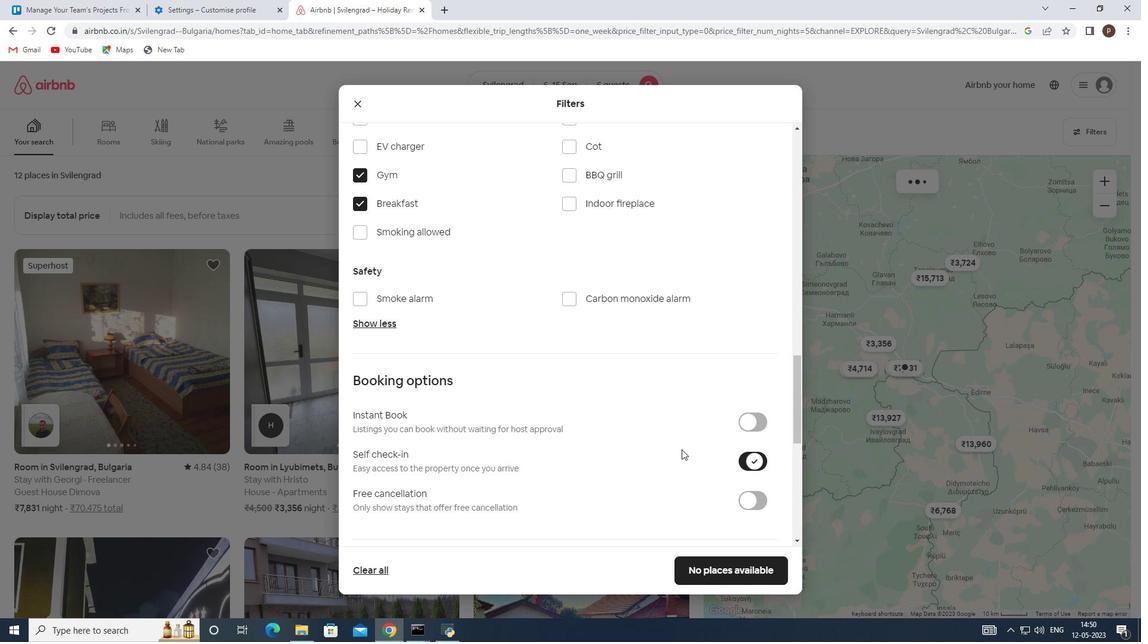 
Action: Mouse scrolled (678, 447) with delta (0, 0)
Screenshot: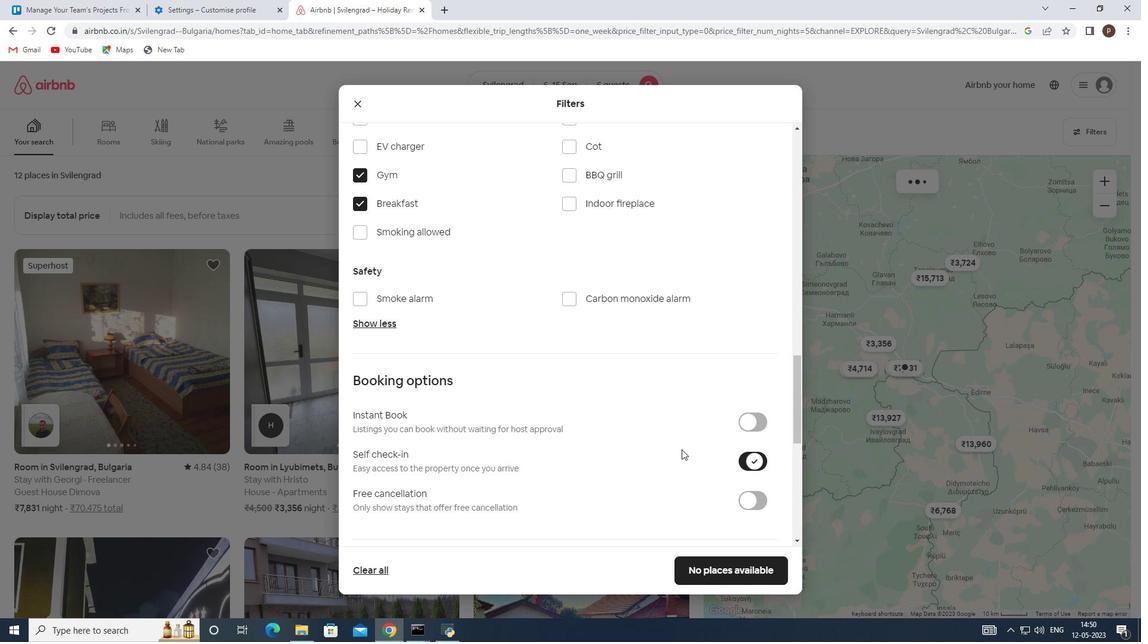 
Action: Mouse scrolled (678, 447) with delta (0, 0)
Screenshot: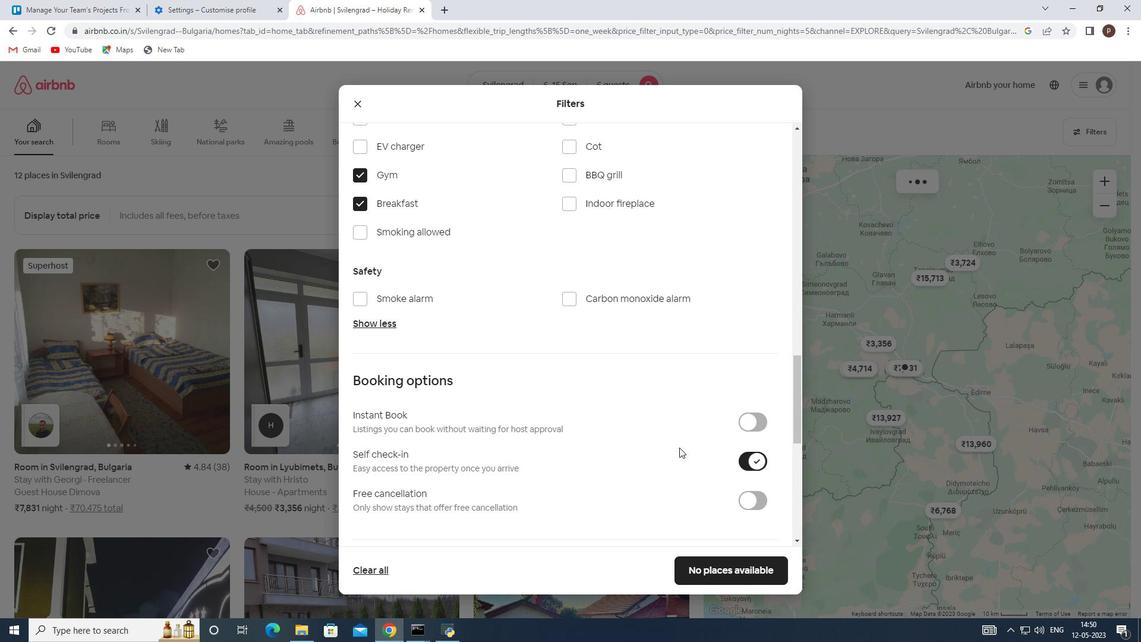 
Action: Mouse scrolled (678, 447) with delta (0, 0)
Screenshot: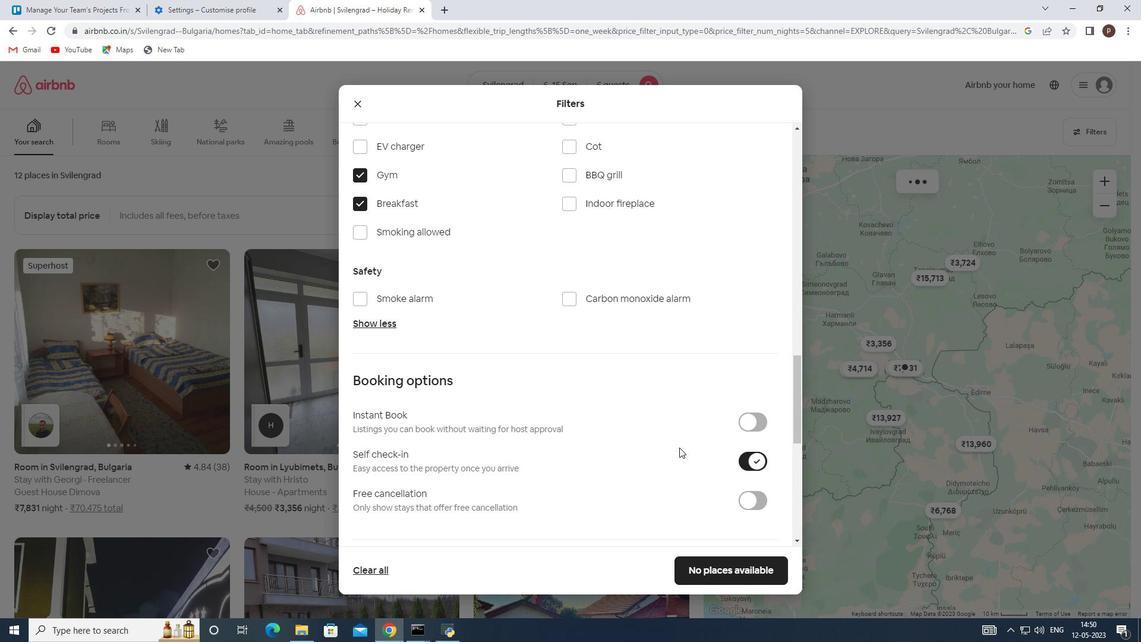 
Action: Mouse moved to (677, 447)
Screenshot: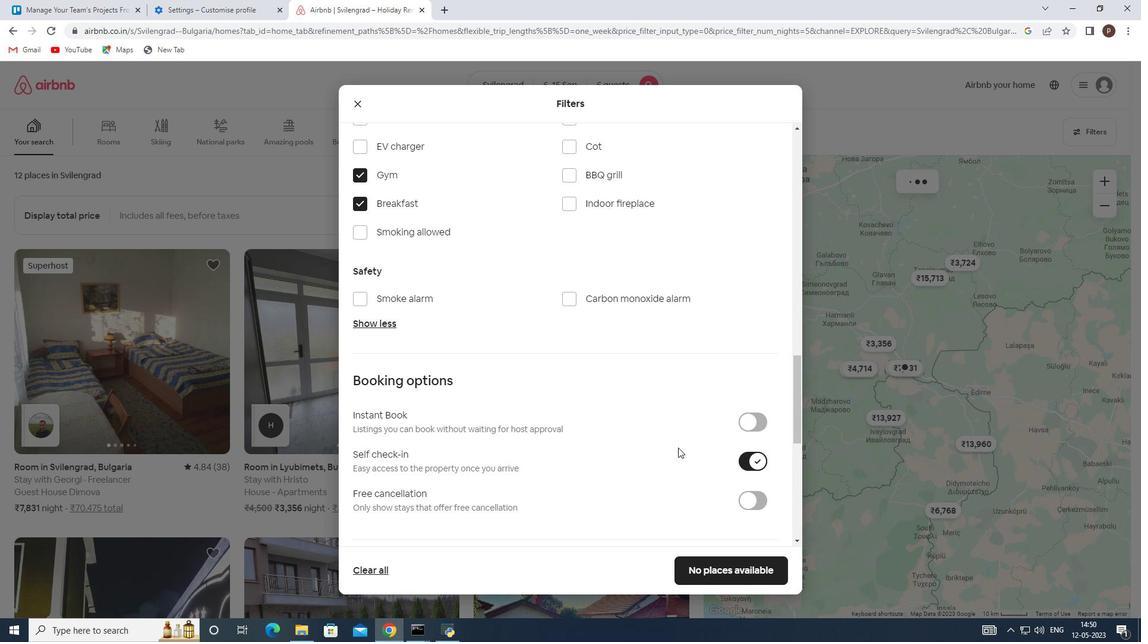 
Action: Mouse scrolled (677, 446) with delta (0, 0)
Screenshot: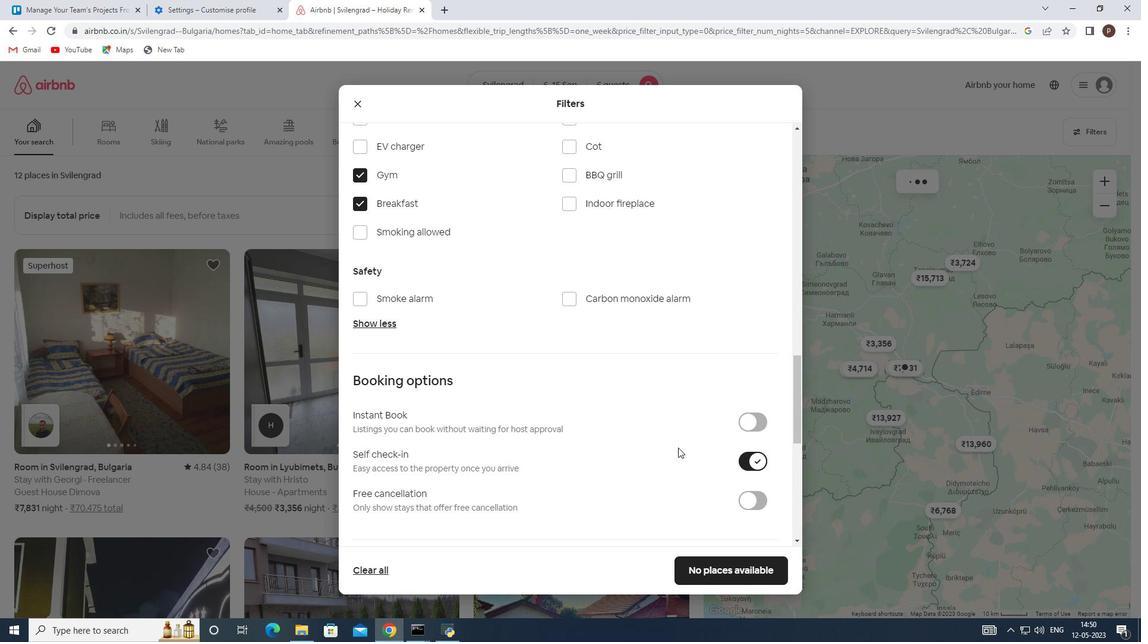 
Action: Mouse moved to (651, 456)
Screenshot: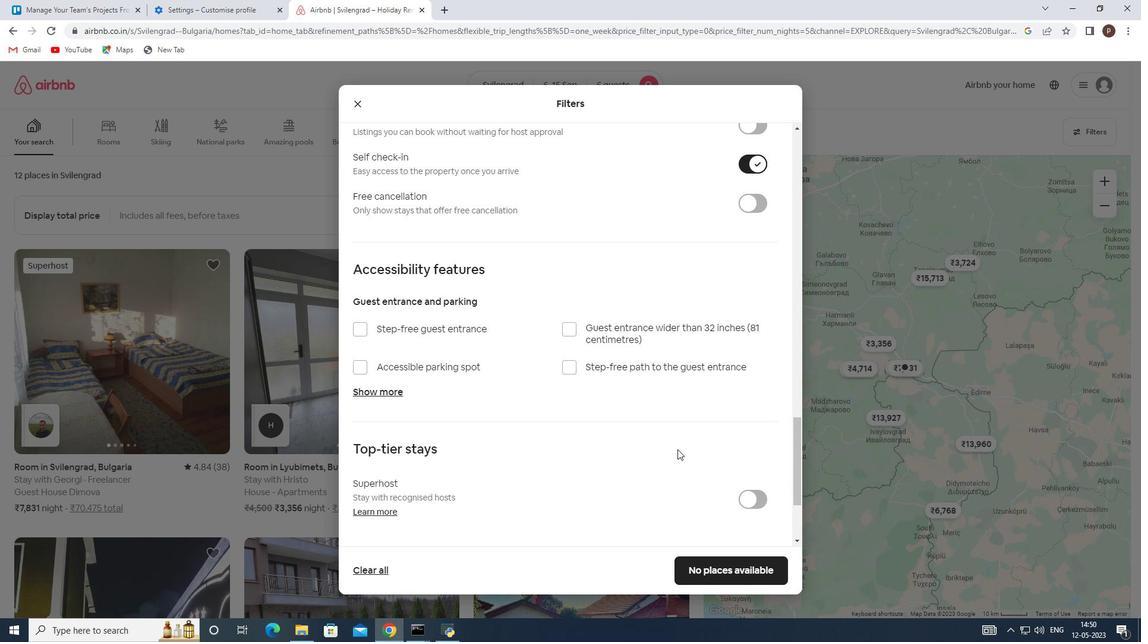 
Action: Mouse scrolled (651, 456) with delta (0, 0)
Screenshot: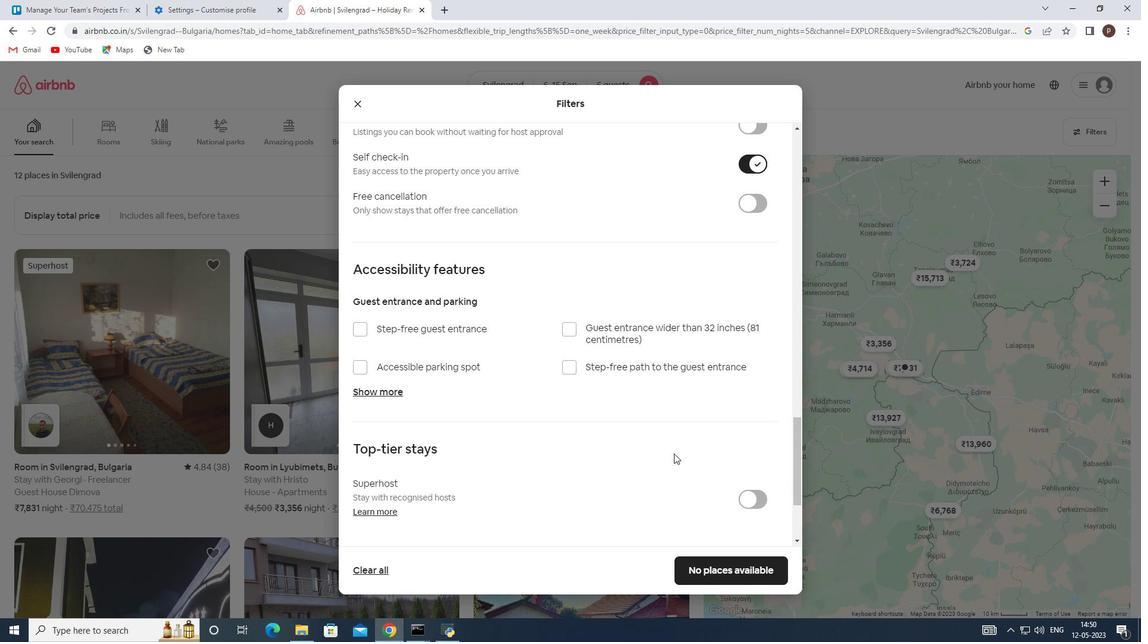 
Action: Mouse scrolled (651, 456) with delta (0, 0)
Screenshot: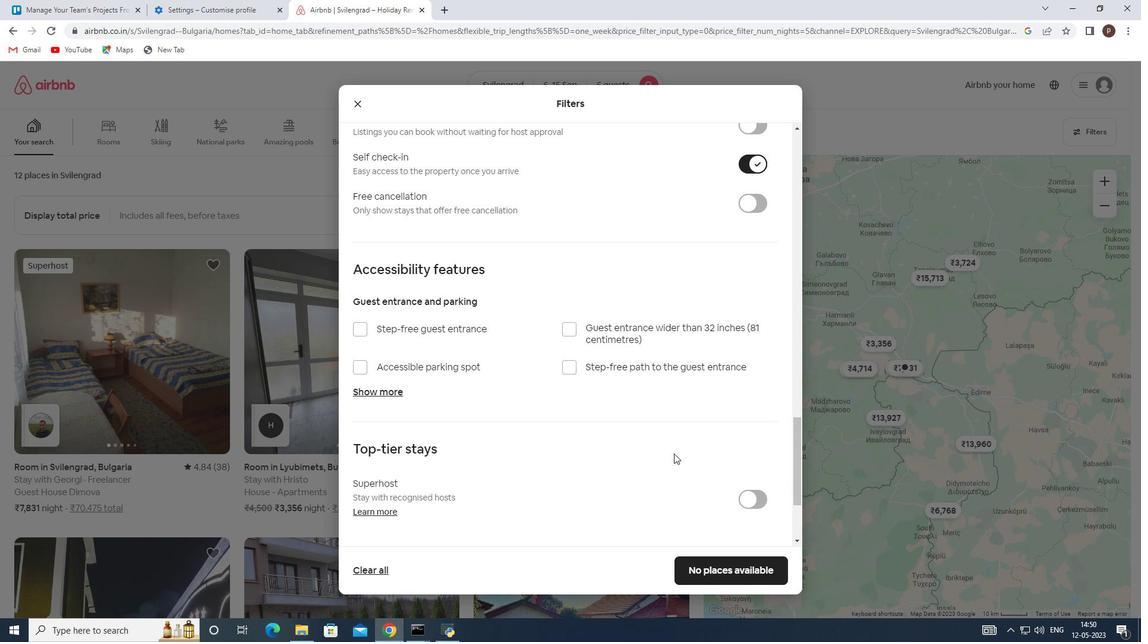 
Action: Mouse scrolled (651, 456) with delta (0, 0)
Screenshot: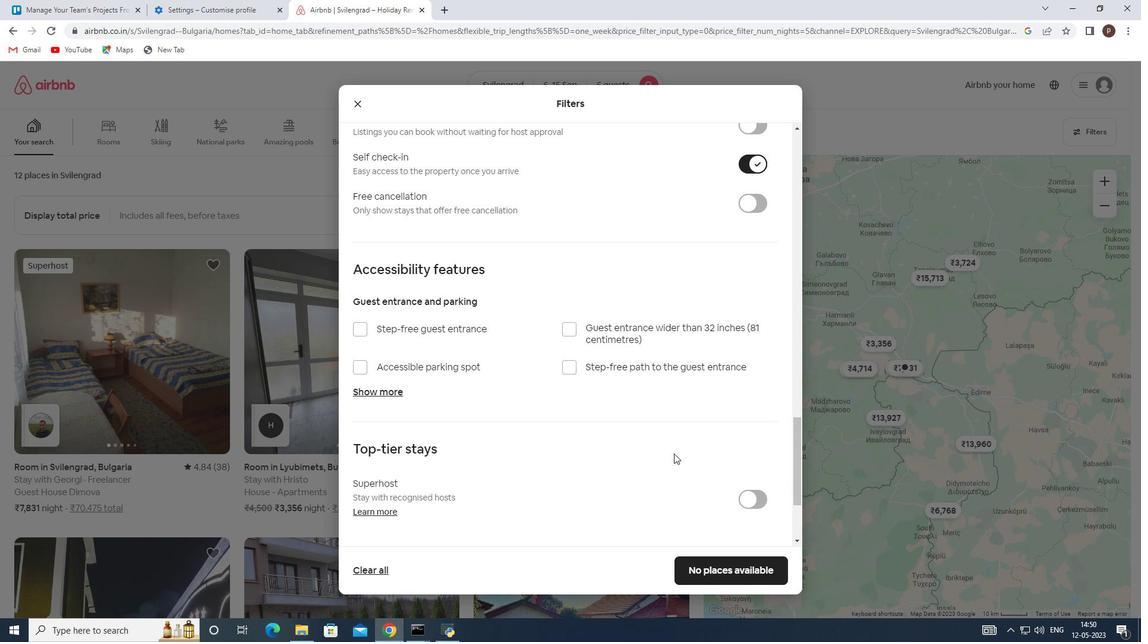 
Action: Mouse scrolled (651, 456) with delta (0, 0)
Screenshot: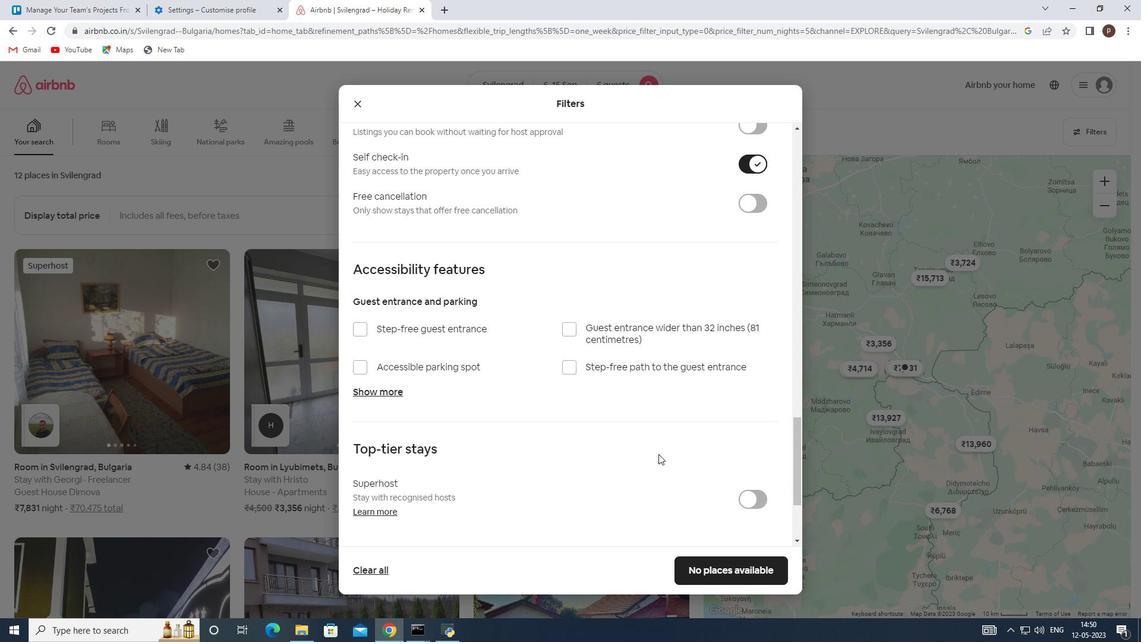 
Action: Mouse moved to (648, 457)
Screenshot: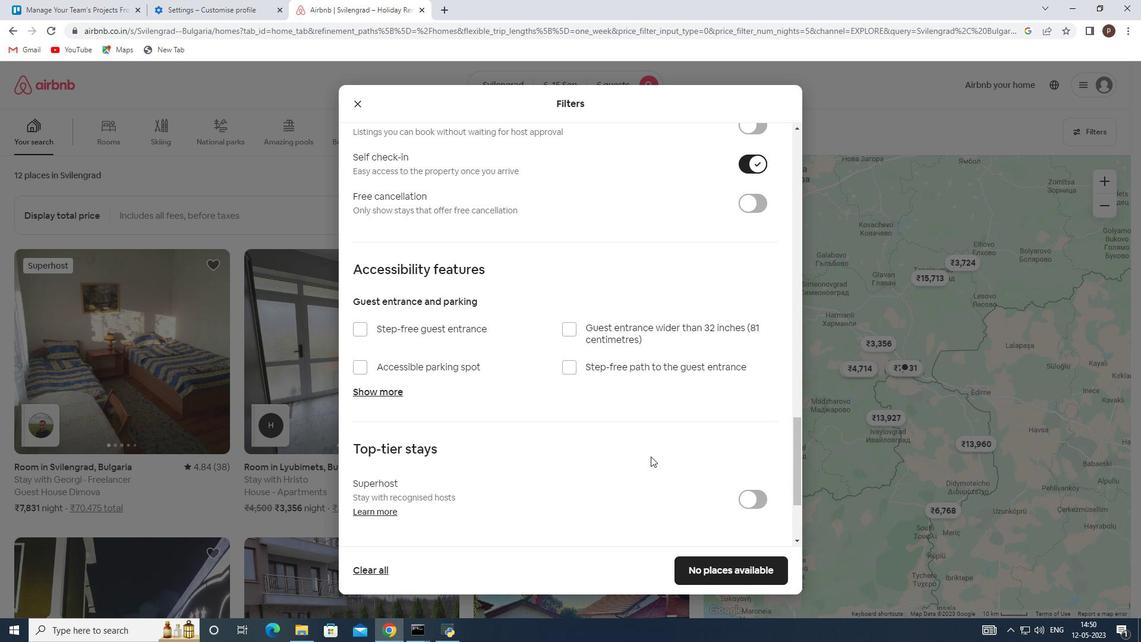 
Action: Mouse scrolled (648, 457) with delta (0, 0)
Screenshot: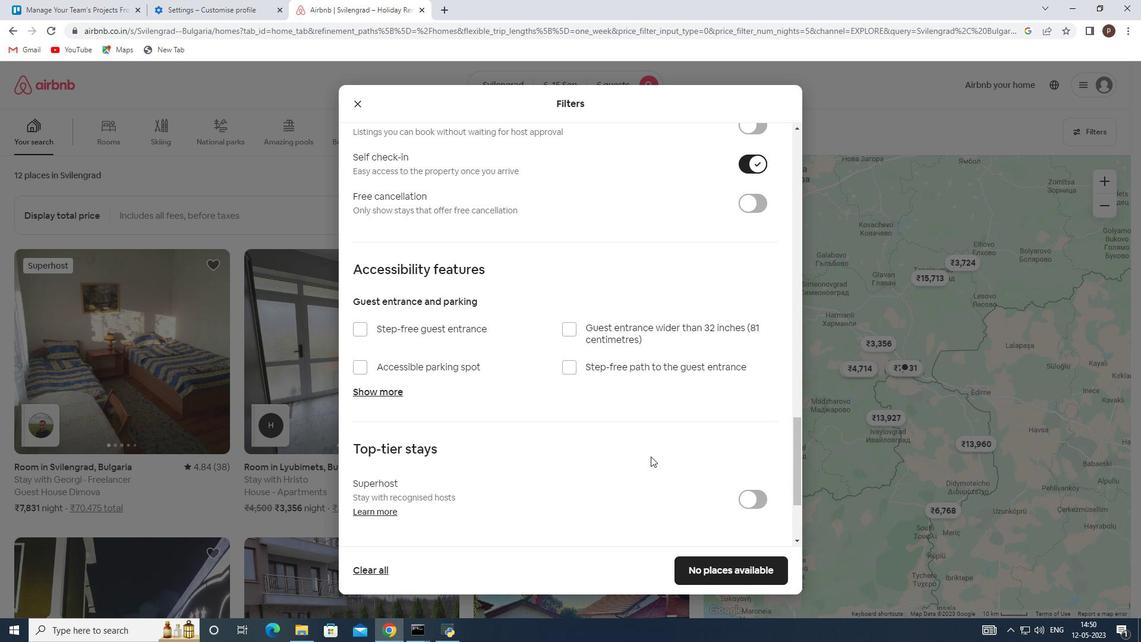 
Action: Mouse moved to (359, 465)
Screenshot: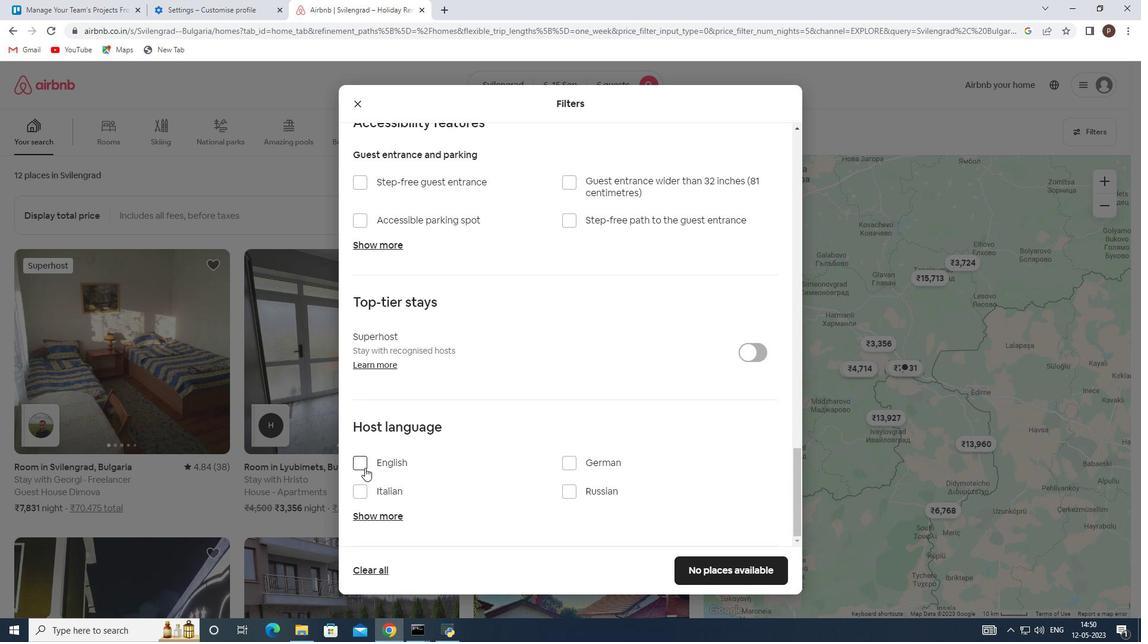 
Action: Mouse pressed left at (359, 465)
Screenshot: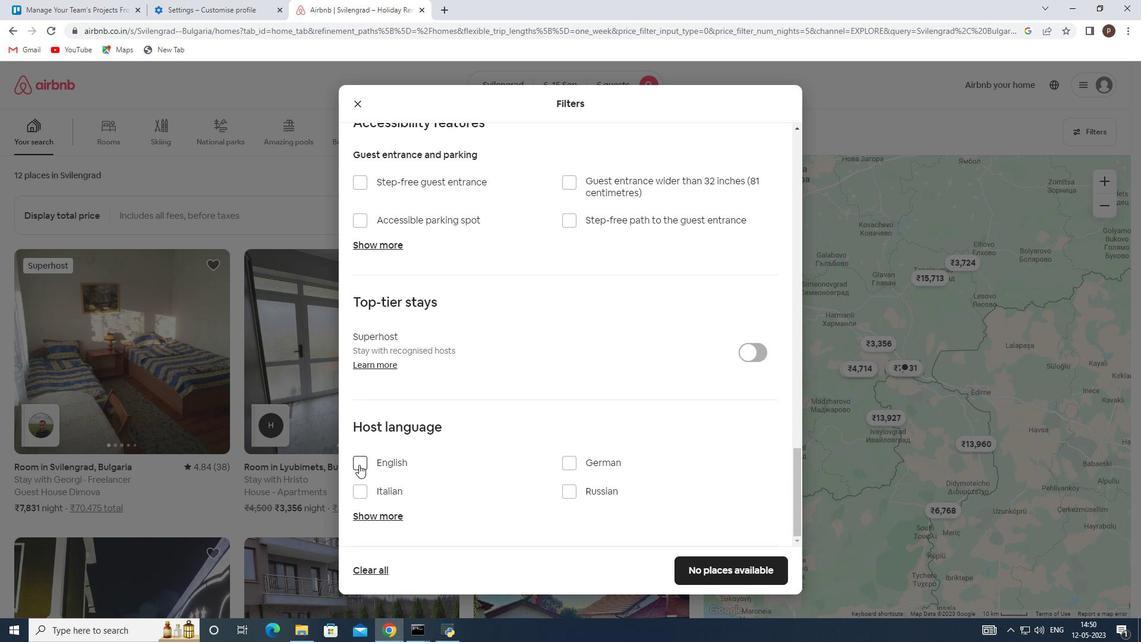 
Action: Mouse moved to (716, 563)
Screenshot: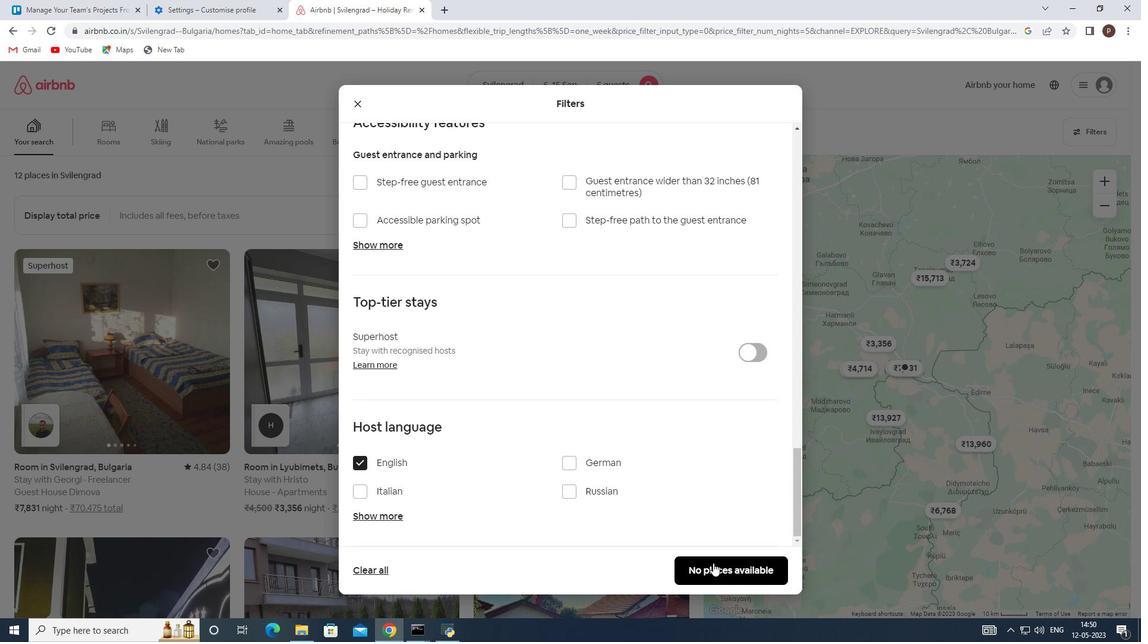 
Action: Mouse pressed left at (716, 563)
Screenshot: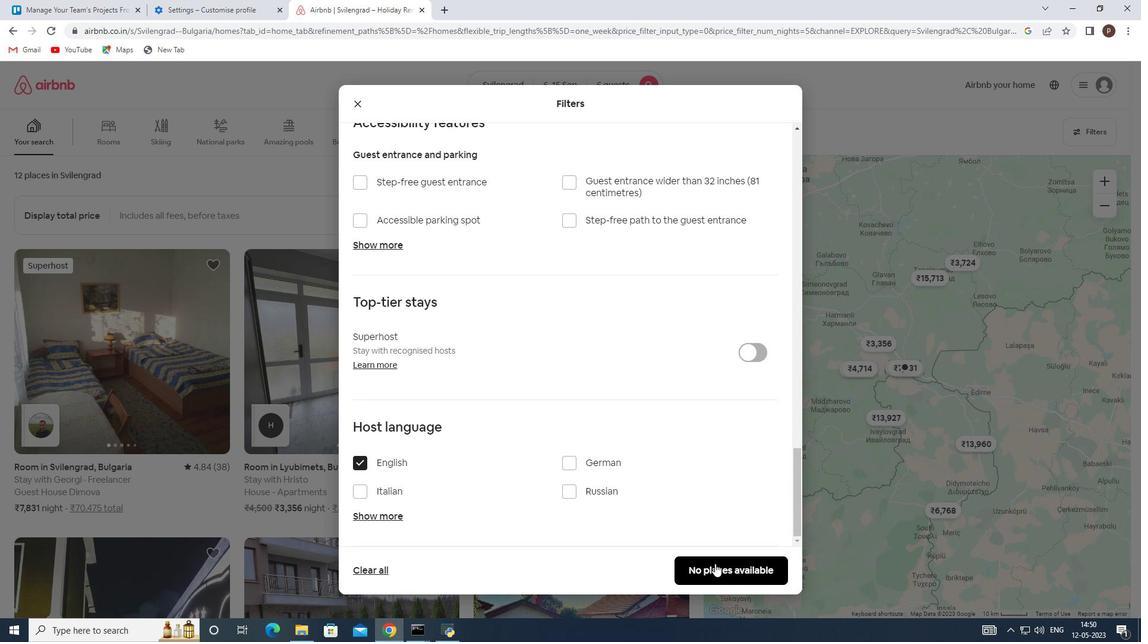 
